 Task: For heading Use Merriweather with green colour.  font size for heading22,  'Change the font style of data to'Merriweather and font size to 14,  Change the alignment of both headline & data to Align center.  In the sheet  Budget Spreadsheet Templatebook
Action: Mouse moved to (215, 415)
Screenshot: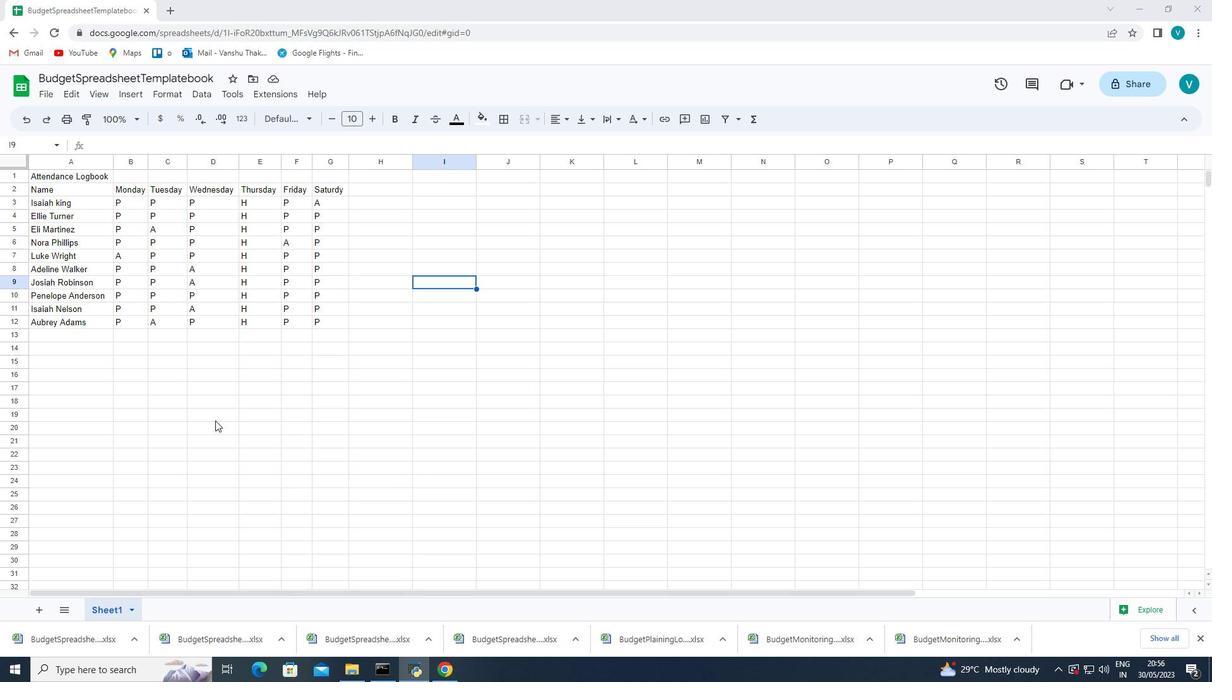 
Action: Mouse pressed left at (215, 415)
Screenshot: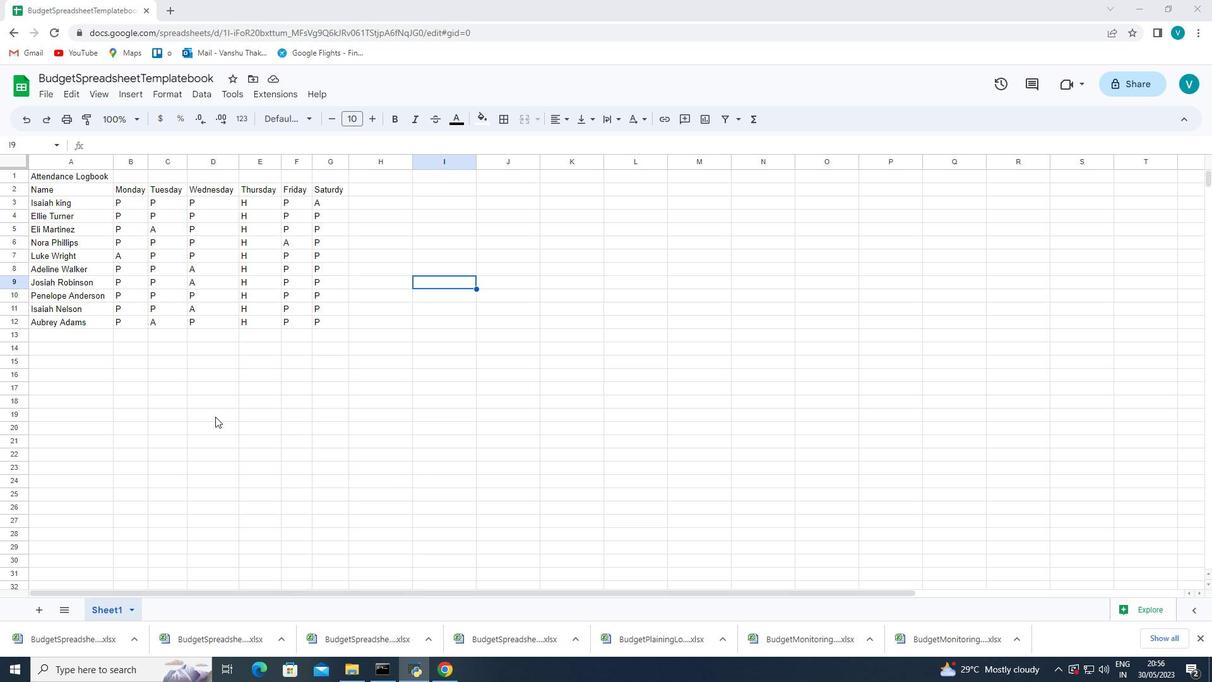 
Action: Mouse moved to (96, 175)
Screenshot: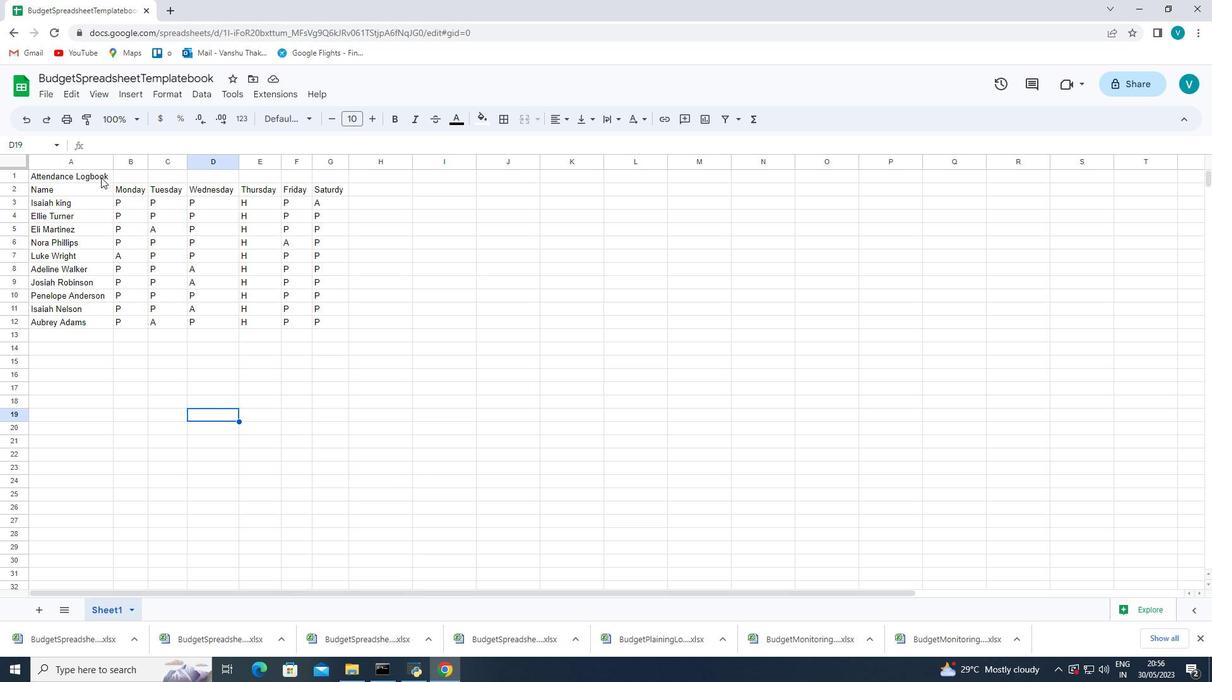 
Action: Mouse pressed left at (96, 175)
Screenshot: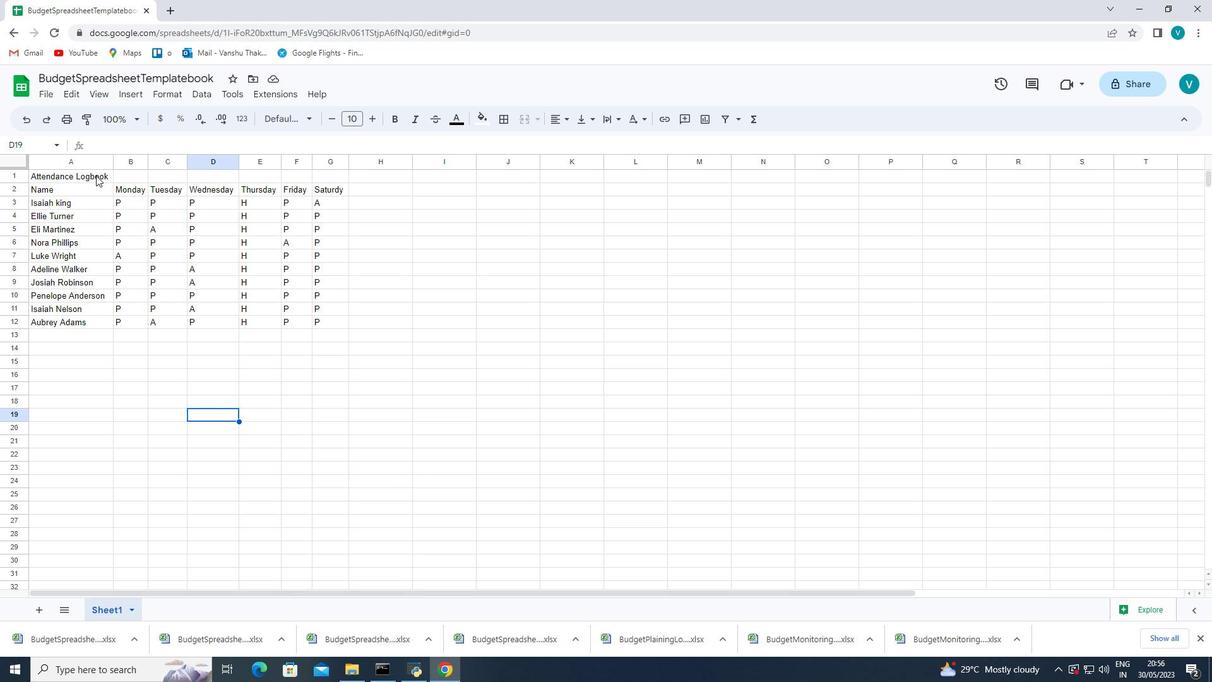 
Action: Mouse moved to (307, 120)
Screenshot: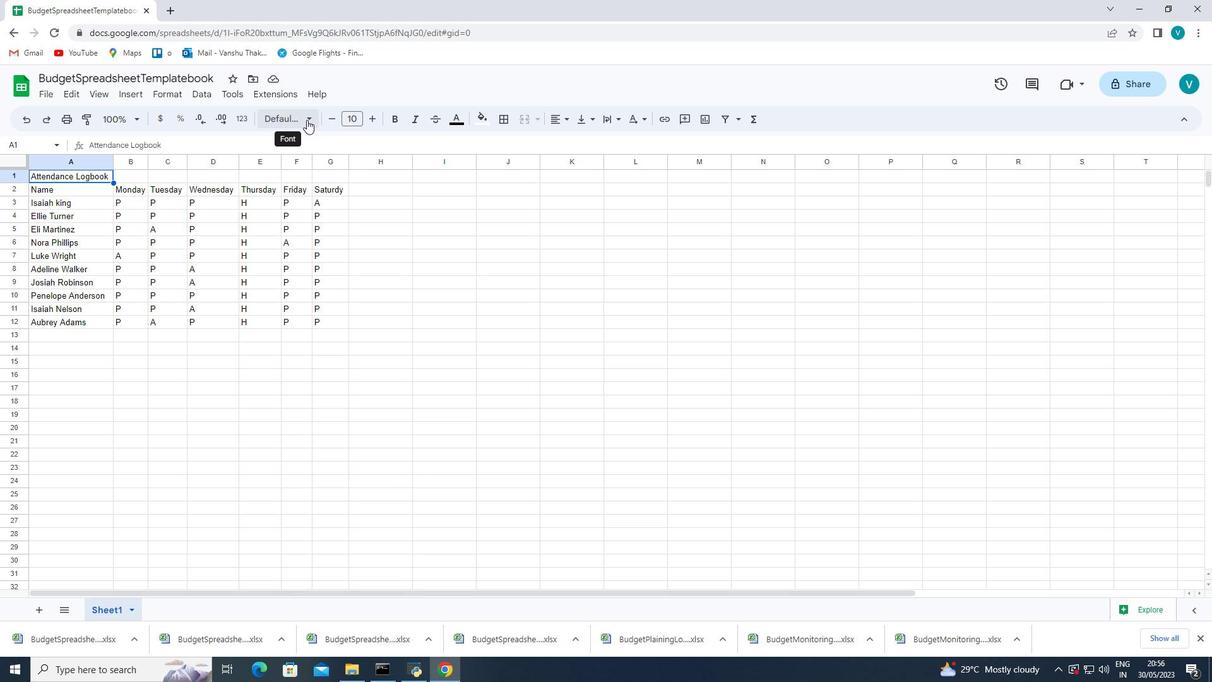 
Action: Mouse pressed left at (307, 120)
Screenshot: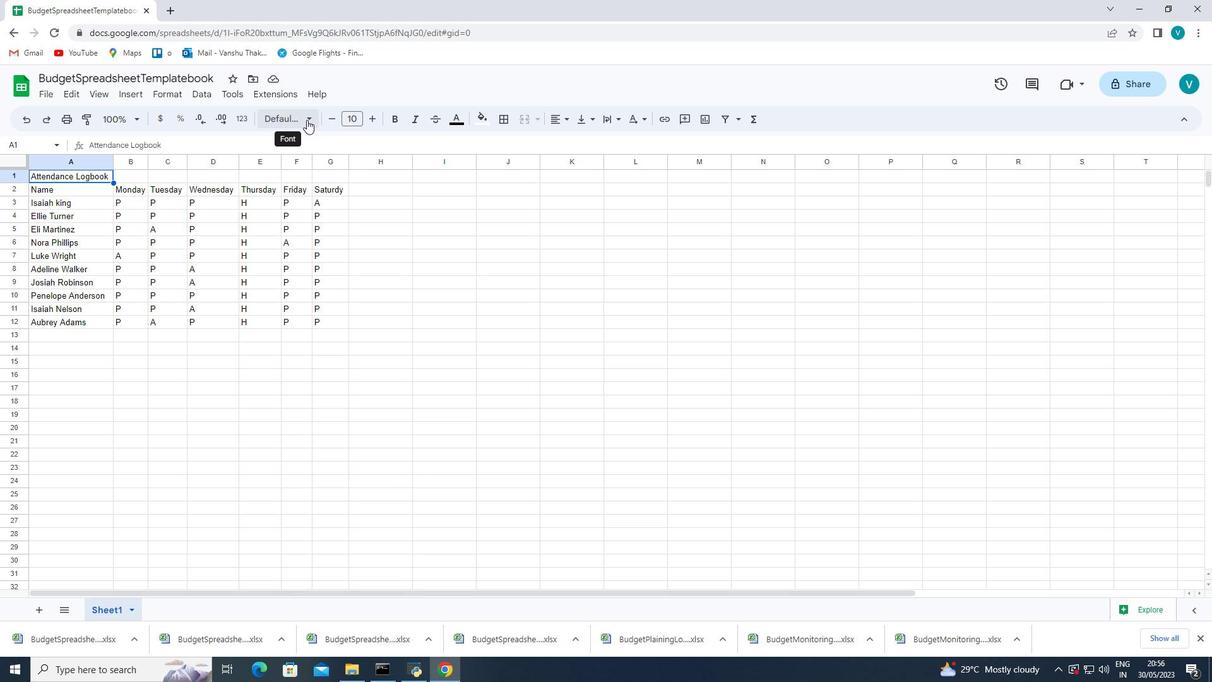 
Action: Mouse moved to (298, 141)
Screenshot: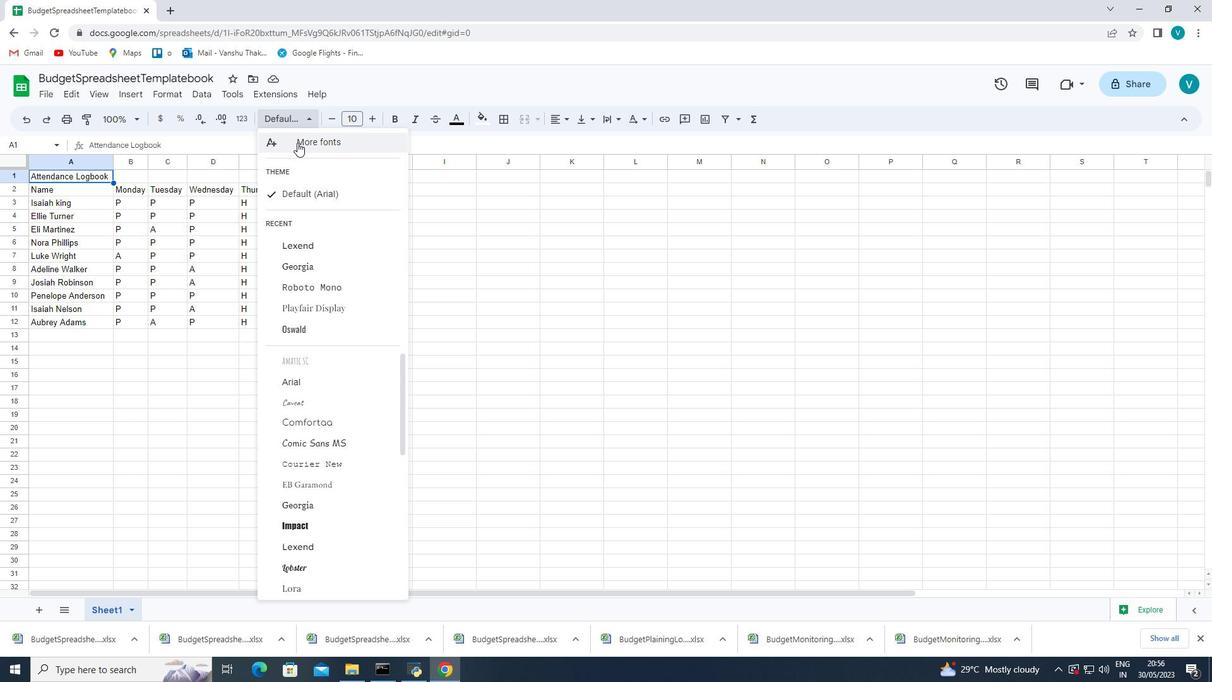 
Action: Mouse pressed left at (298, 141)
Screenshot: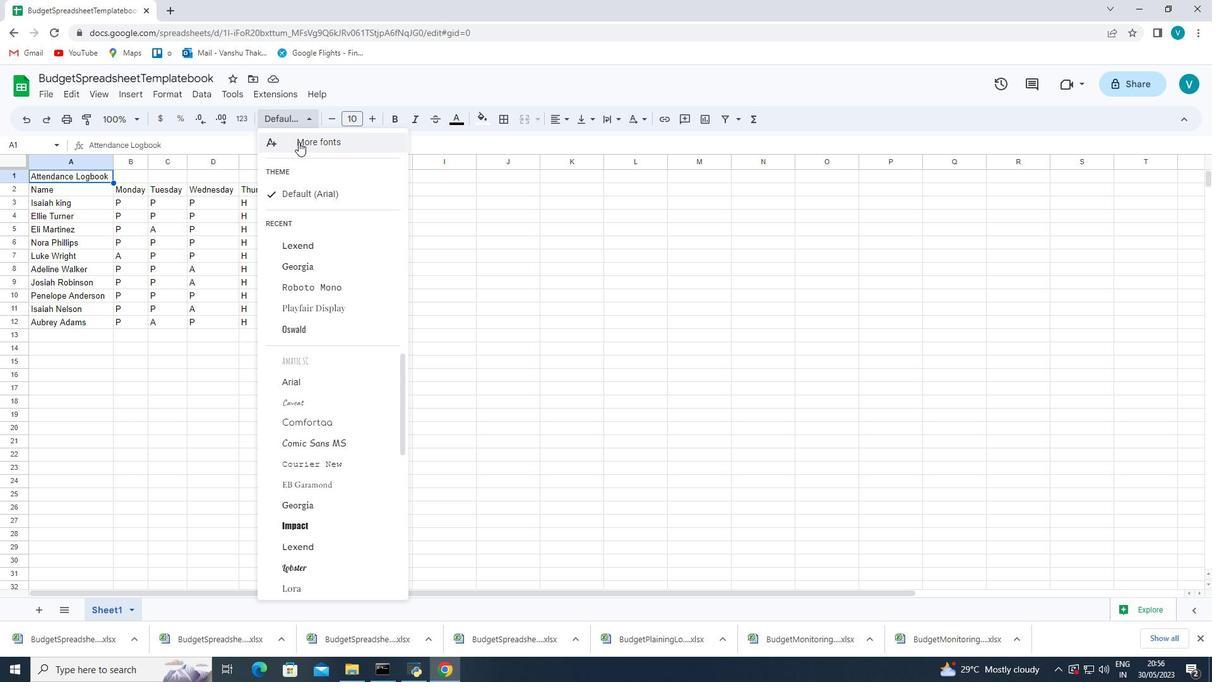 
Action: Mouse moved to (402, 200)
Screenshot: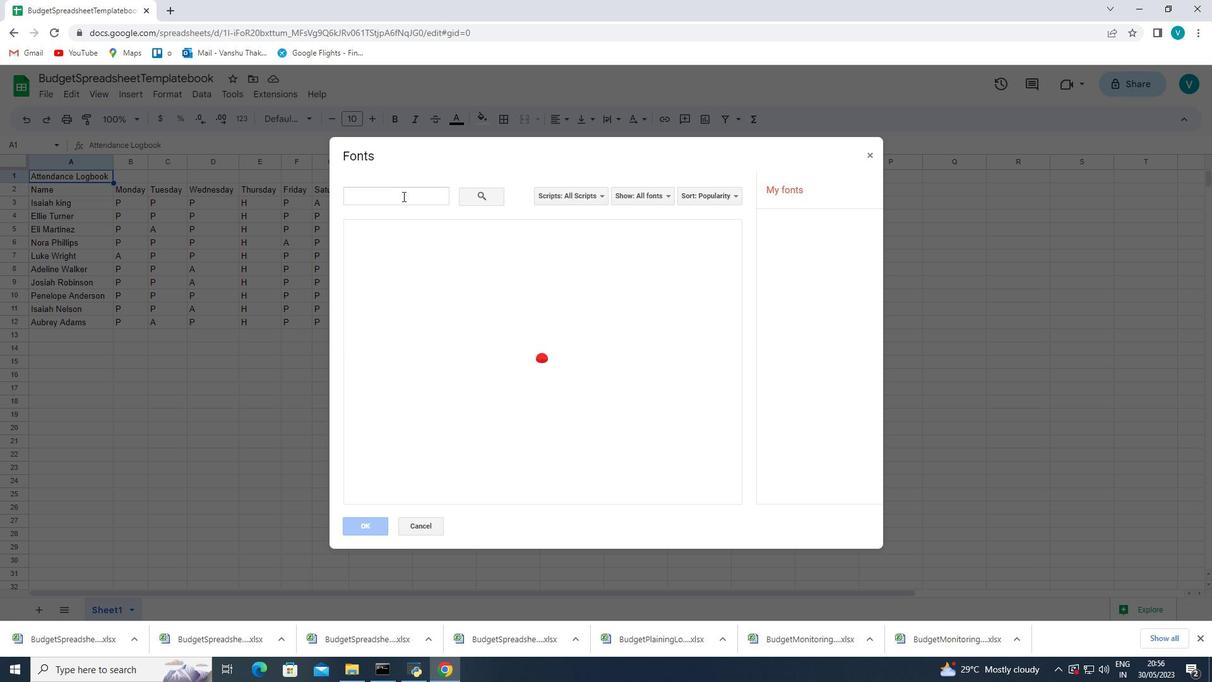 
Action: Mouse pressed left at (402, 200)
Screenshot: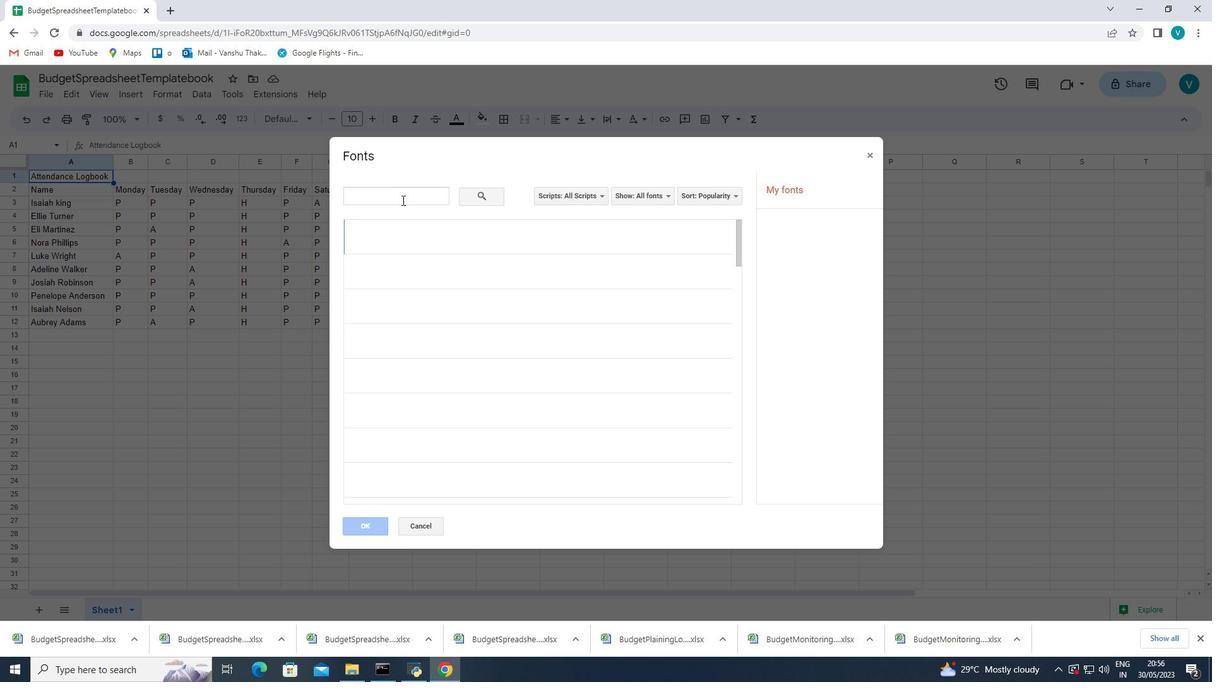 
Action: Mouse moved to (386, 193)
Screenshot: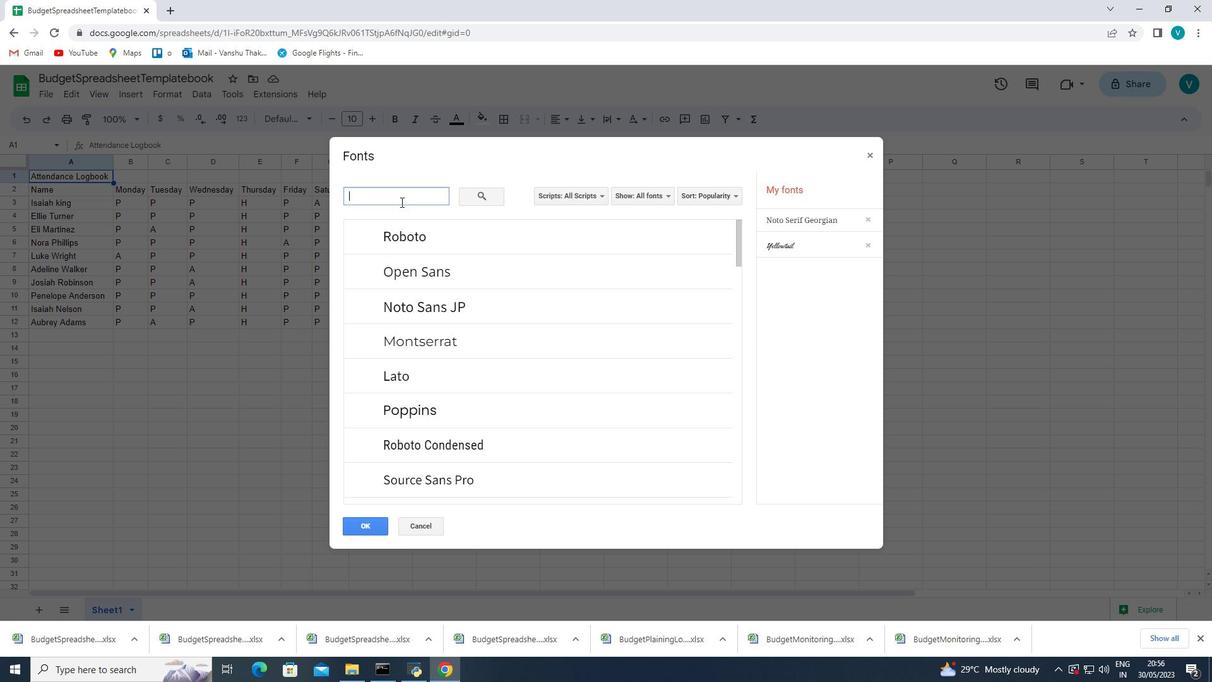 
Action: Key pressed merr
Screenshot: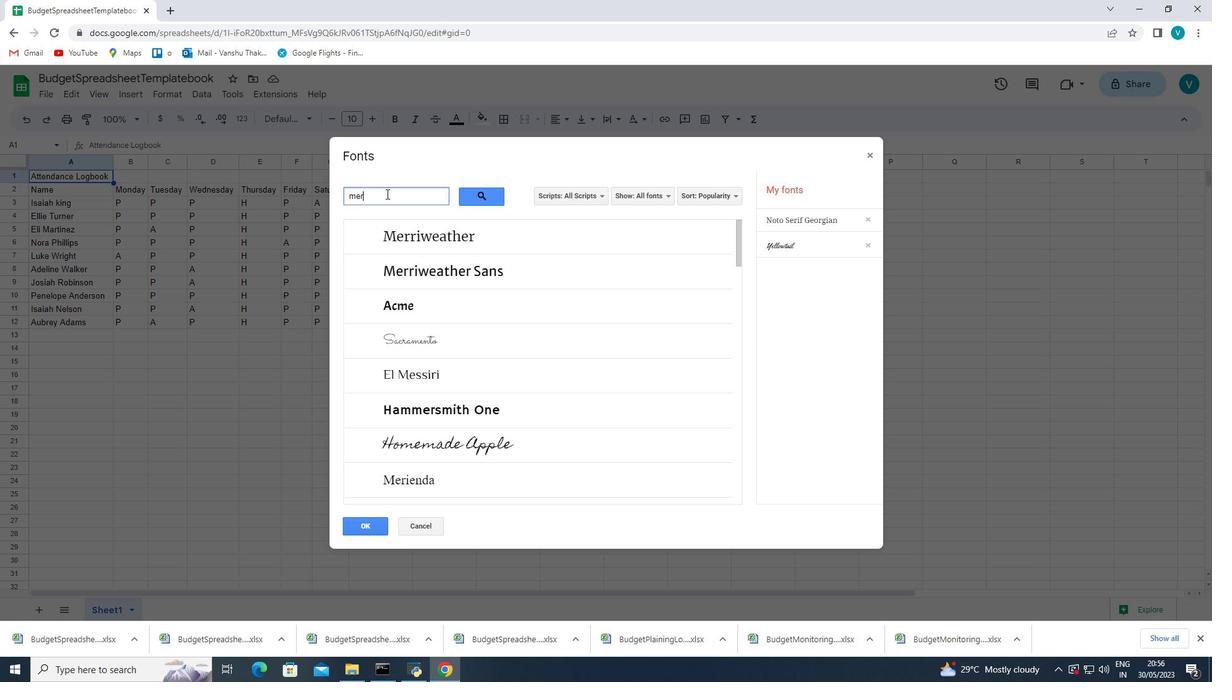 
Action: Mouse moved to (393, 246)
Screenshot: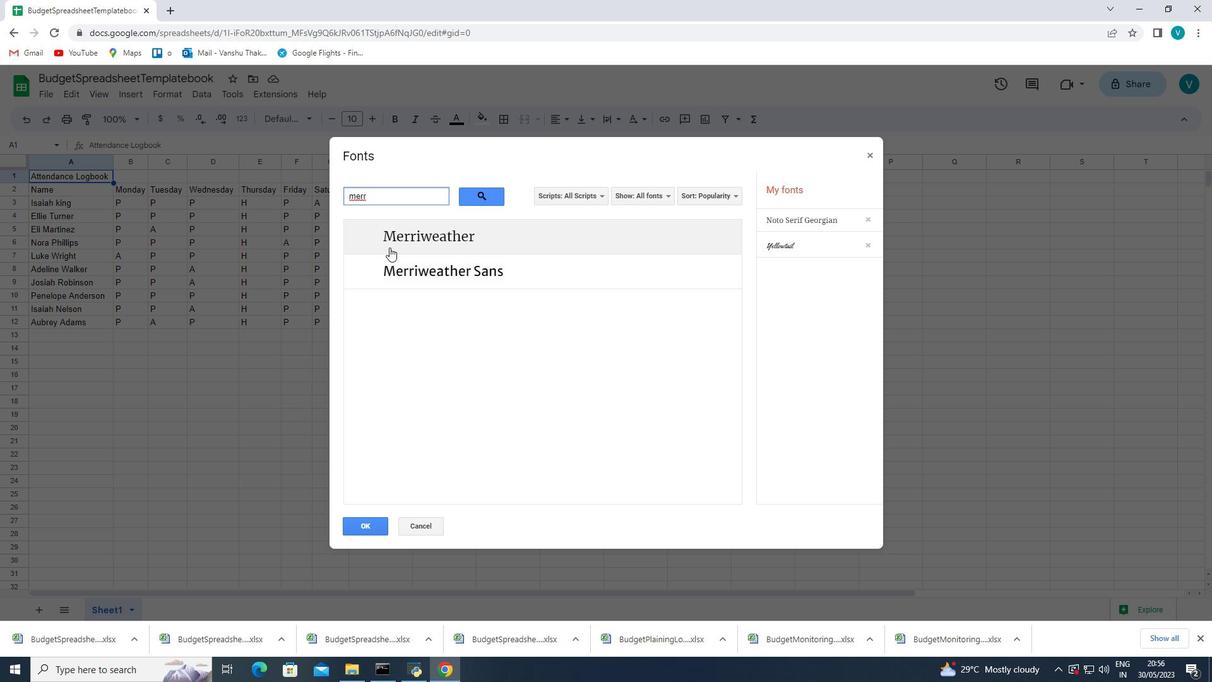 
Action: Mouse pressed left at (393, 246)
Screenshot: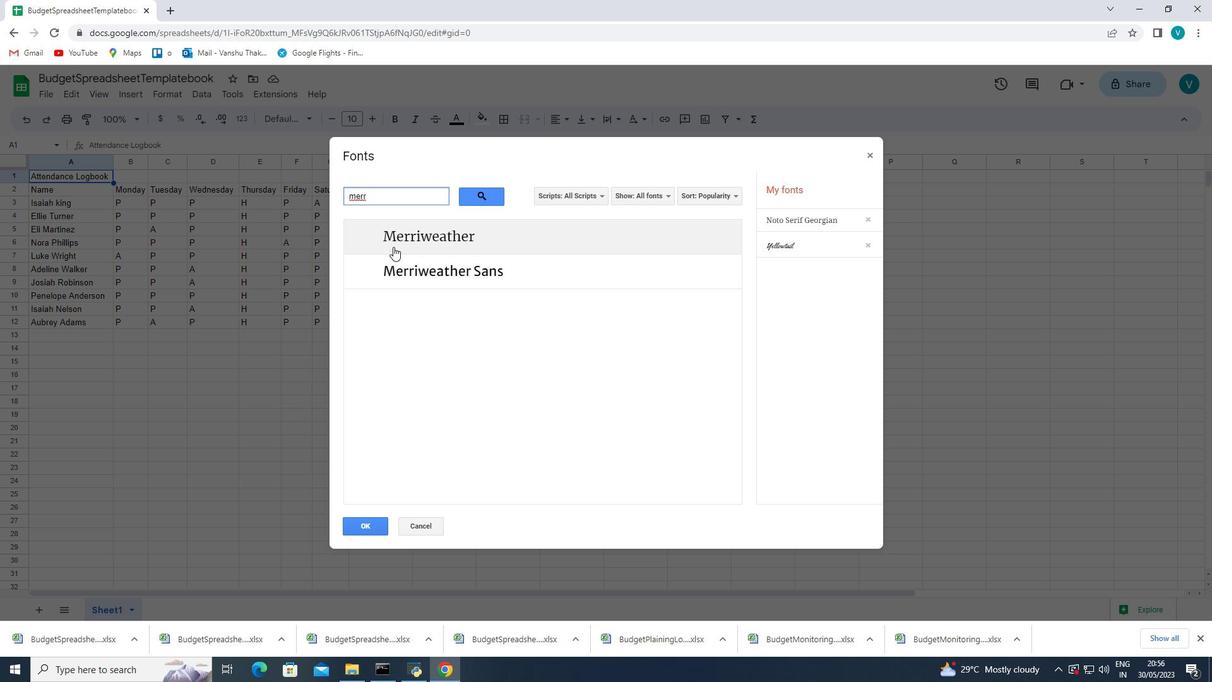 
Action: Mouse moved to (366, 527)
Screenshot: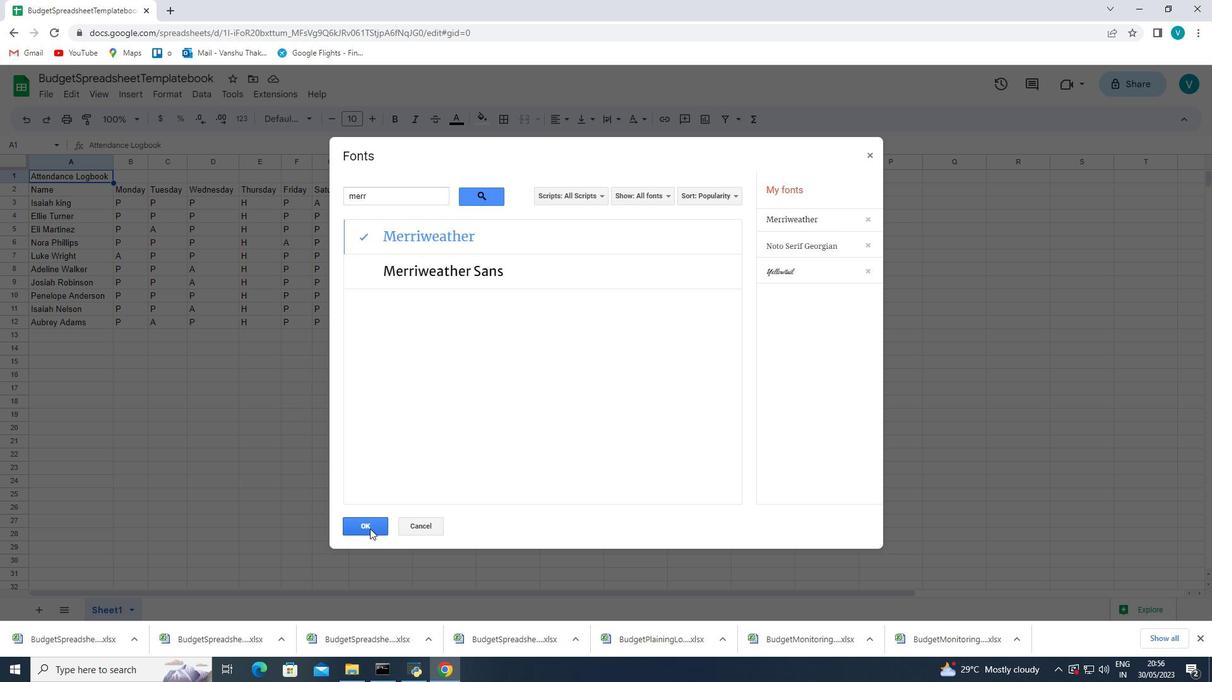 
Action: Mouse pressed left at (366, 527)
Screenshot: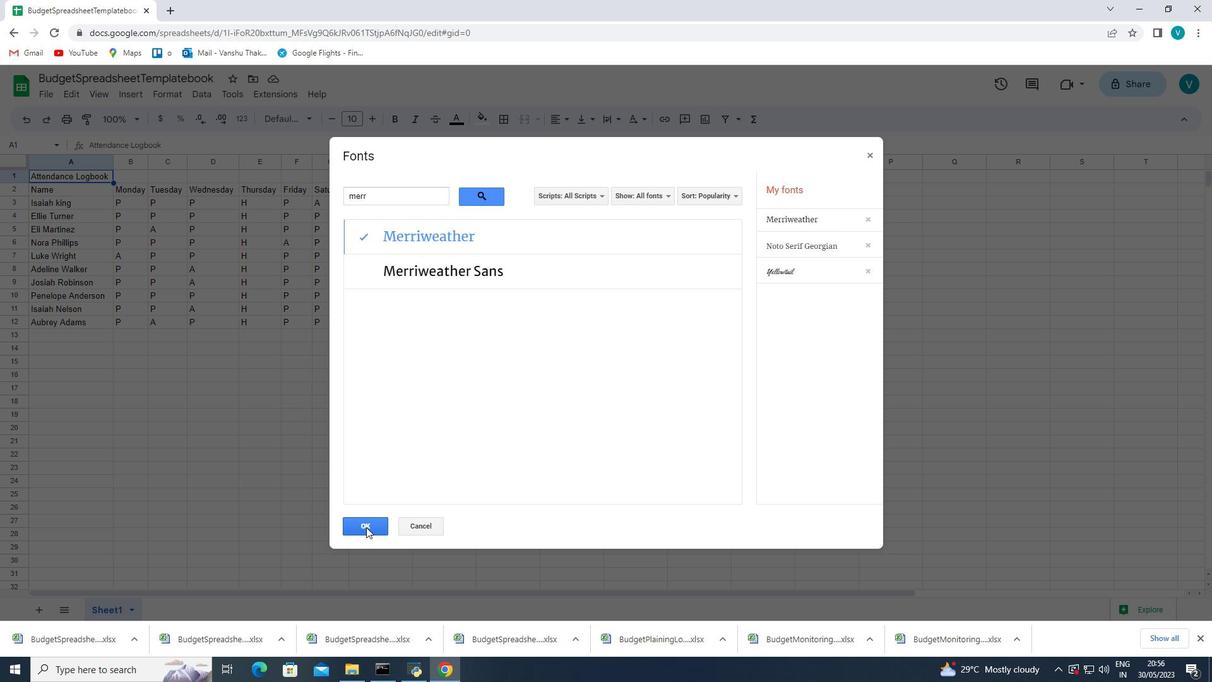 
Action: Mouse moved to (366, 122)
Screenshot: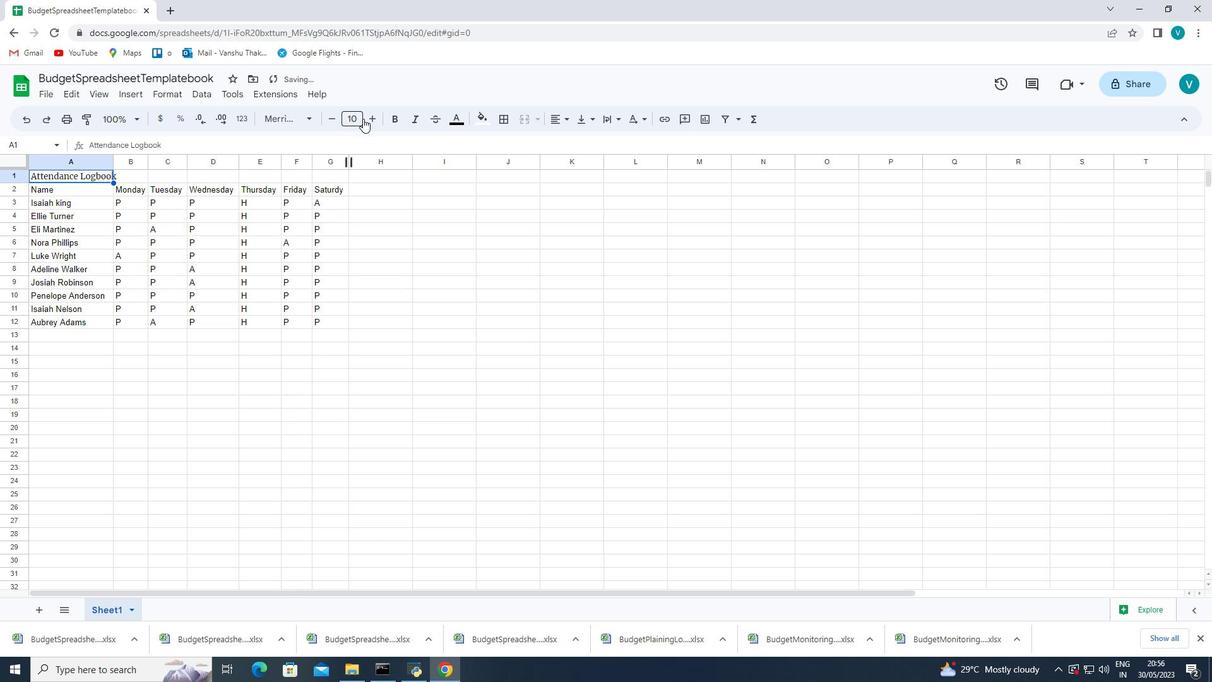 
Action: Mouse pressed left at (366, 122)
Screenshot: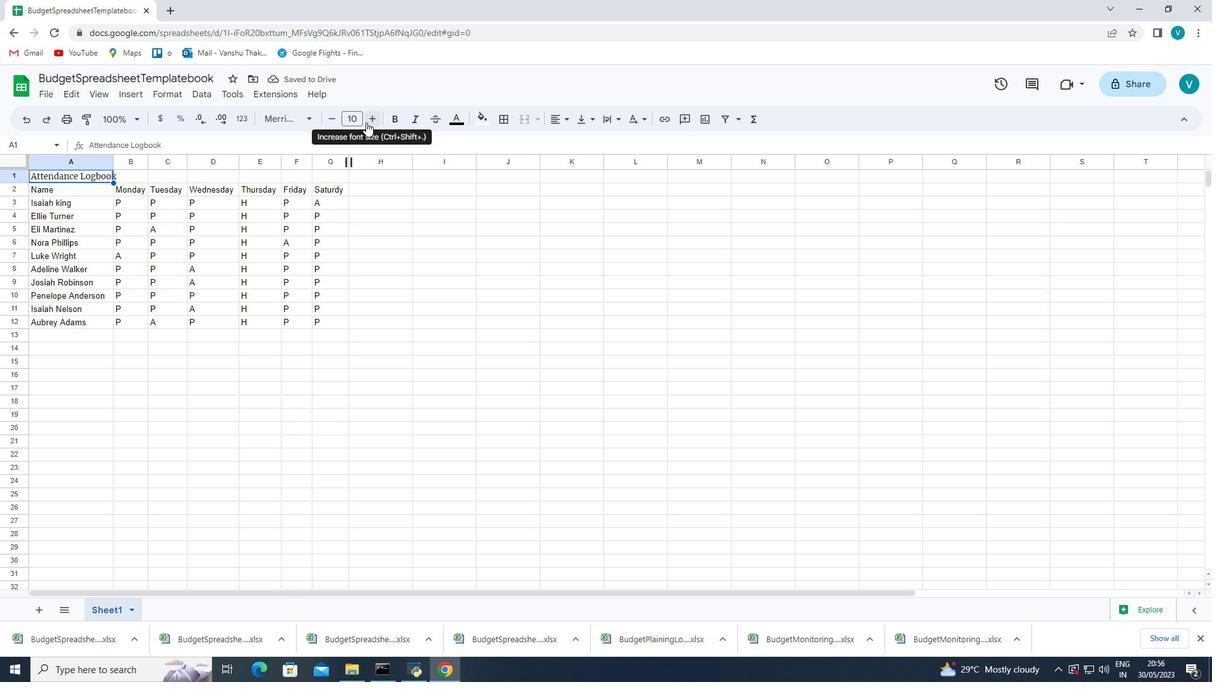 
Action: Mouse pressed left at (366, 122)
Screenshot: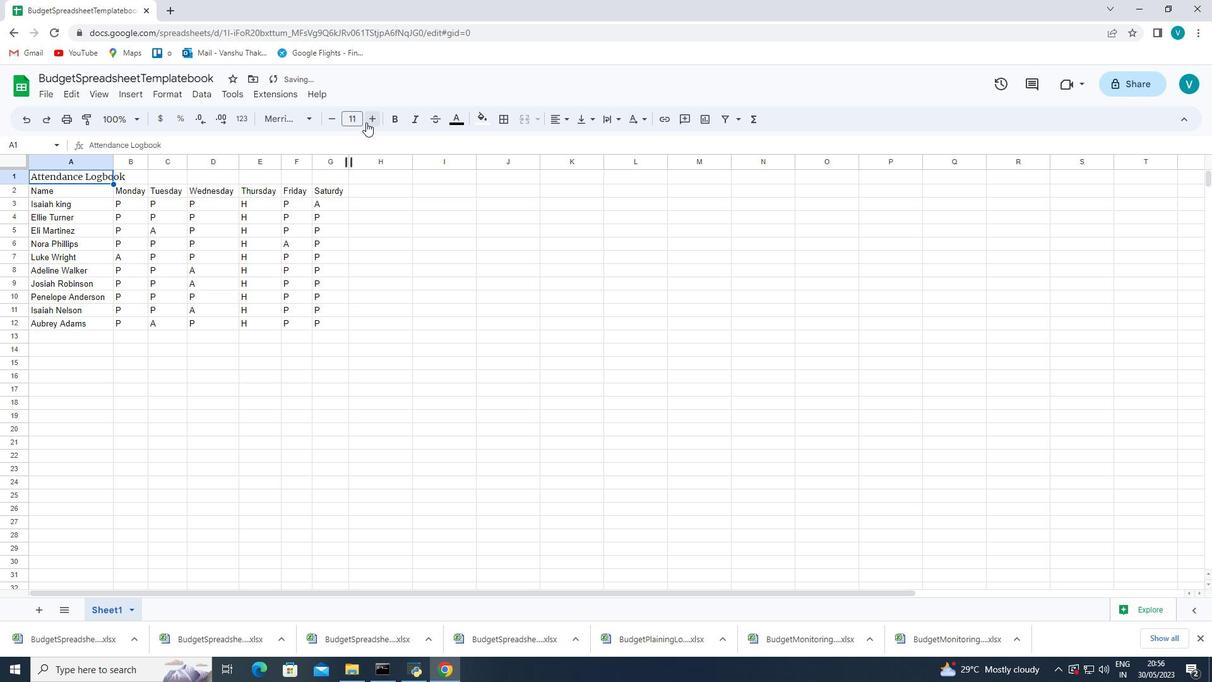 
Action: Mouse pressed left at (366, 122)
Screenshot: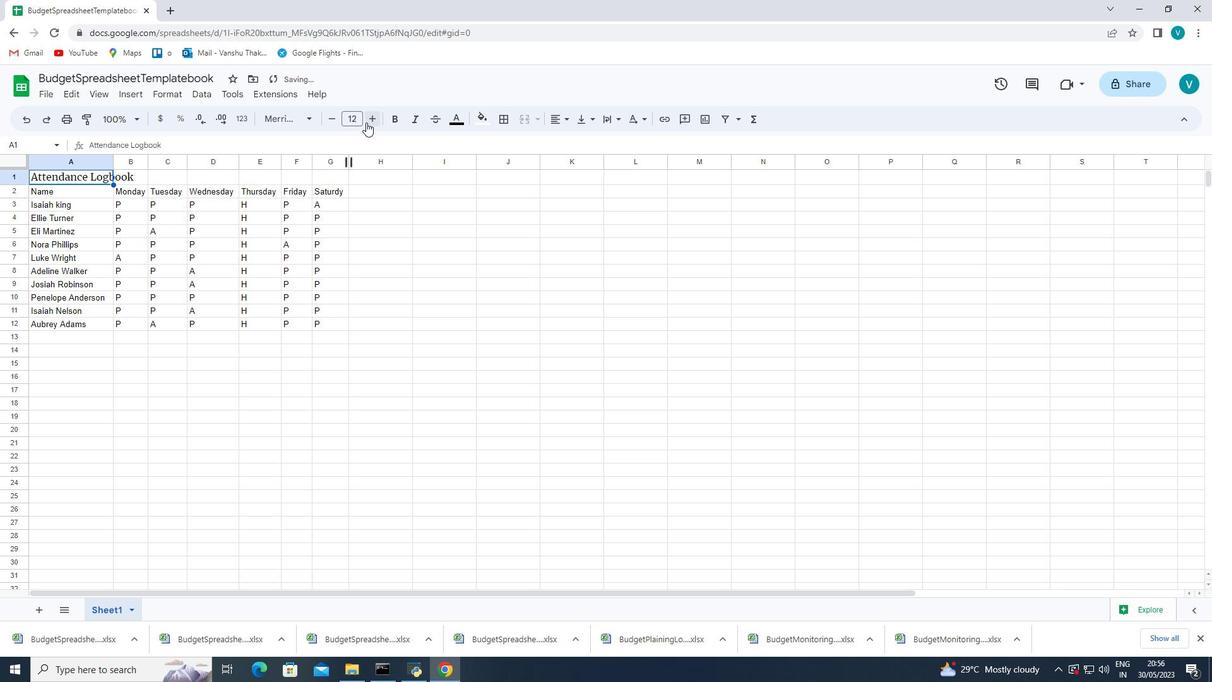 
Action: Mouse pressed left at (366, 122)
Screenshot: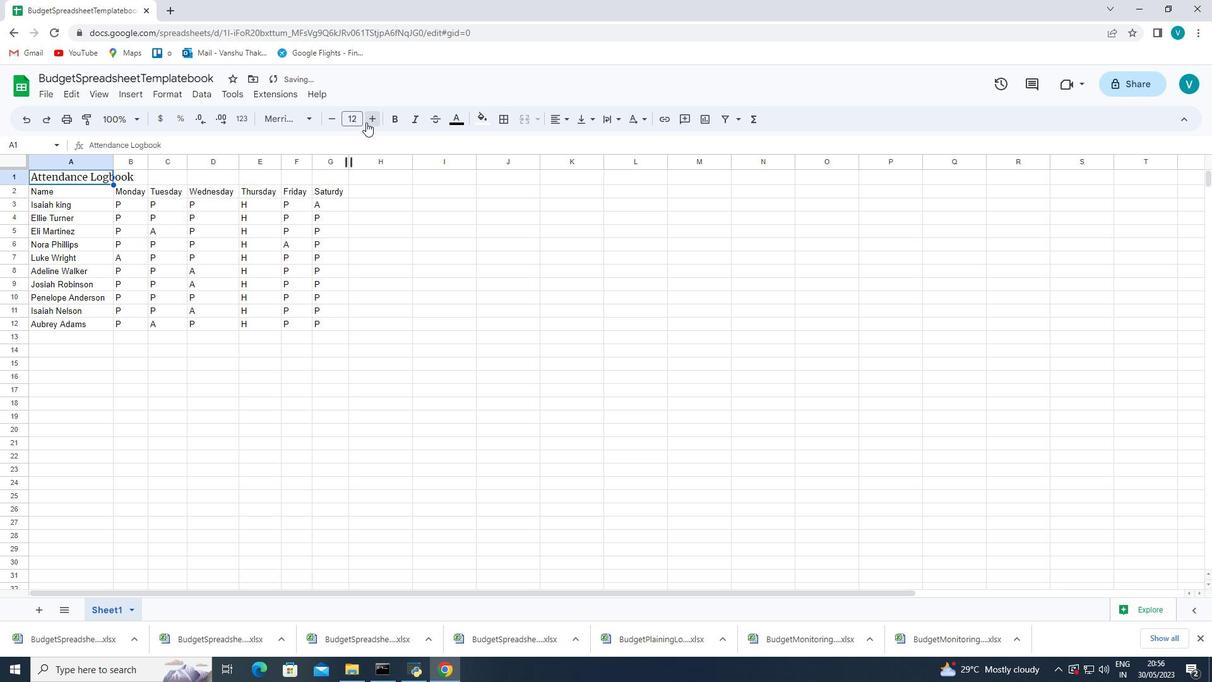
Action: Mouse pressed left at (366, 122)
Screenshot: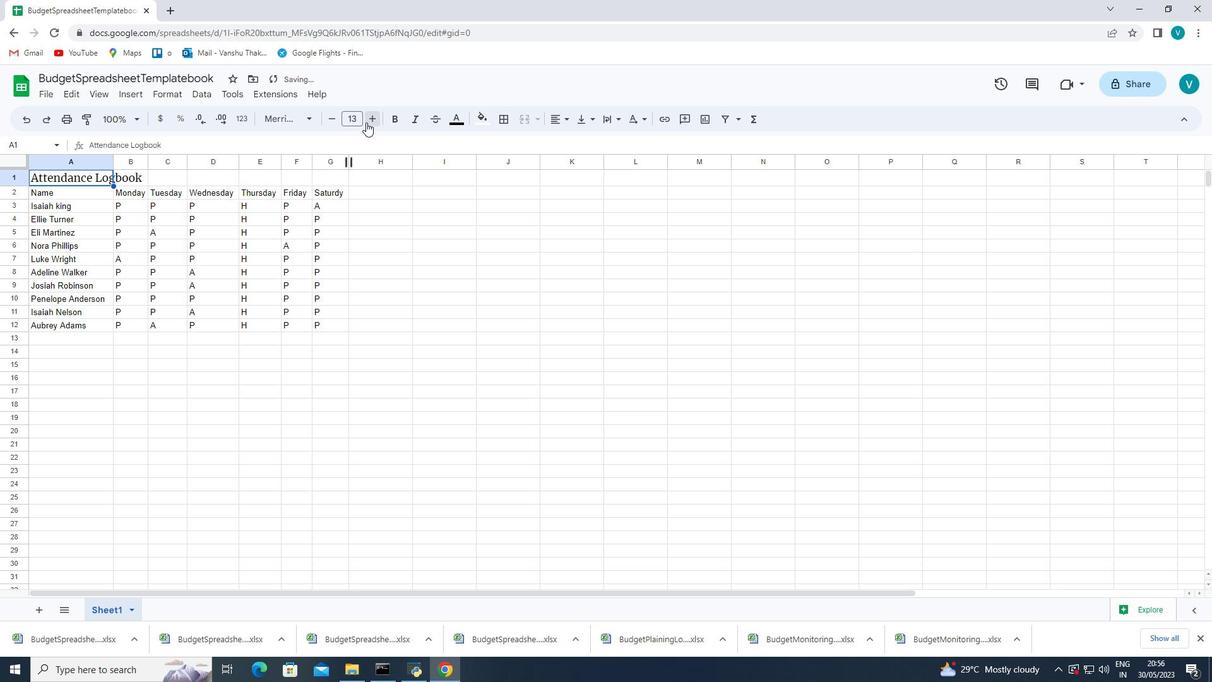 
Action: Mouse pressed left at (366, 122)
Screenshot: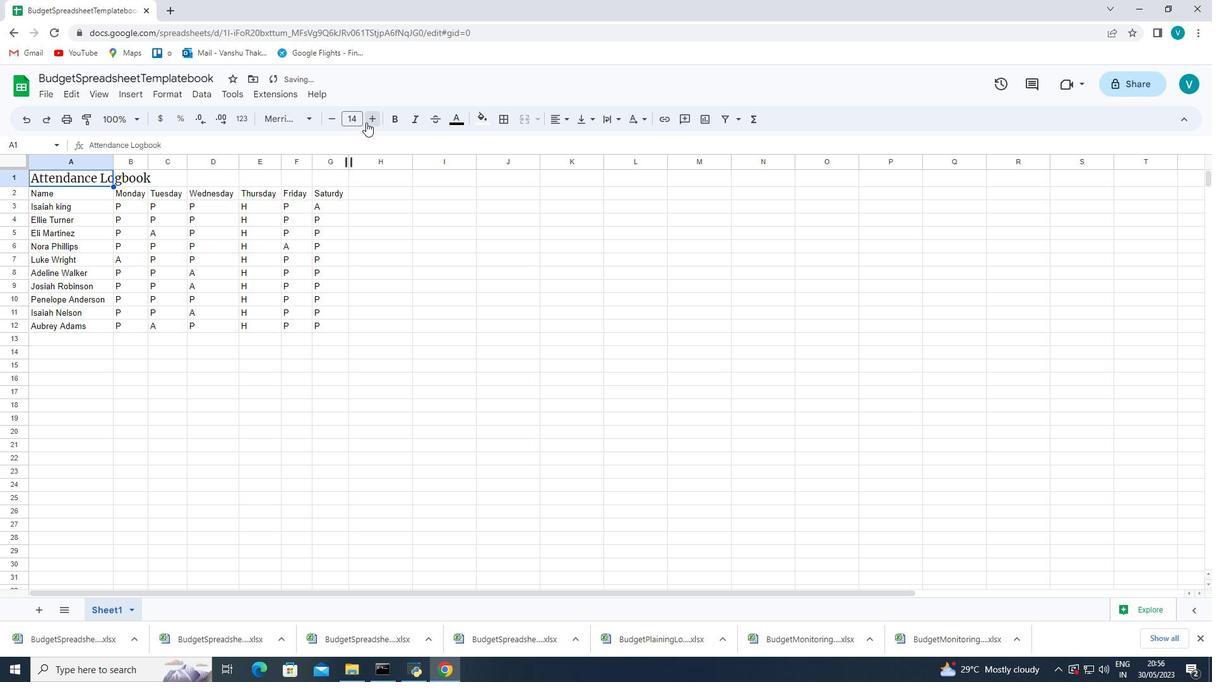 
Action: Mouse pressed left at (366, 122)
Screenshot: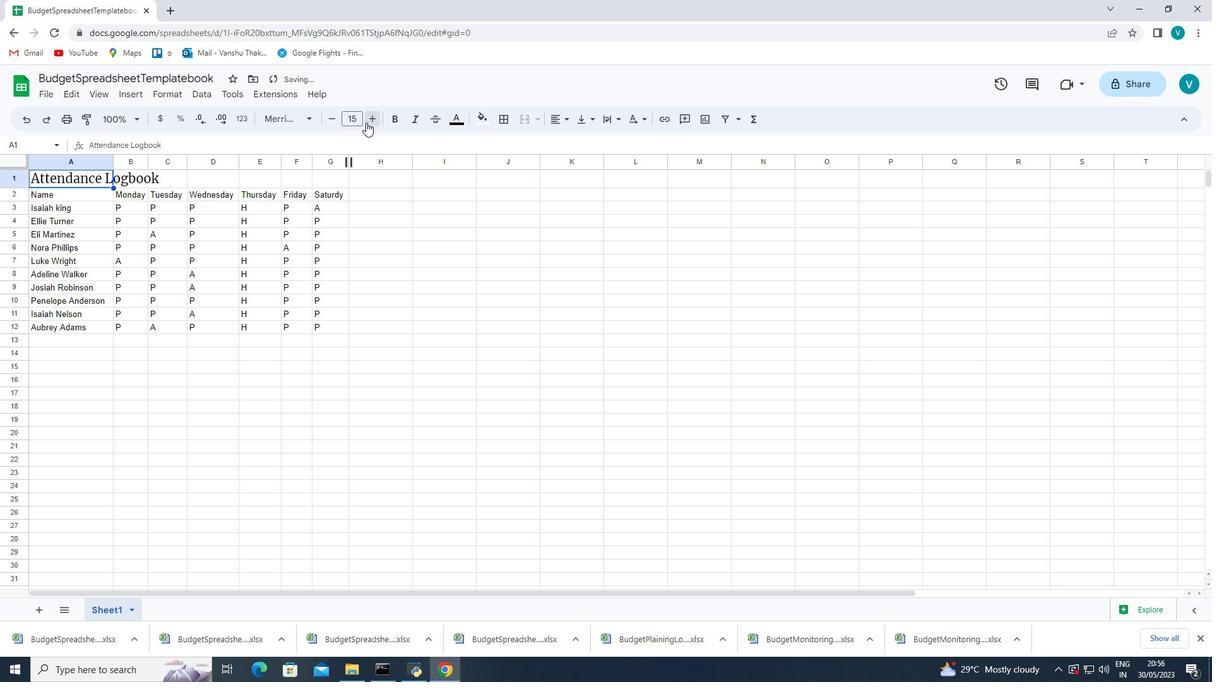 
Action: Mouse pressed left at (366, 122)
Screenshot: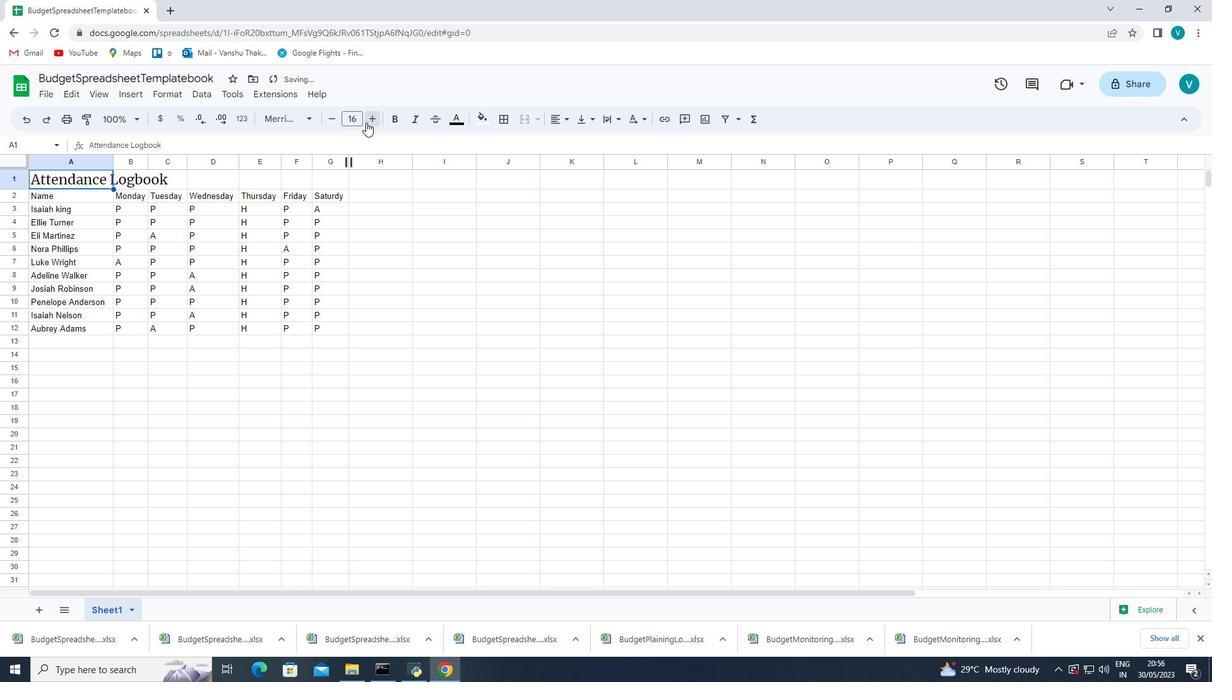 
Action: Mouse pressed left at (366, 122)
Screenshot: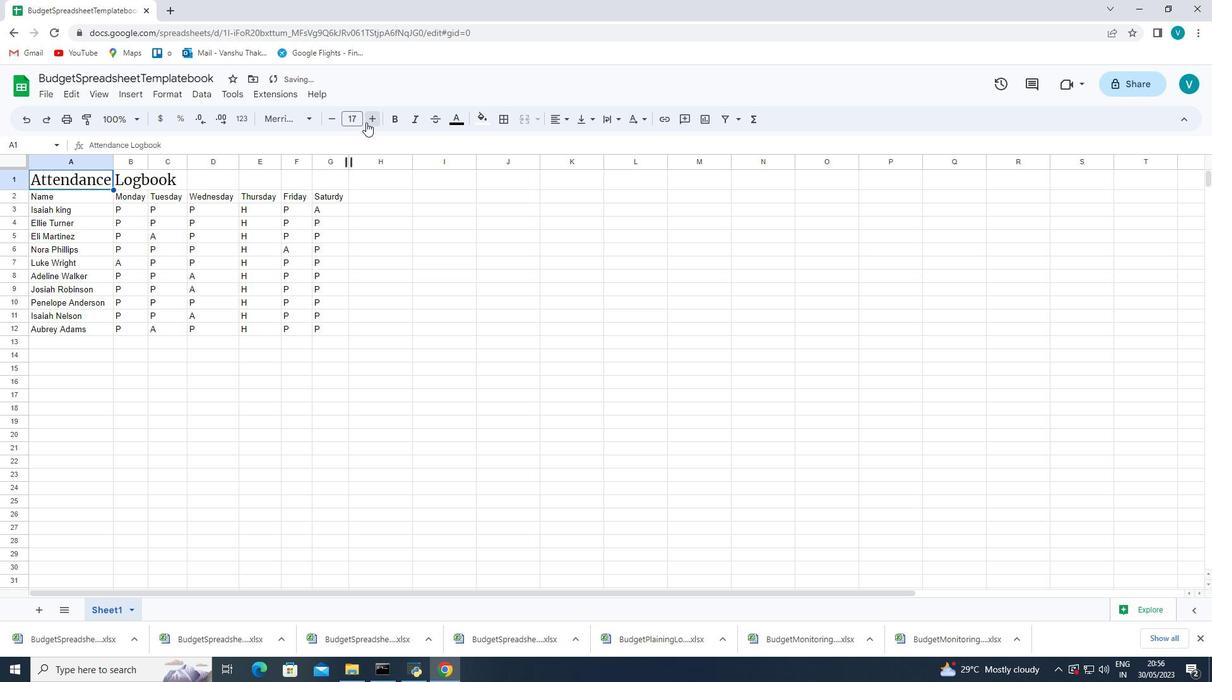 
Action: Mouse pressed left at (366, 122)
Screenshot: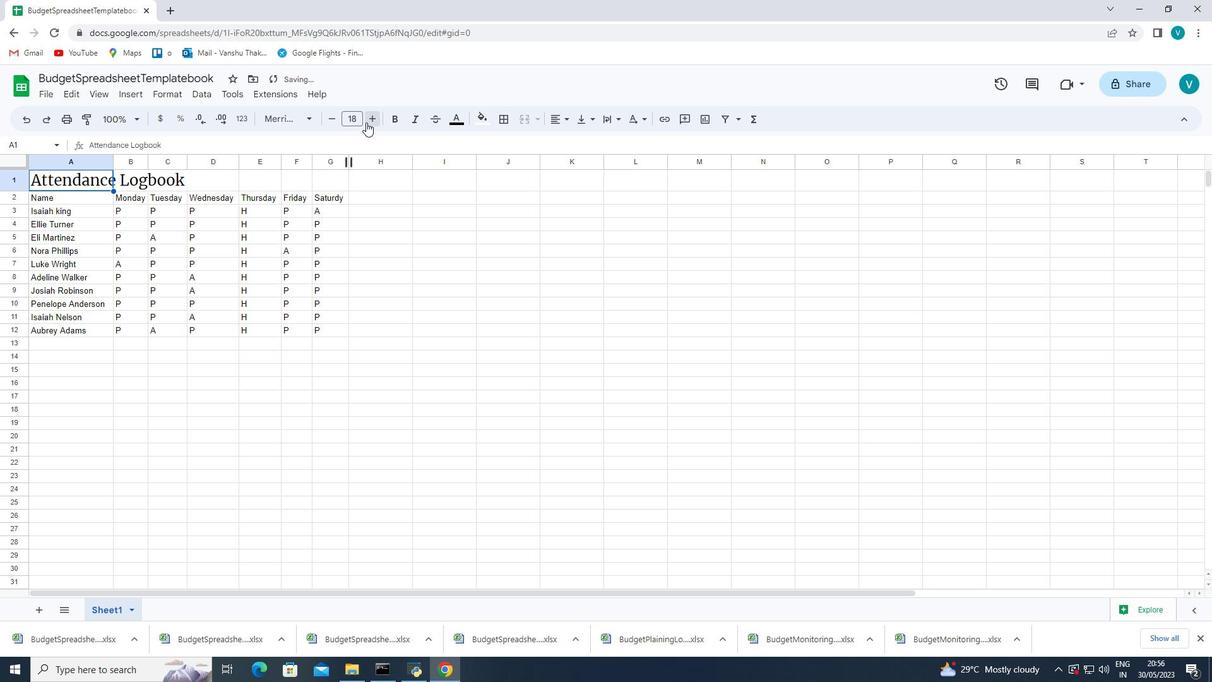 
Action: Mouse pressed left at (366, 122)
Screenshot: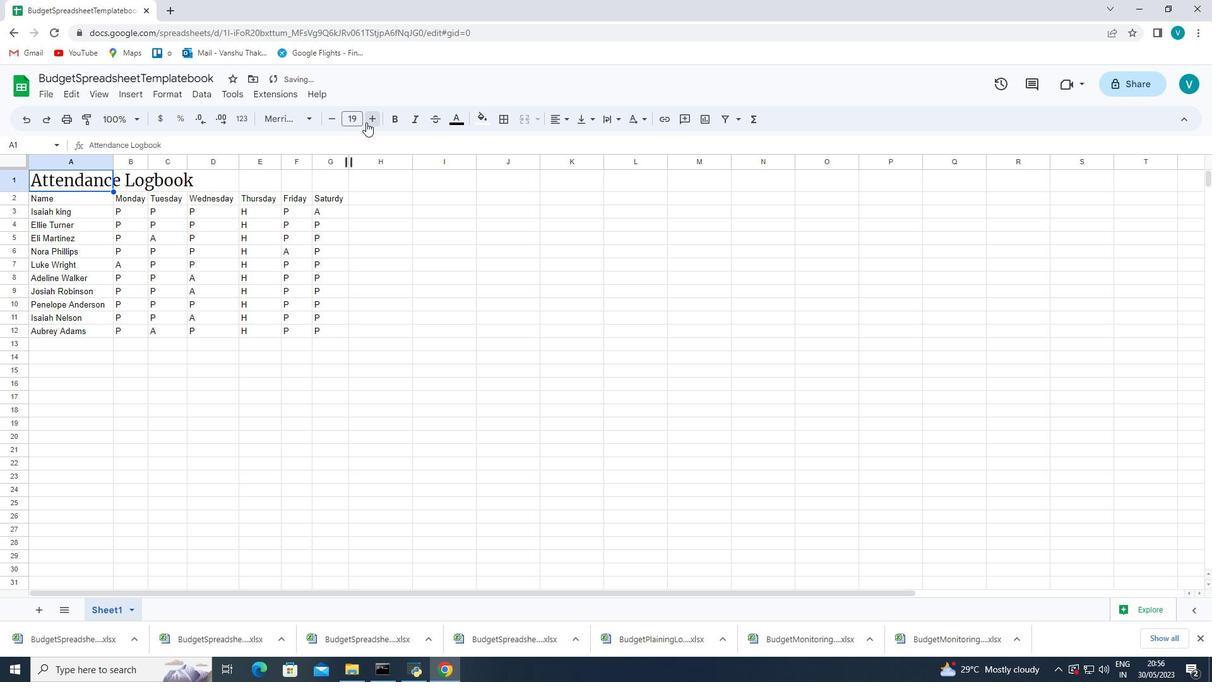 
Action: Mouse pressed left at (366, 122)
Screenshot: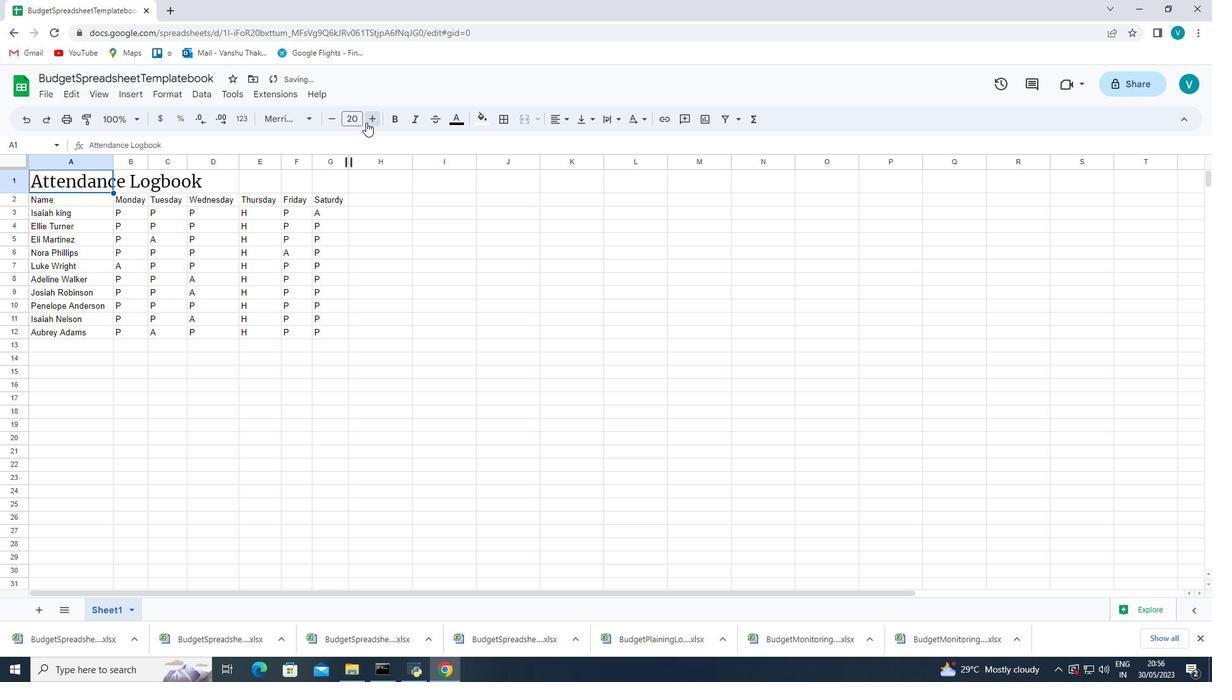 
Action: Mouse moved to (456, 120)
Screenshot: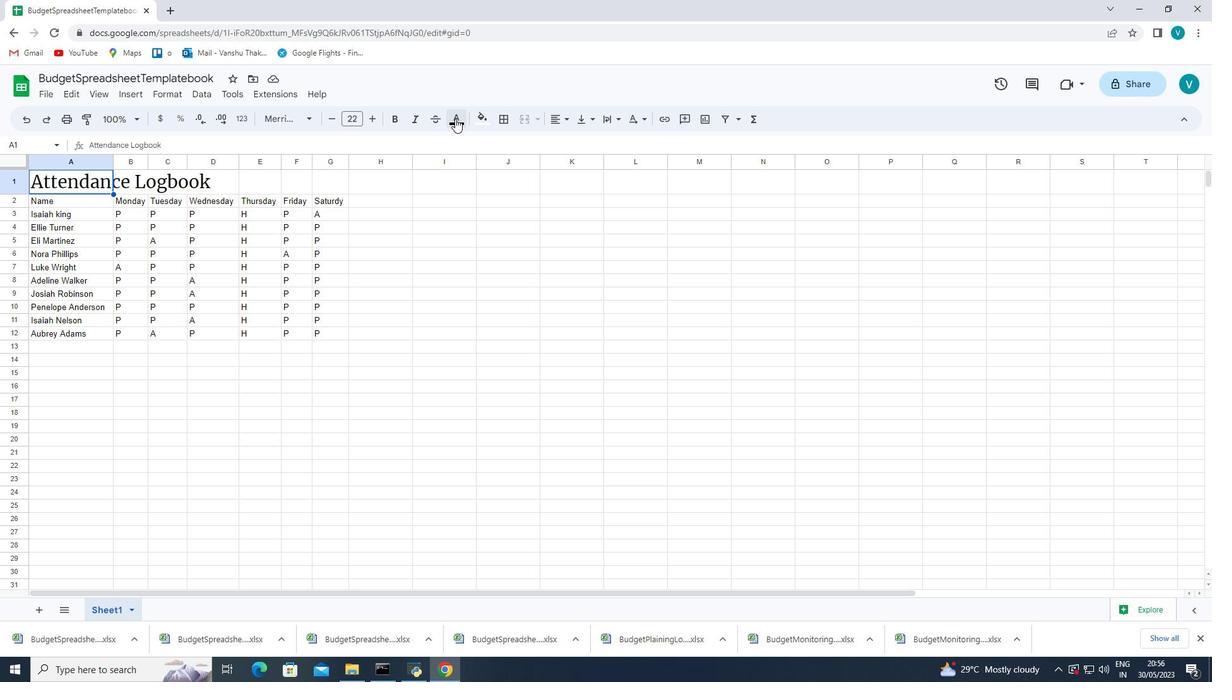 
Action: Mouse pressed left at (456, 120)
Screenshot: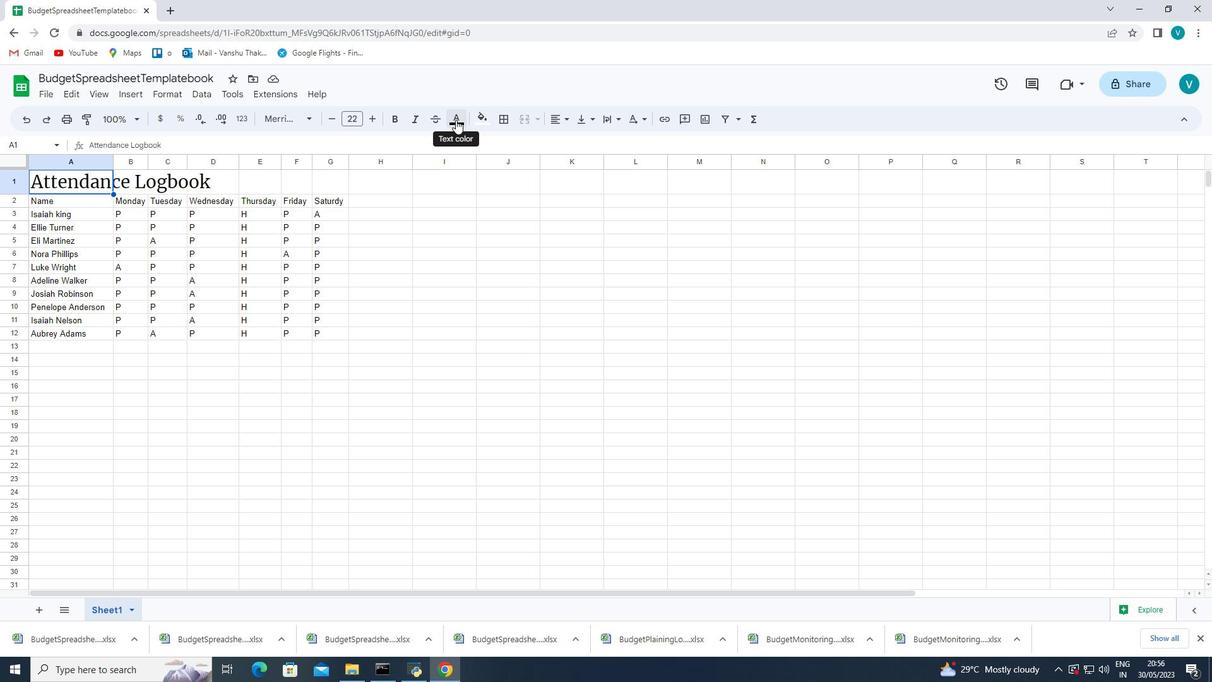 
Action: Mouse moved to (516, 220)
Screenshot: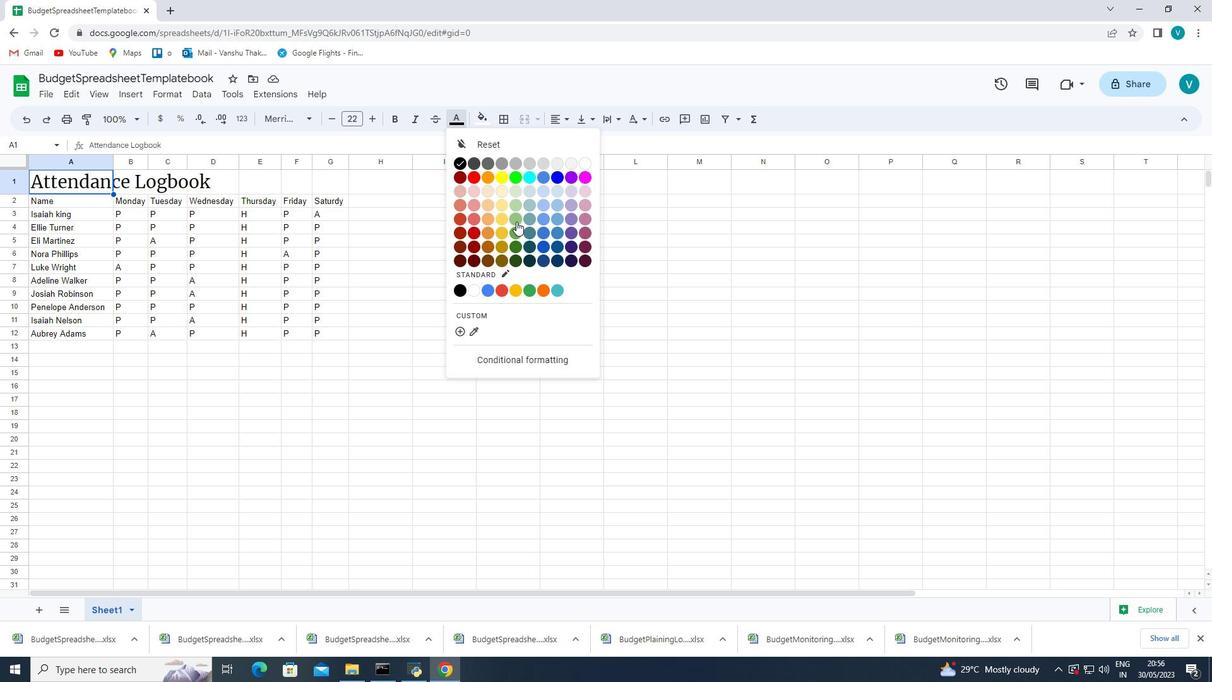 
Action: Mouse pressed left at (516, 220)
Screenshot: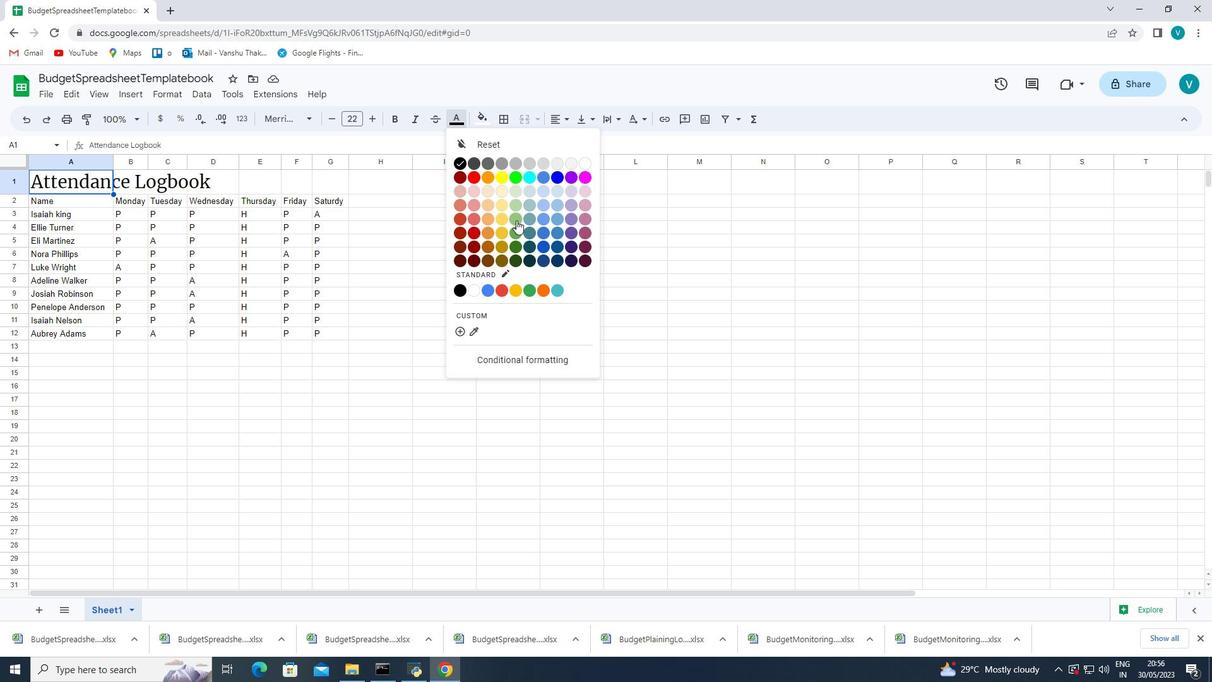 
Action: Mouse moved to (262, 357)
Screenshot: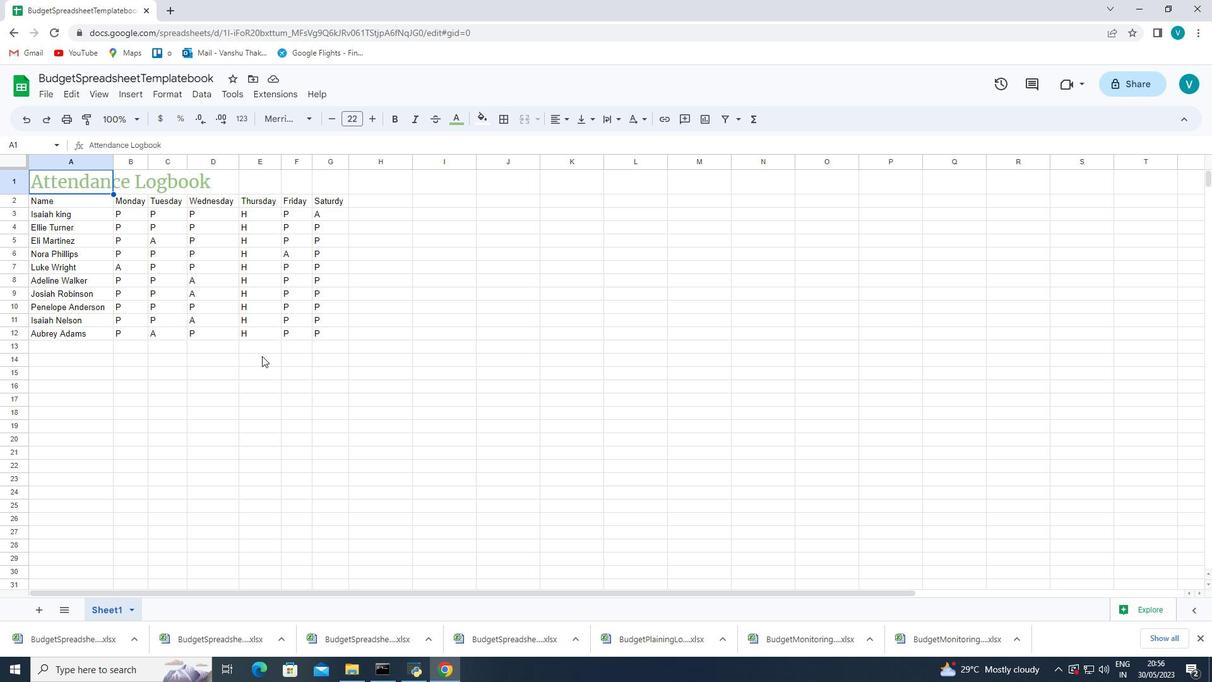 
Action: Mouse pressed left at (262, 357)
Screenshot: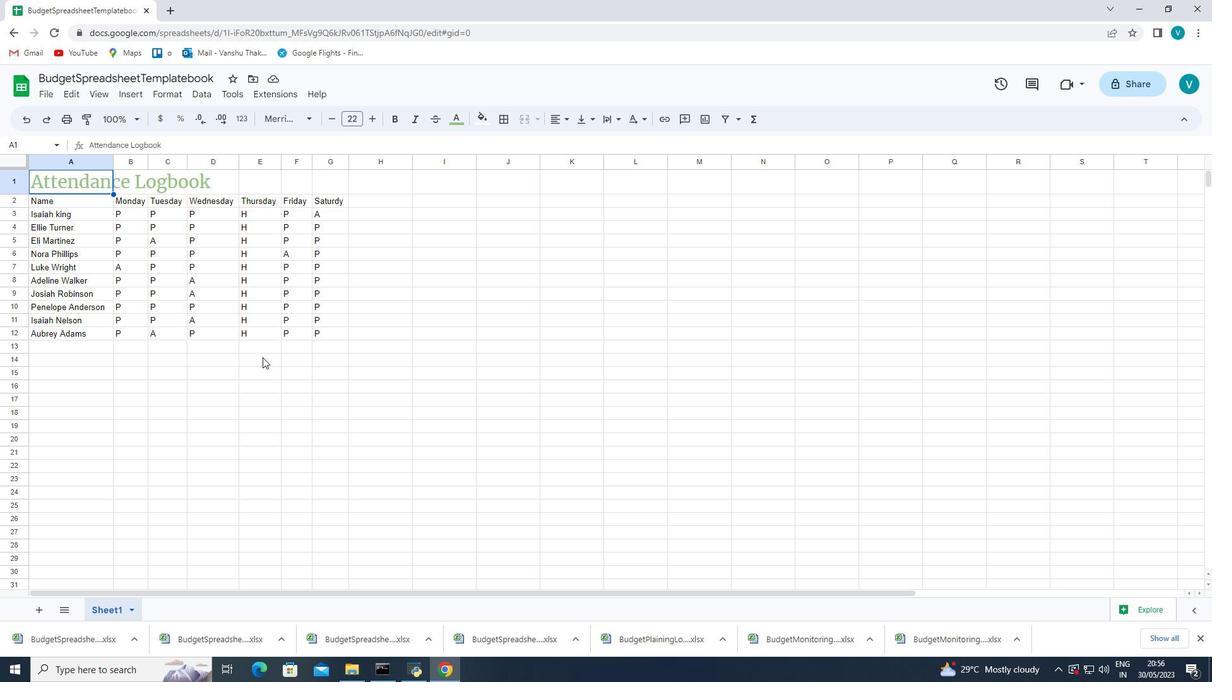 
Action: Mouse moved to (39, 204)
Screenshot: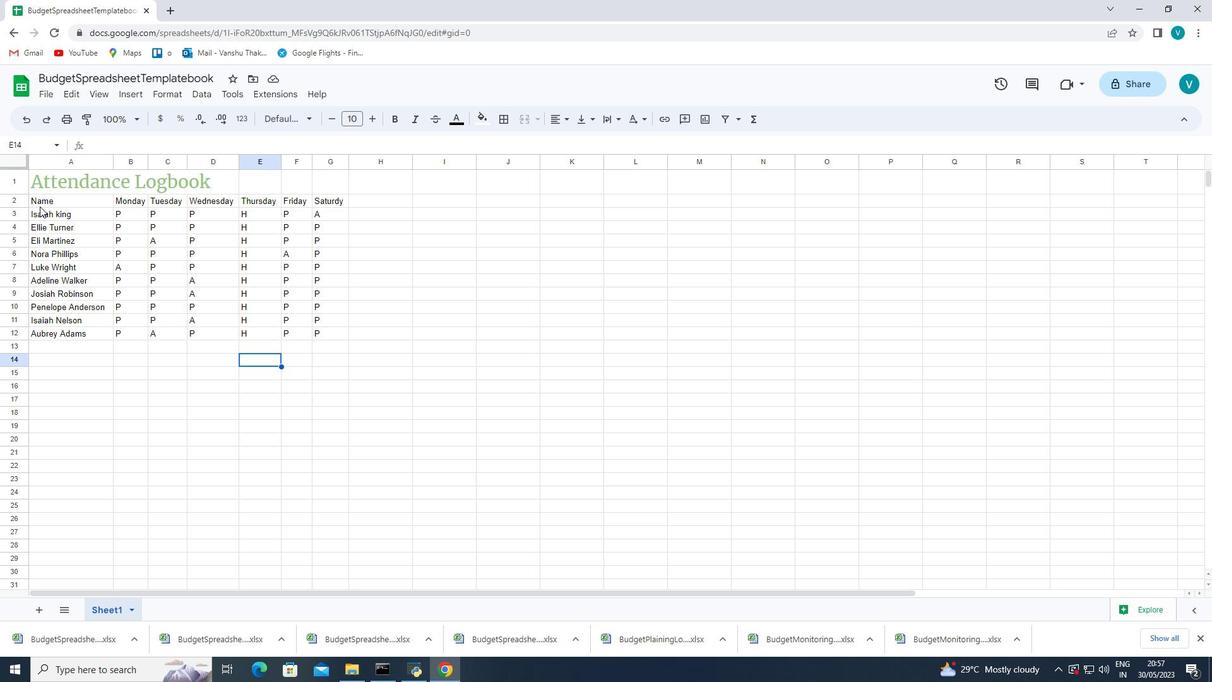 
Action: Mouse pressed left at (39, 204)
Screenshot: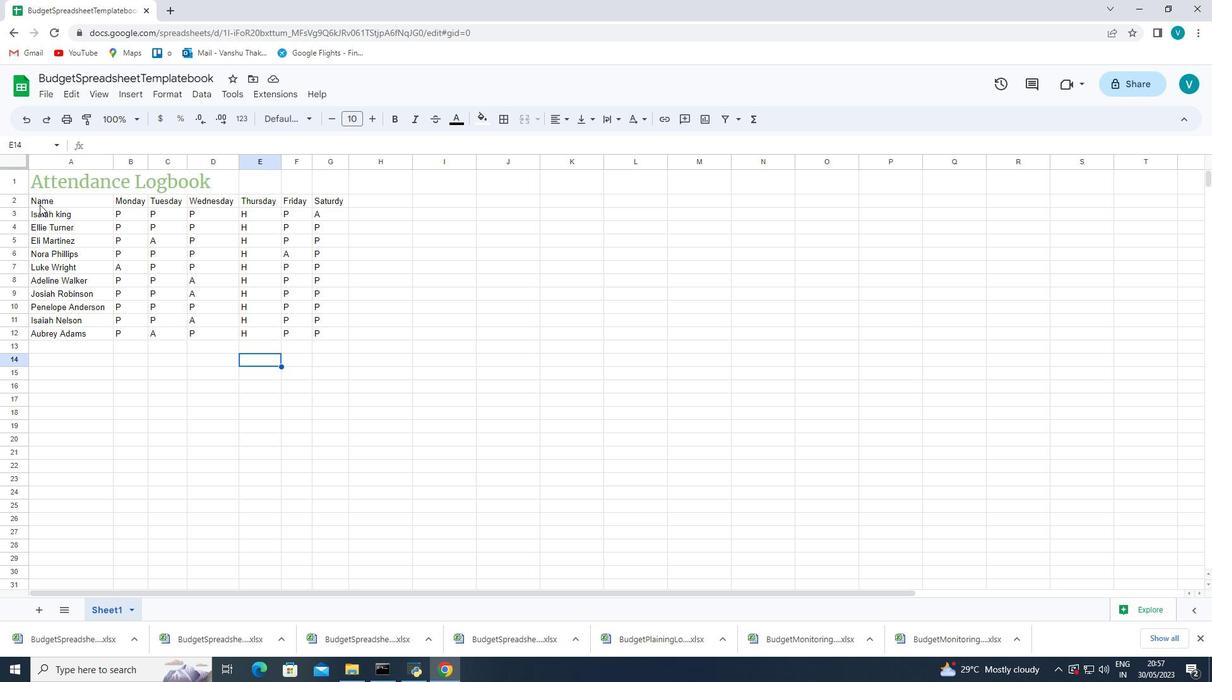 
Action: Mouse moved to (283, 116)
Screenshot: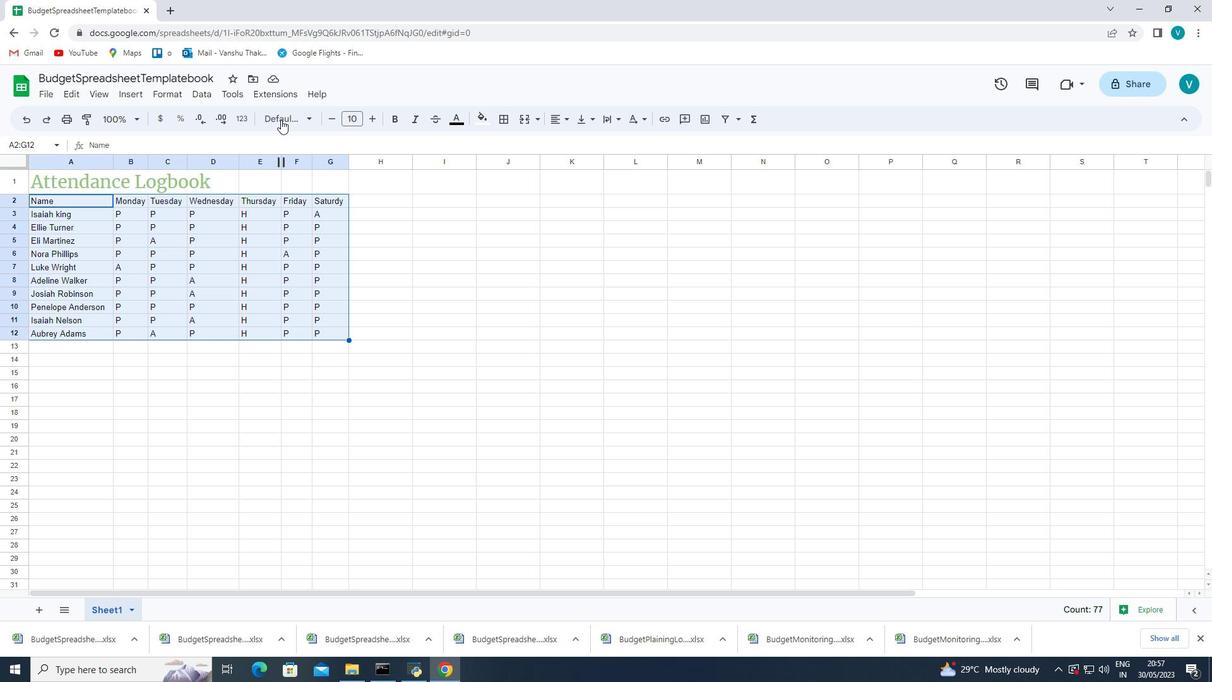 
Action: Mouse pressed left at (283, 116)
Screenshot: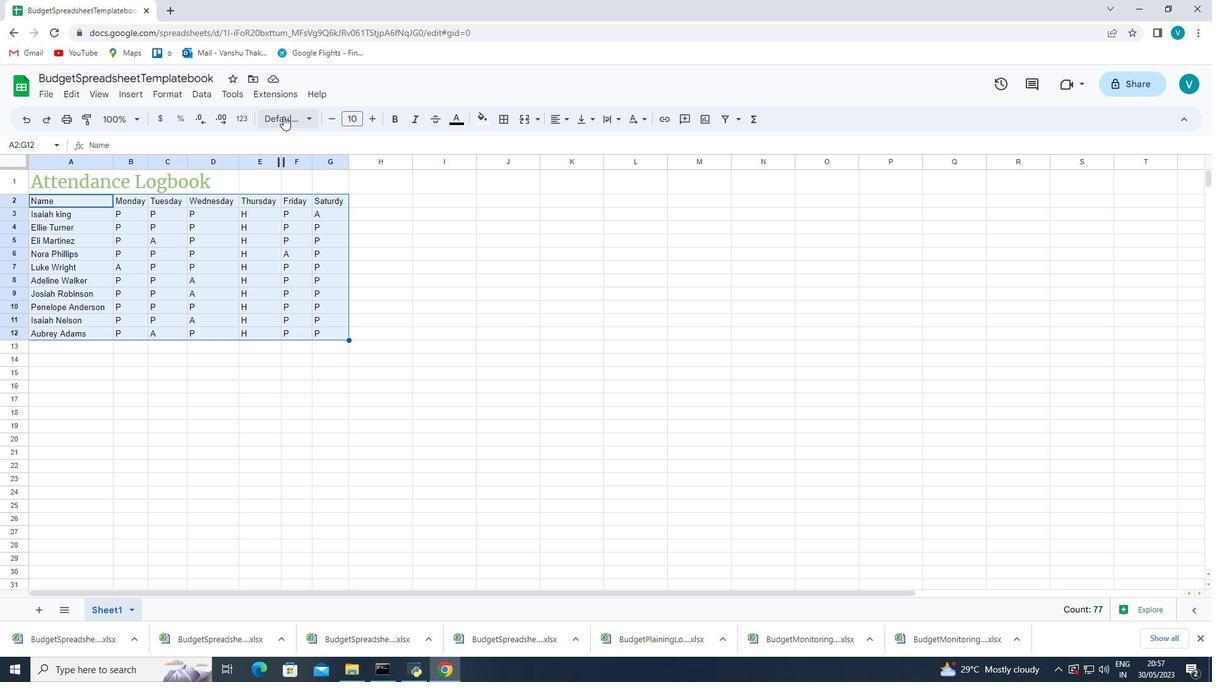 
Action: Mouse moved to (309, 149)
Screenshot: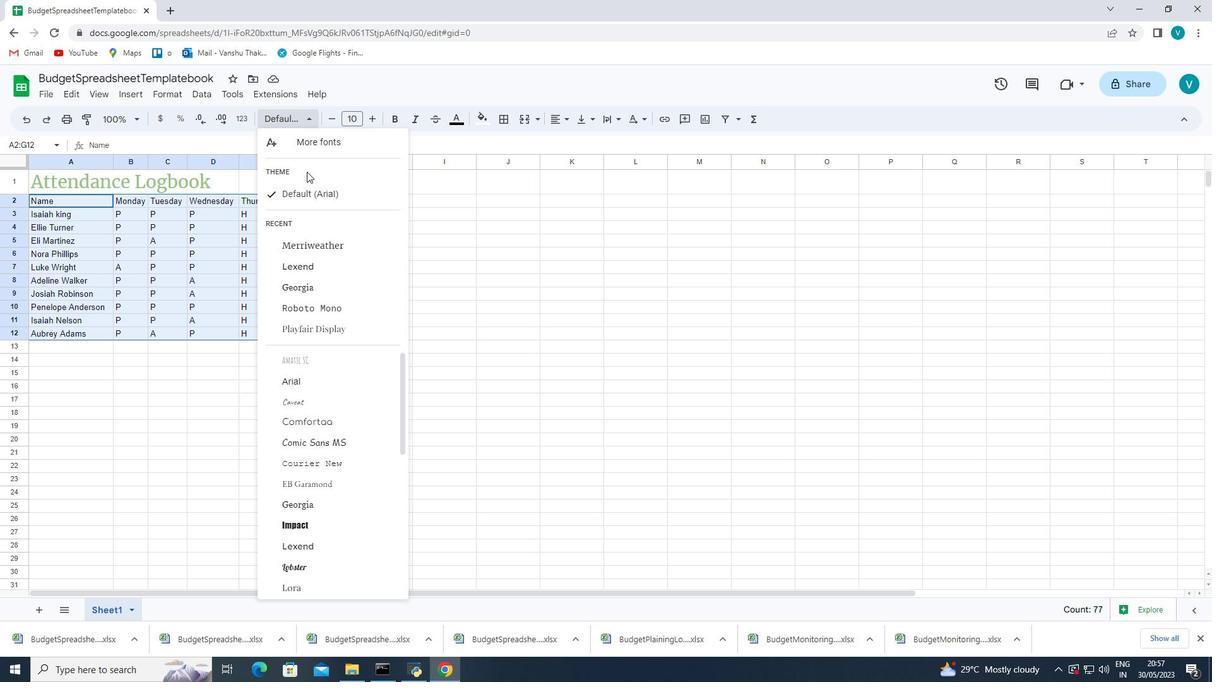 
Action: Mouse pressed left at (309, 149)
Screenshot: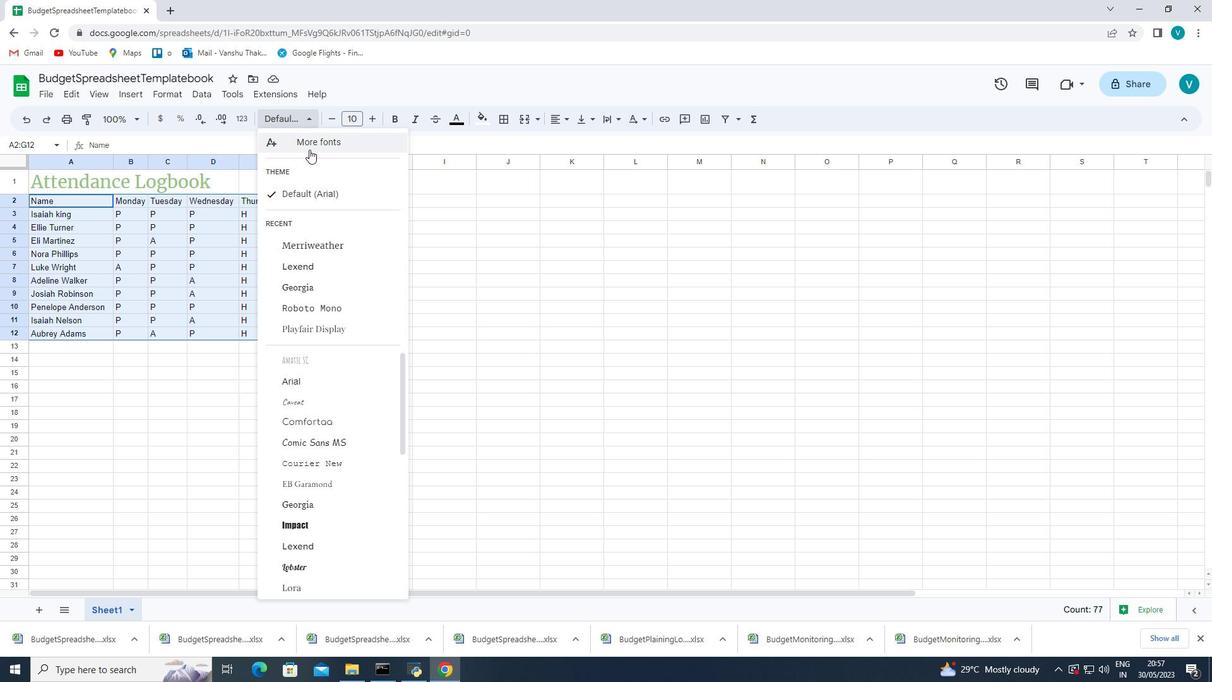 
Action: Mouse moved to (370, 194)
Screenshot: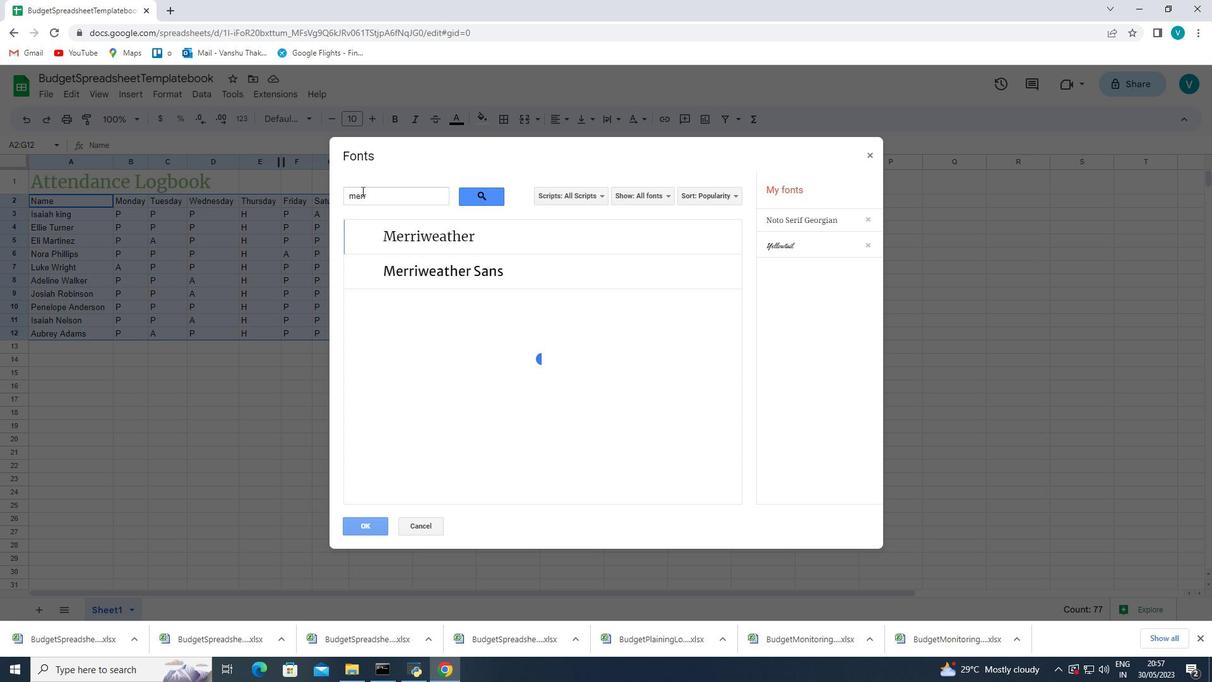 
Action: Mouse pressed left at (370, 194)
Screenshot: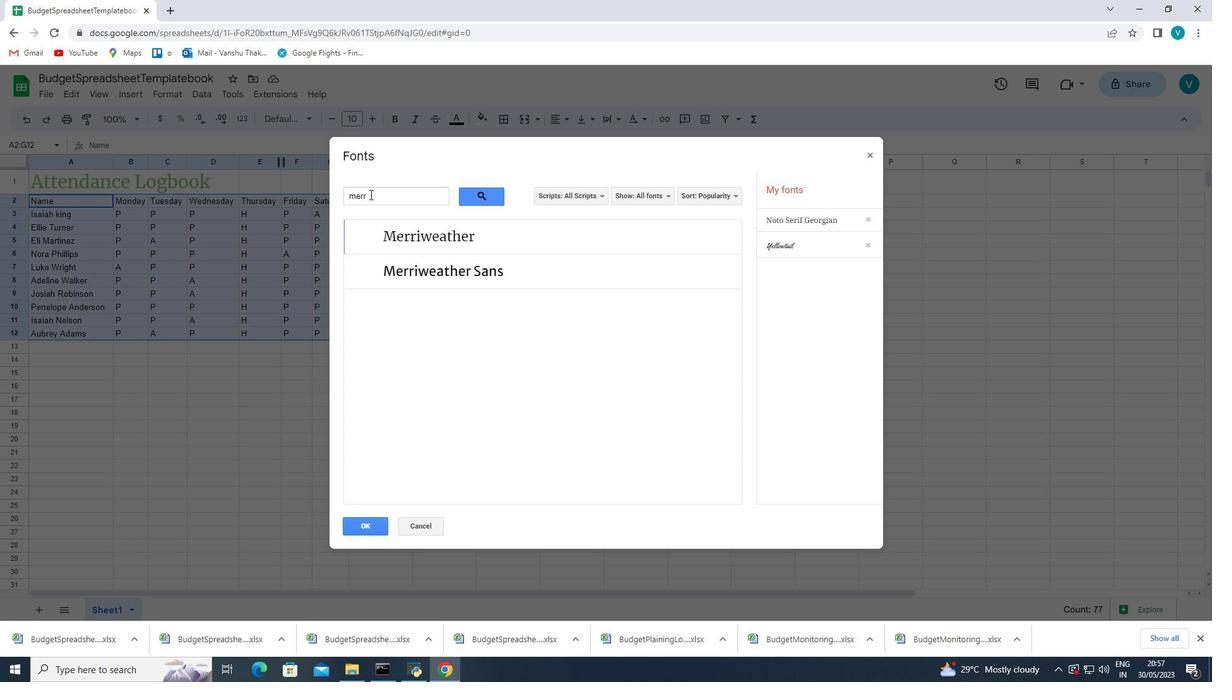 
Action: Mouse moved to (392, 238)
Screenshot: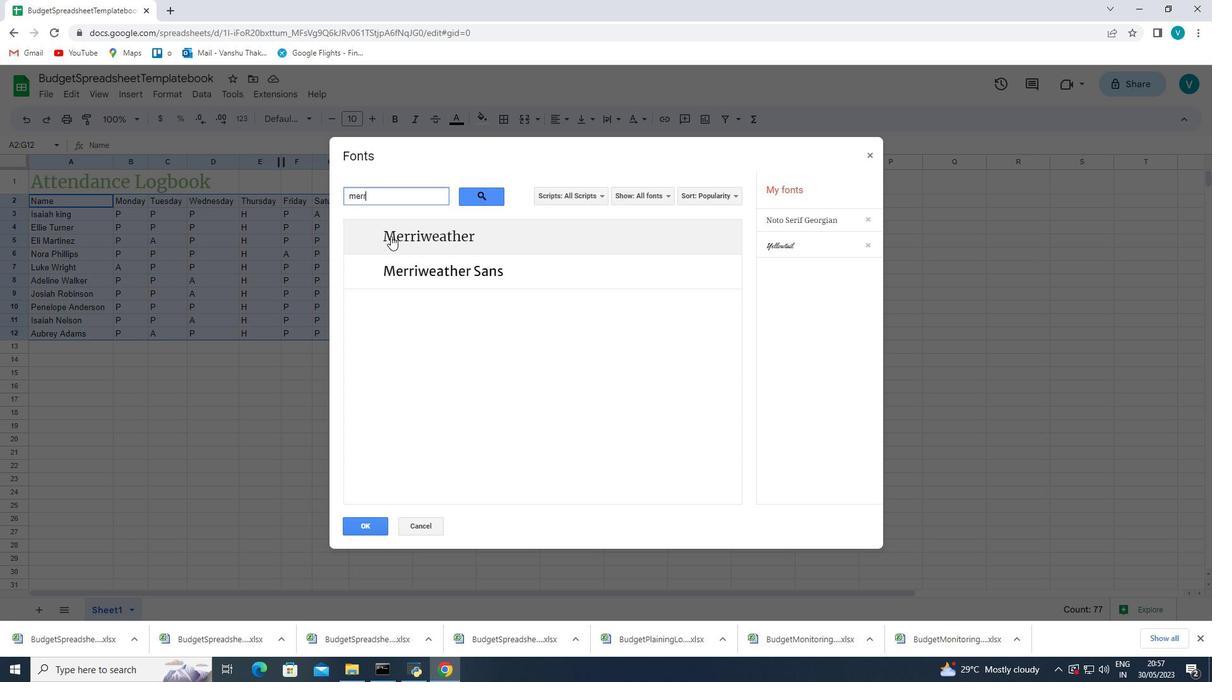 
Action: Mouse pressed left at (392, 238)
Screenshot: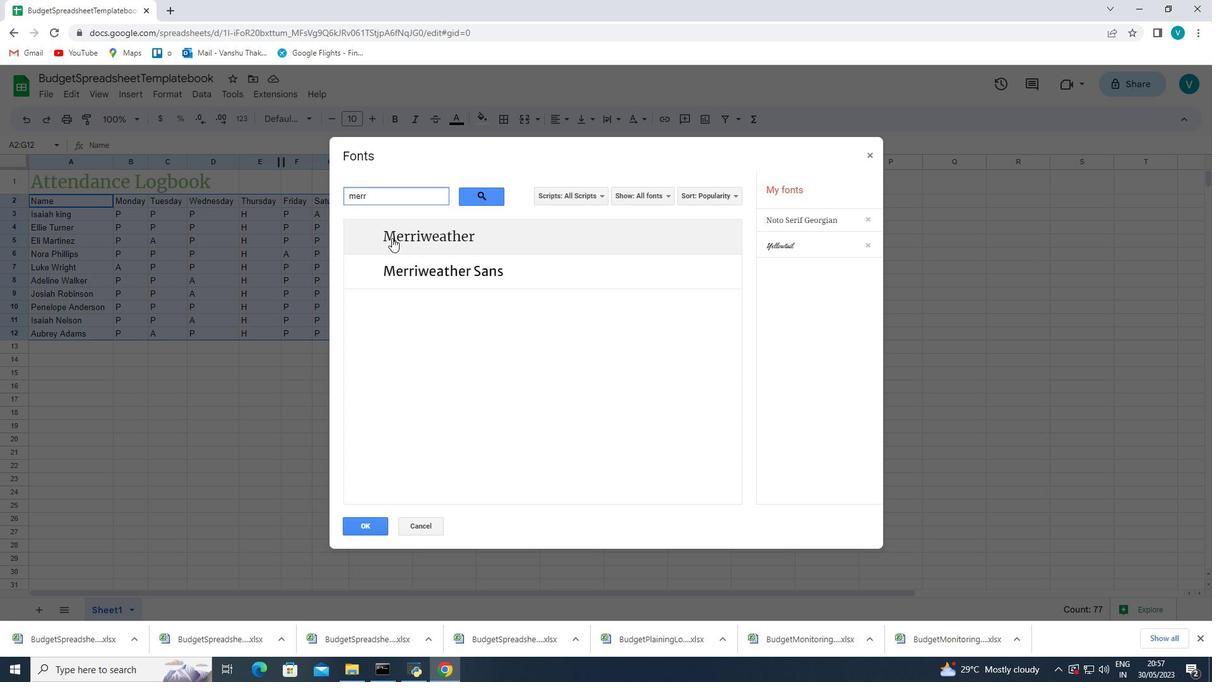 
Action: Mouse moved to (364, 524)
Screenshot: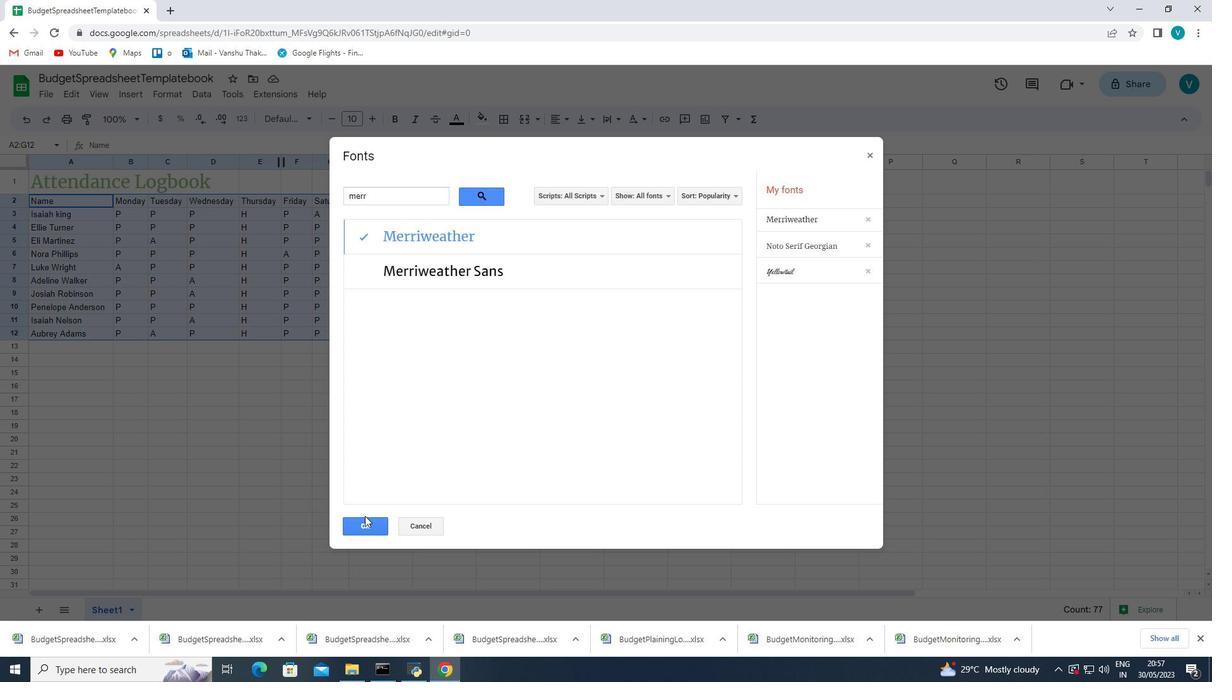 
Action: Mouse pressed left at (364, 524)
Screenshot: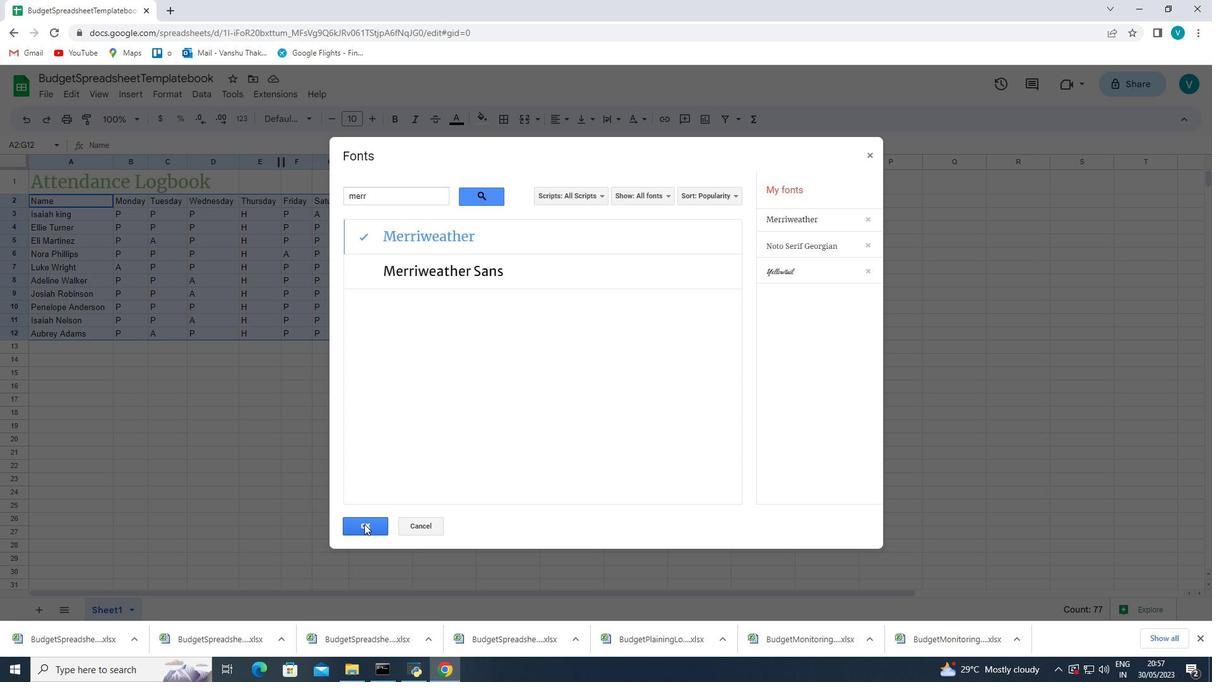 
Action: Mouse moved to (370, 120)
Screenshot: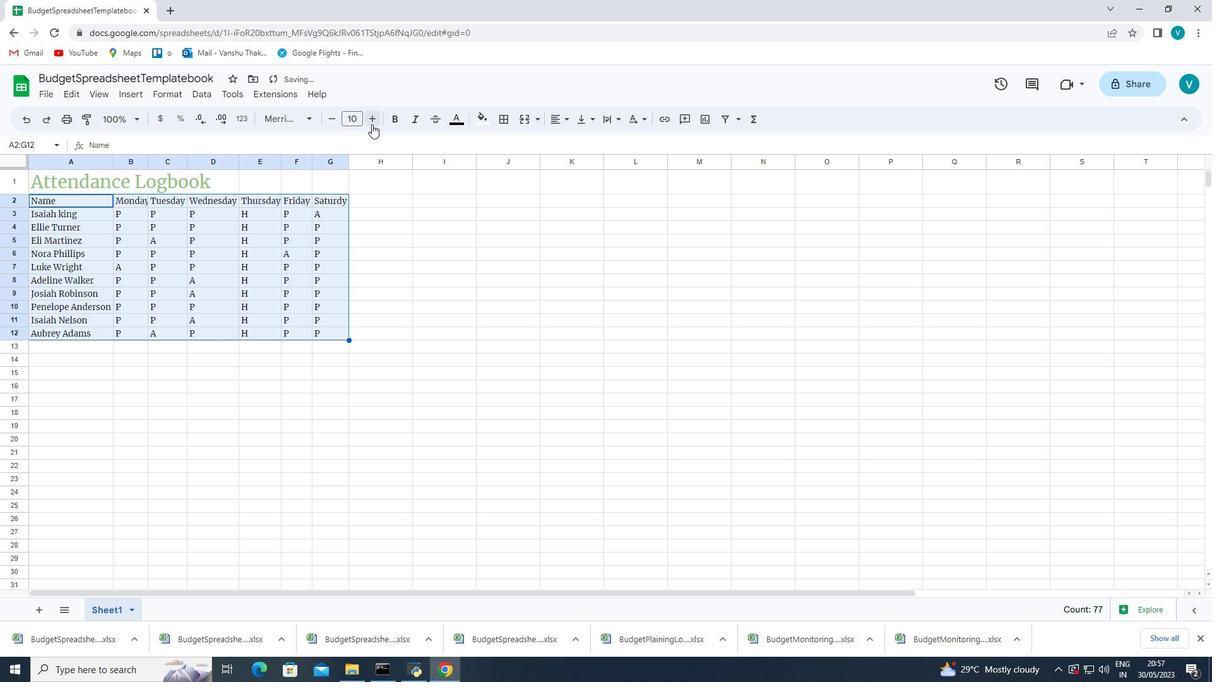
Action: Mouse pressed left at (370, 120)
Screenshot: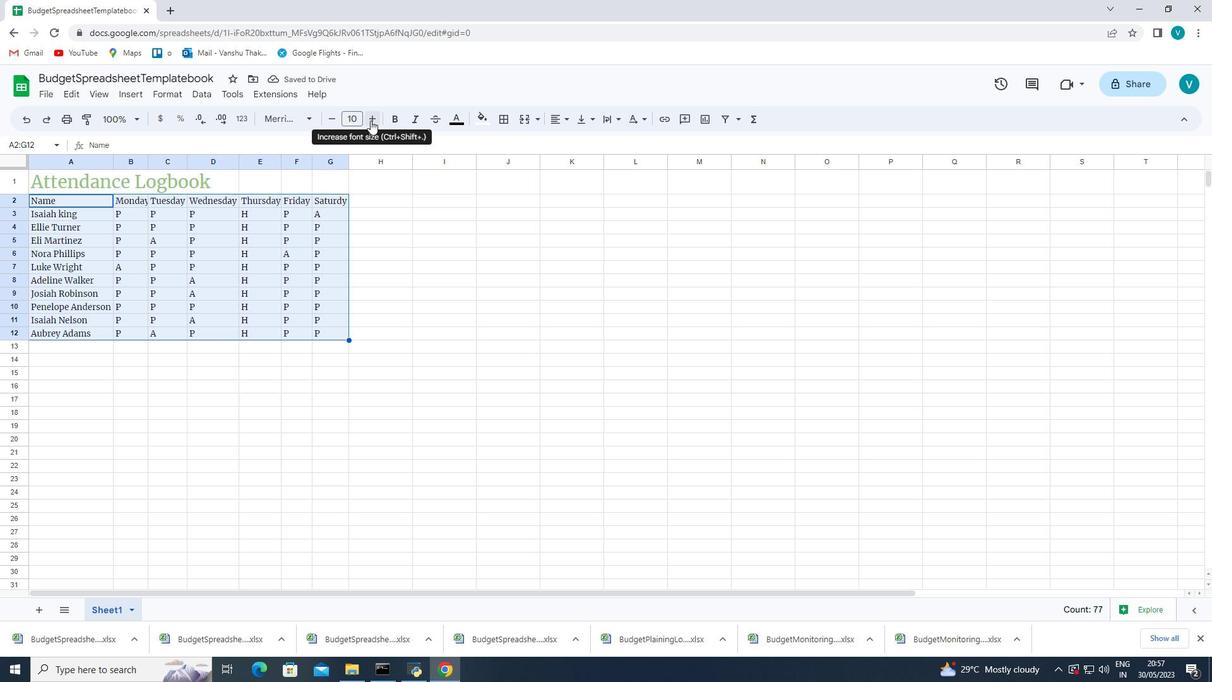 
Action: Mouse pressed left at (370, 120)
Screenshot: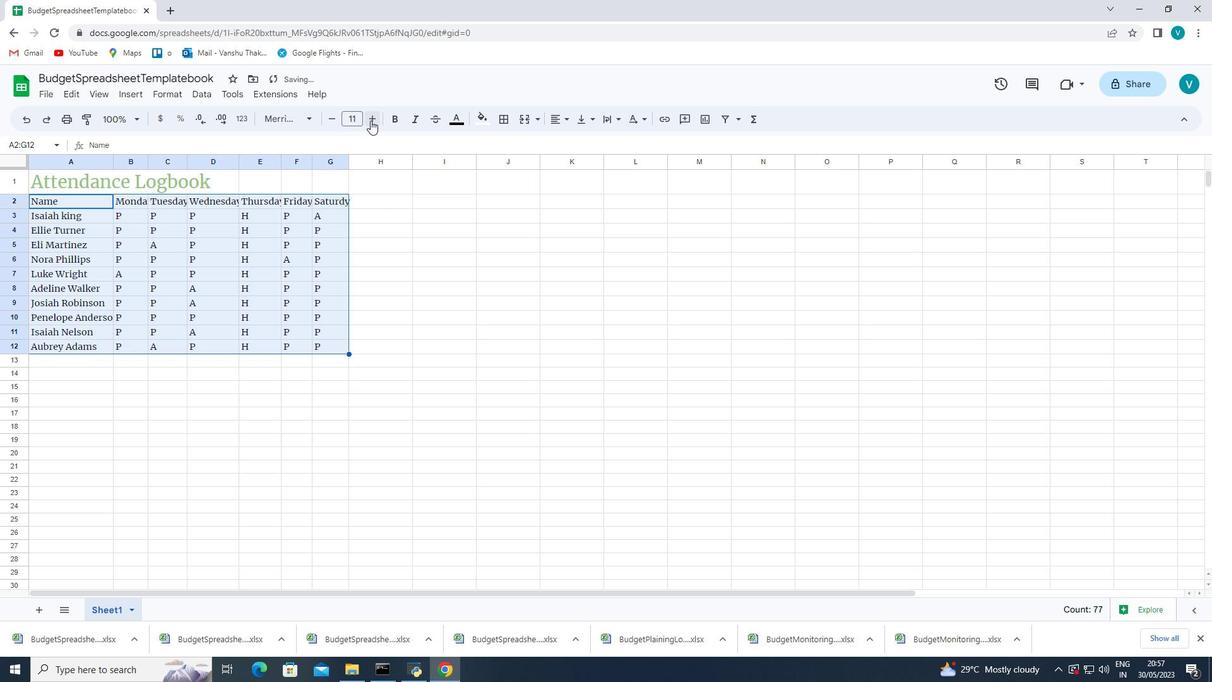
Action: Mouse pressed left at (370, 120)
Screenshot: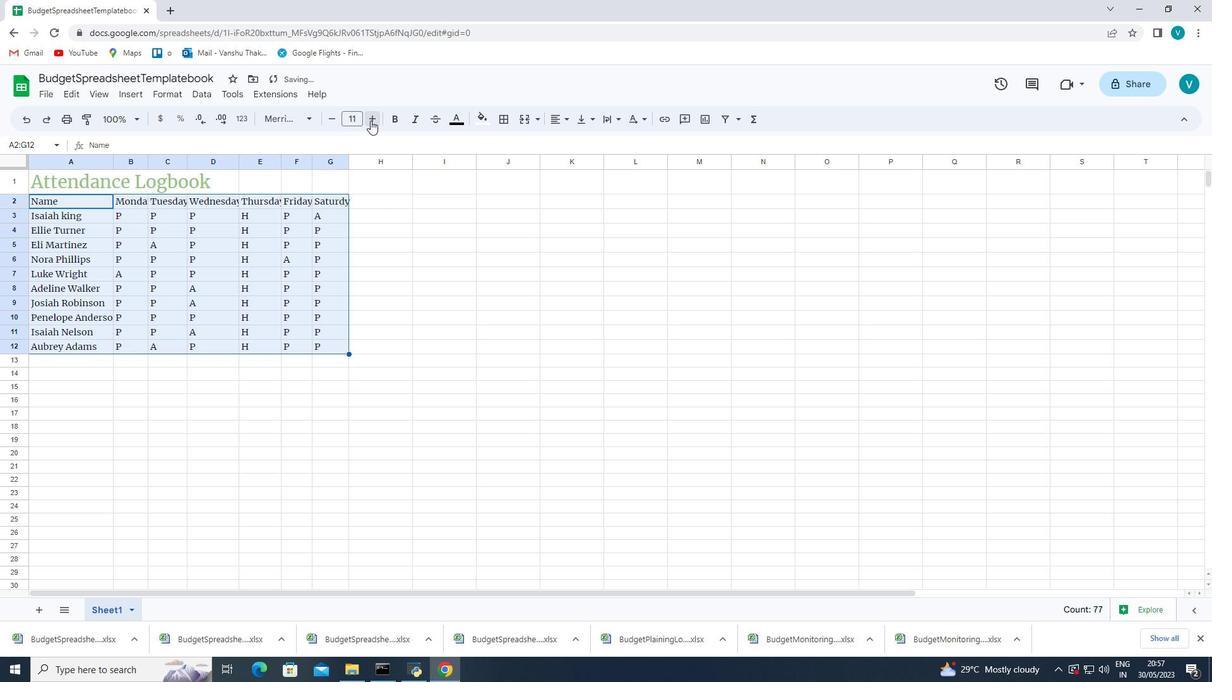
Action: Mouse pressed left at (370, 120)
Screenshot: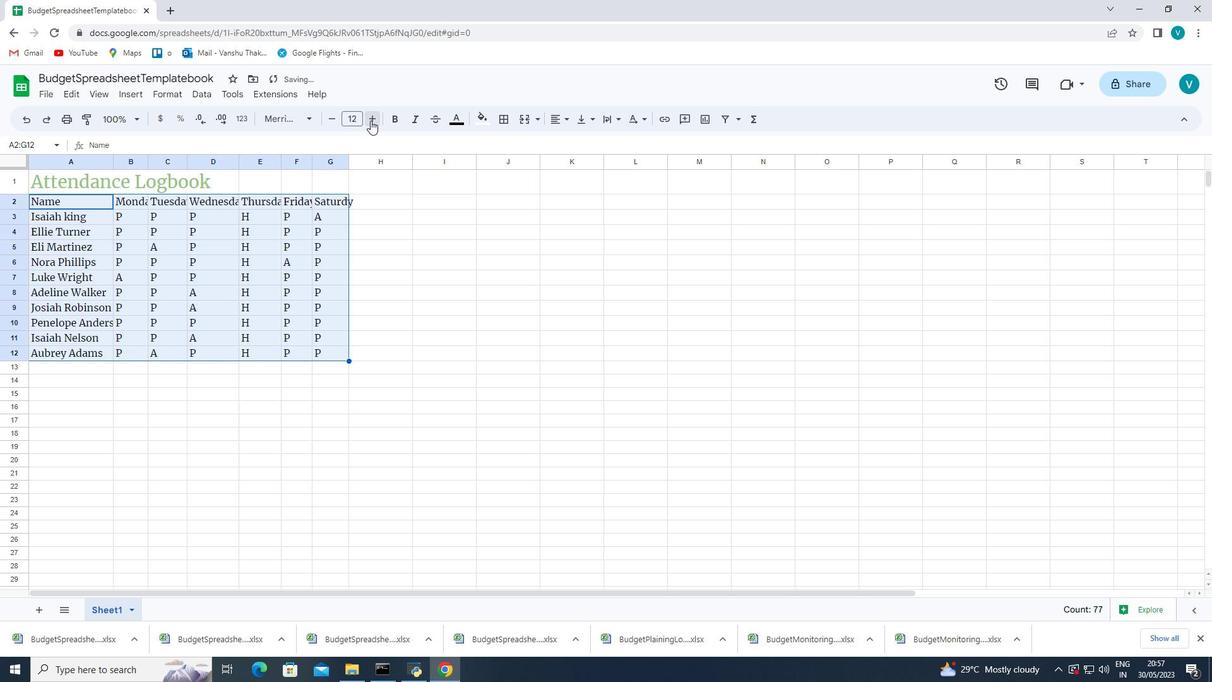 
Action: Mouse moved to (442, 239)
Screenshot: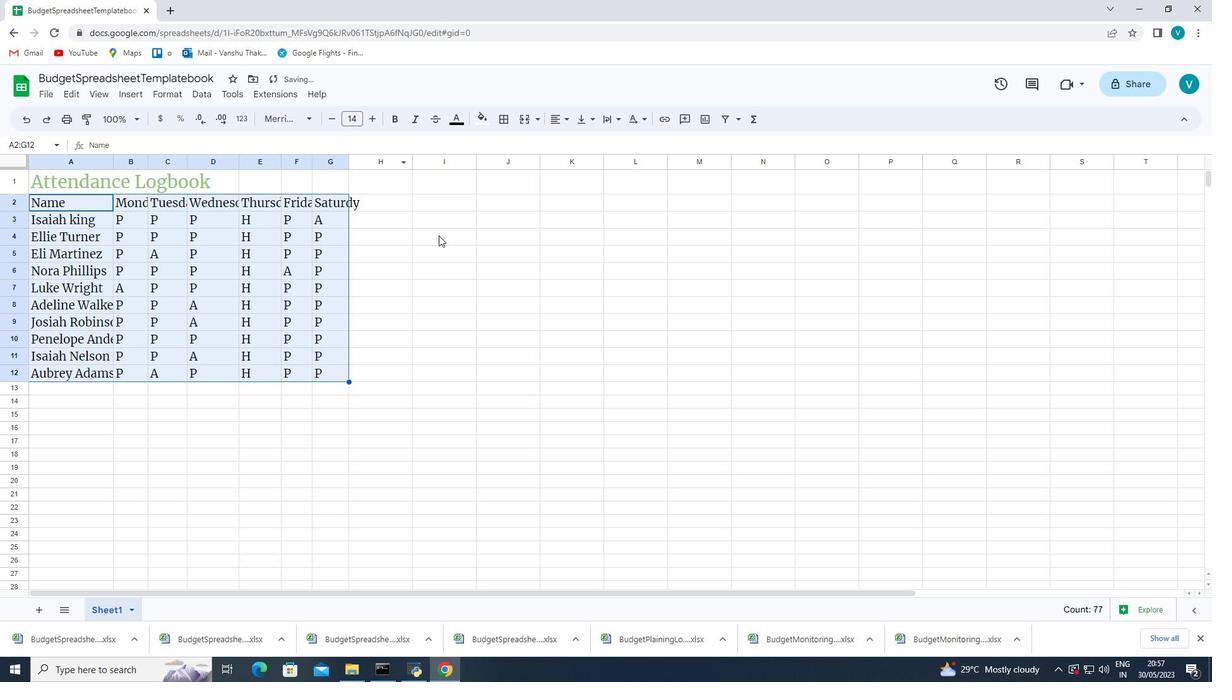 
Action: Mouse pressed left at (442, 239)
Screenshot: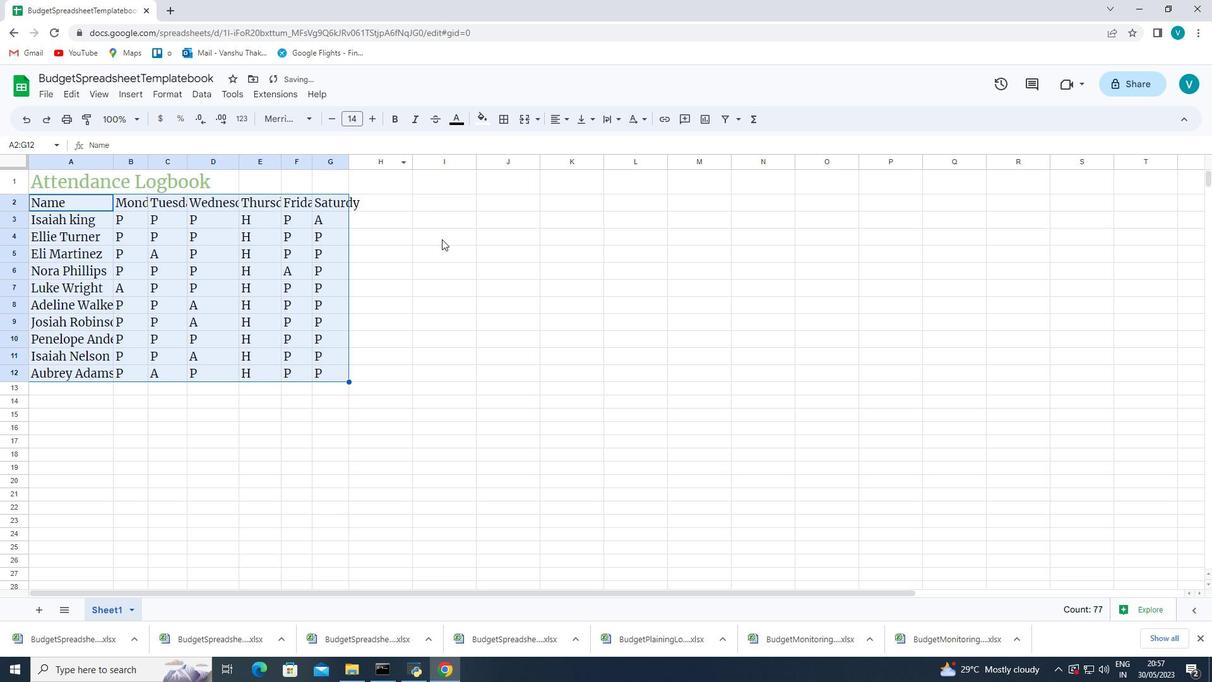 
Action: Mouse moved to (346, 153)
Screenshot: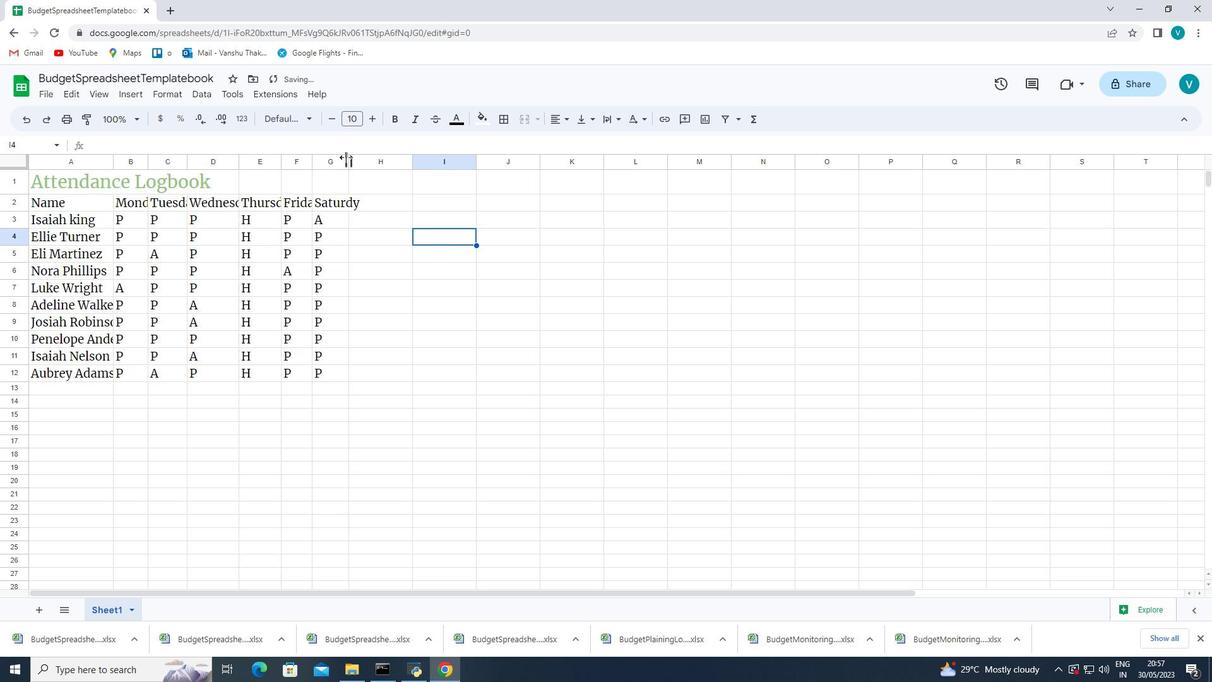 
Action: Mouse pressed left at (346, 153)
Screenshot: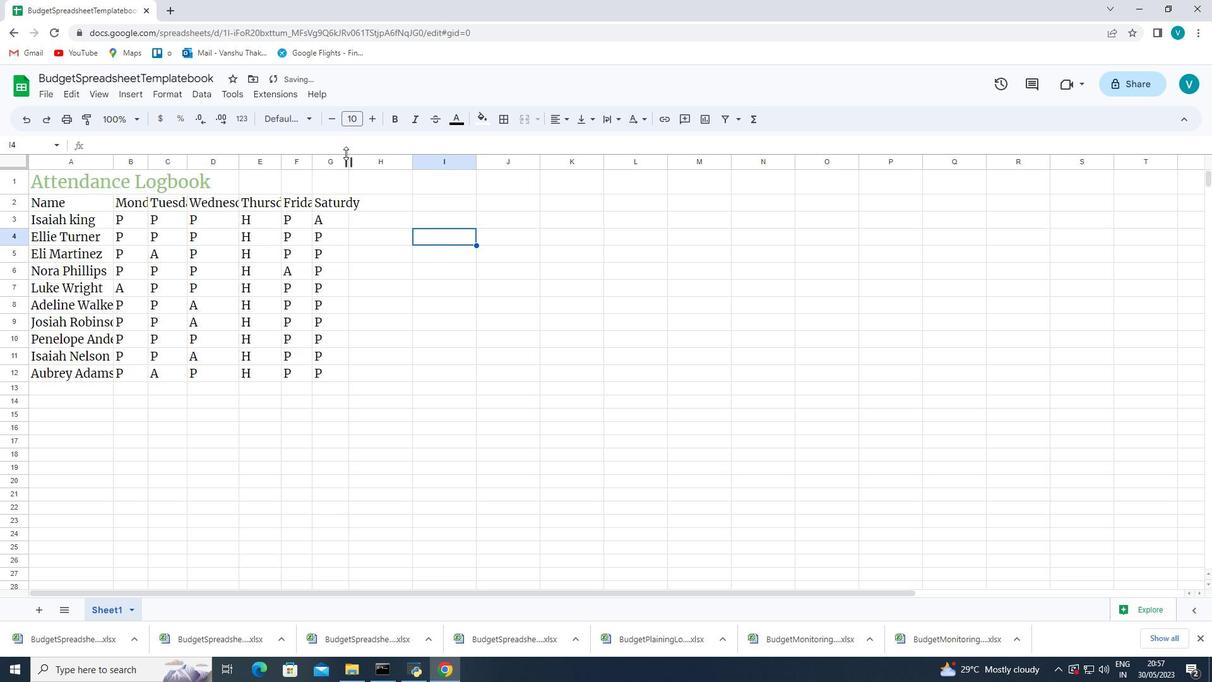 
Action: Mouse moved to (348, 163)
Screenshot: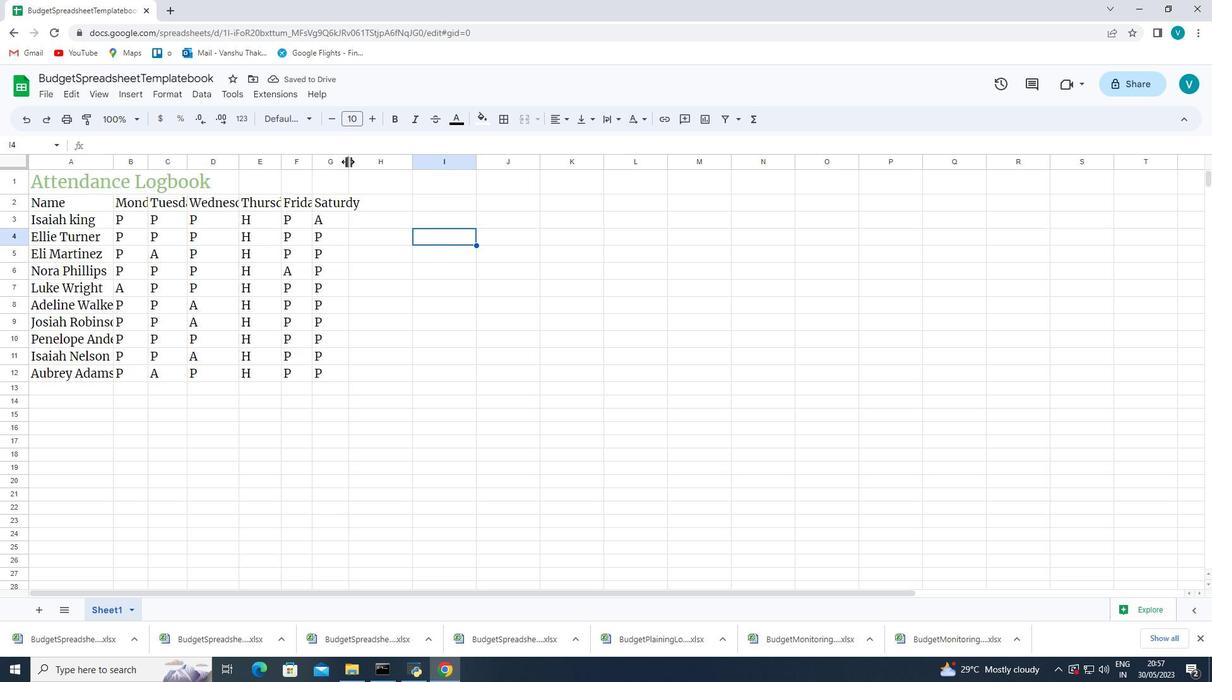 
Action: Mouse pressed left at (348, 163)
Screenshot: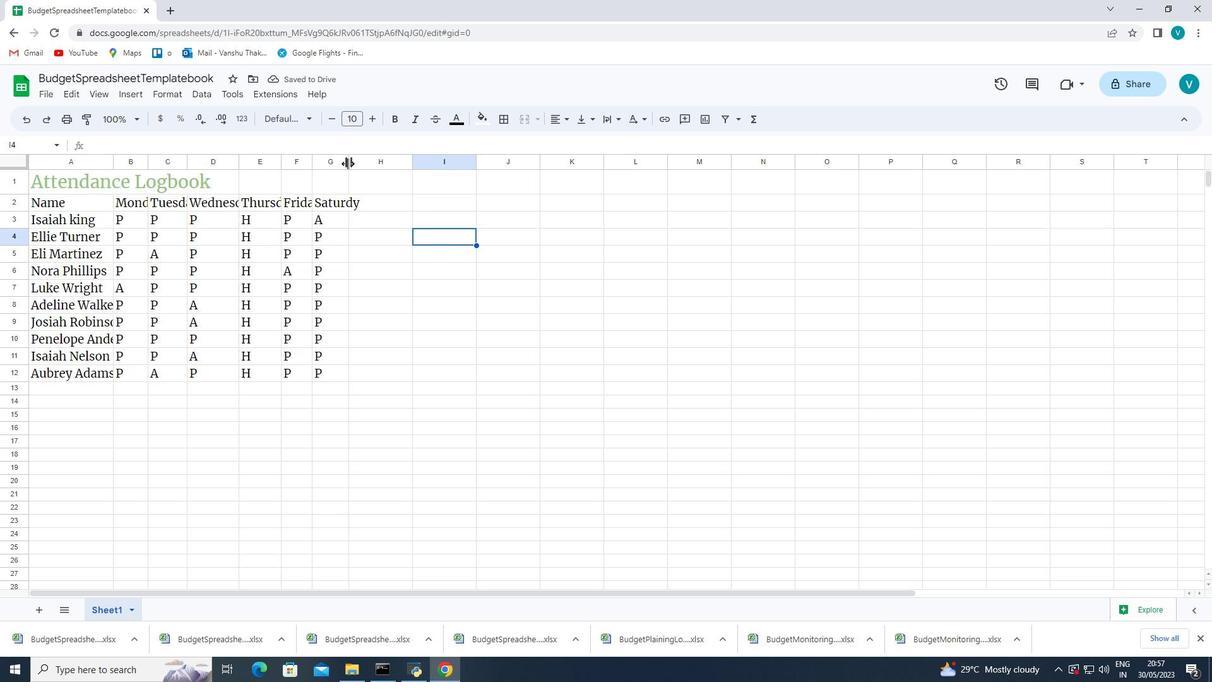 
Action: Mouse pressed left at (348, 163)
Screenshot: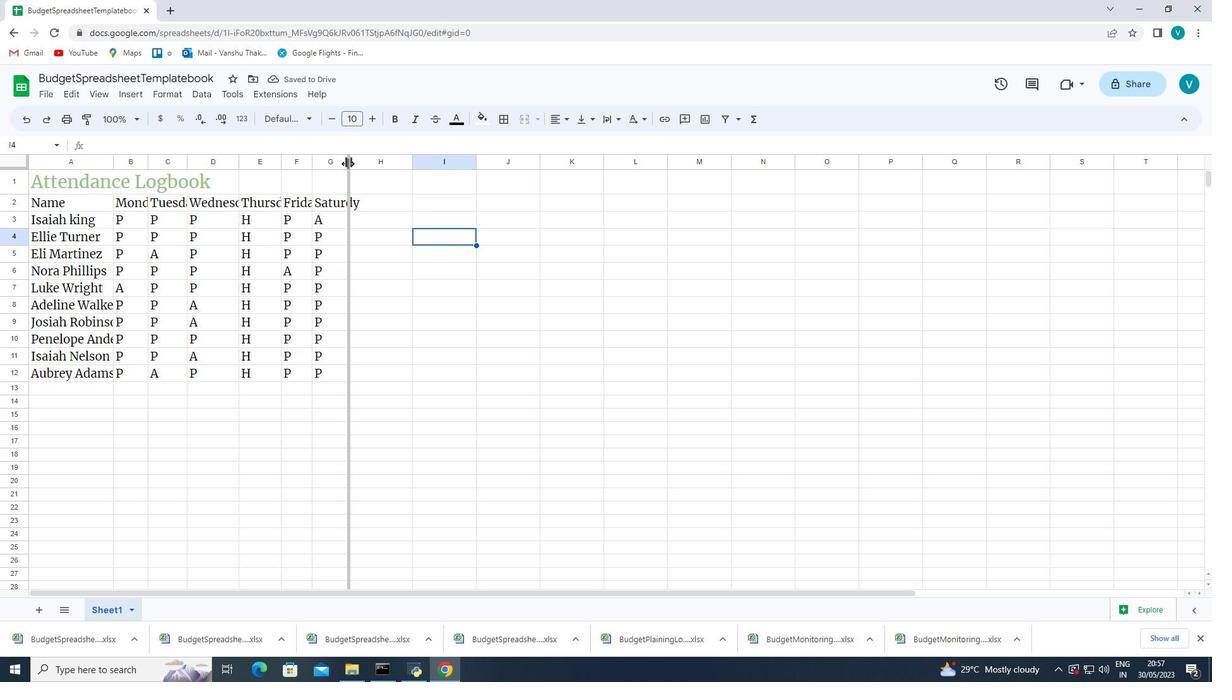 
Action: Mouse moved to (314, 159)
Screenshot: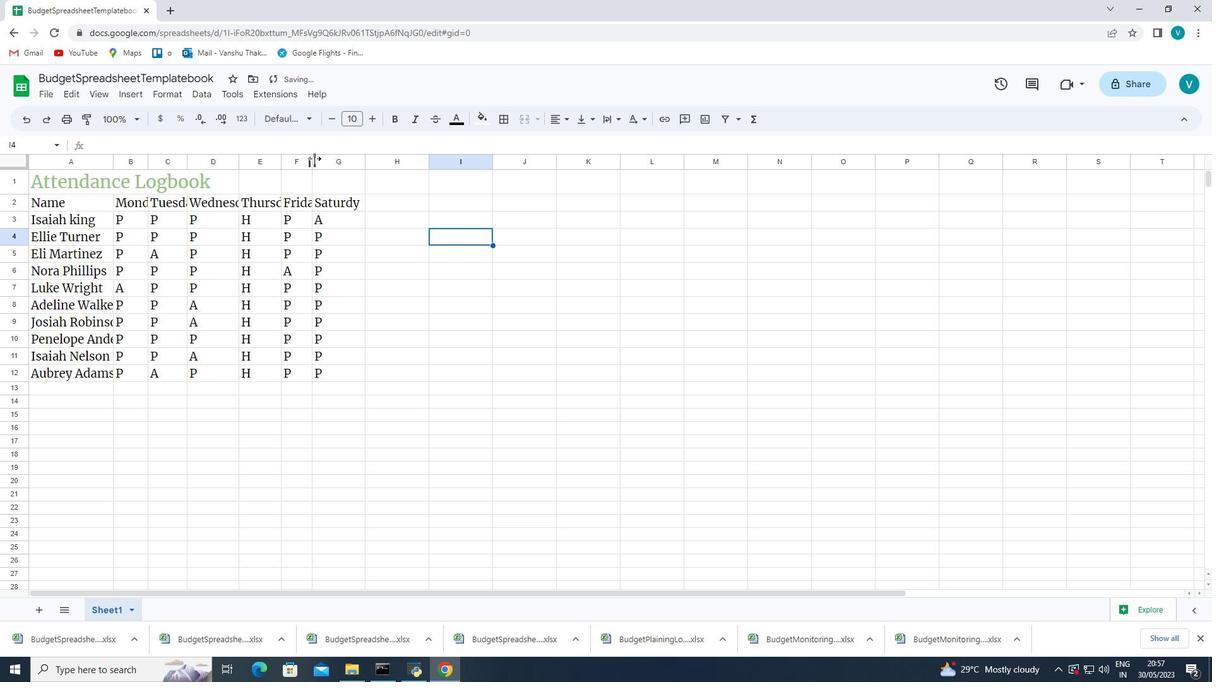 
Action: Mouse pressed left at (314, 159)
Screenshot: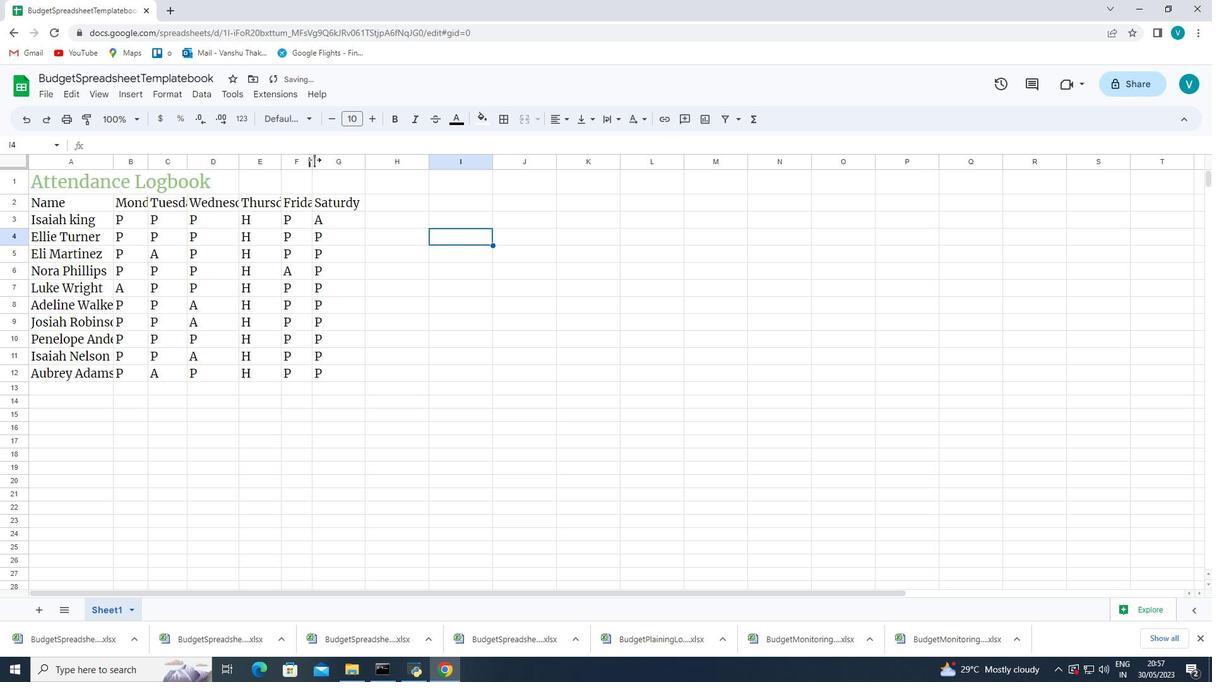 
Action: Mouse pressed left at (314, 159)
Screenshot: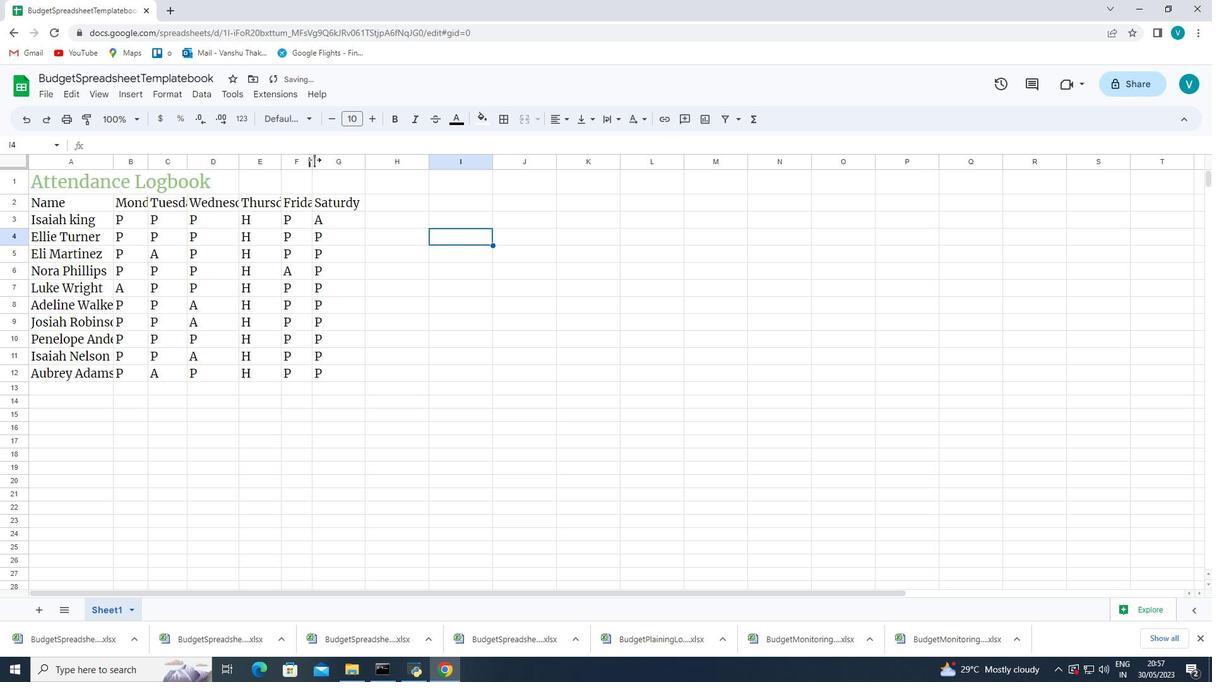 
Action: Mouse moved to (281, 159)
Screenshot: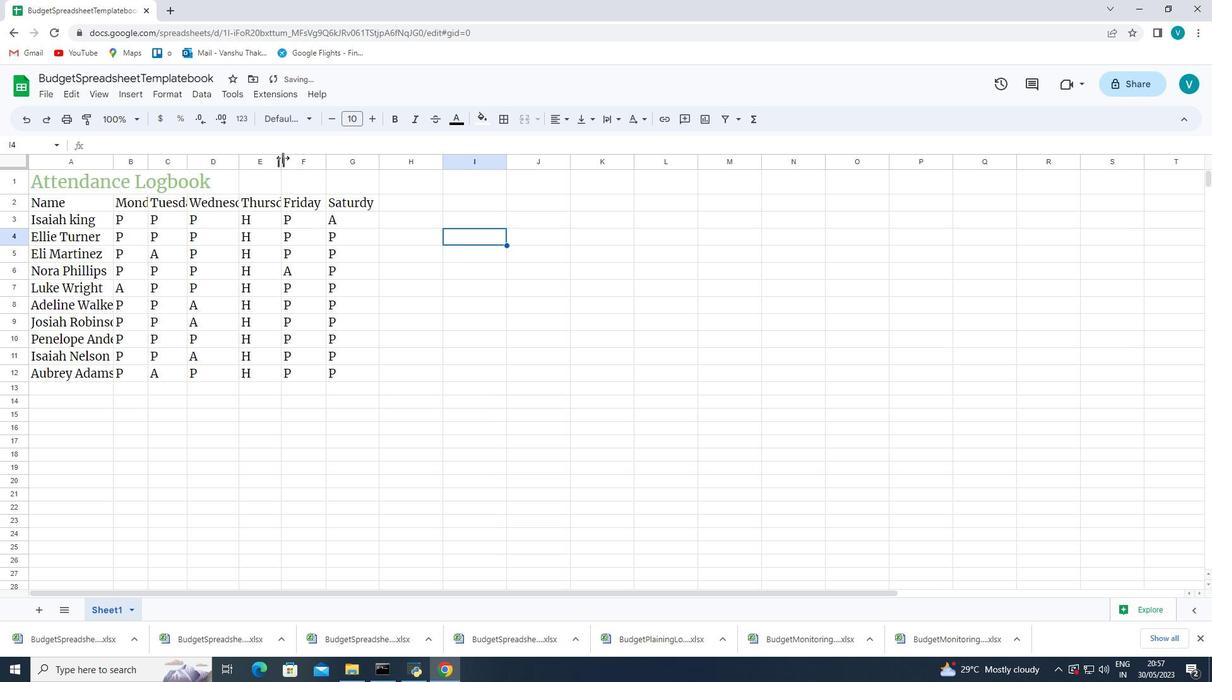 
Action: Mouse pressed left at (281, 159)
Screenshot: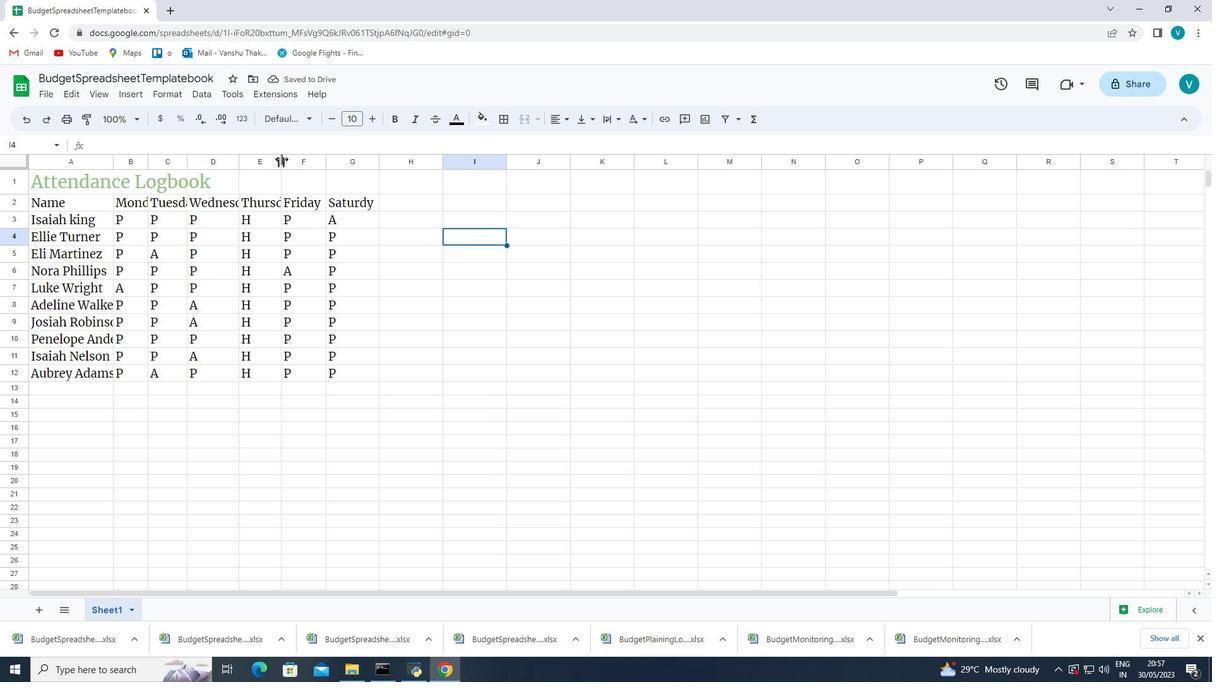 
Action: Mouse pressed left at (281, 159)
Screenshot: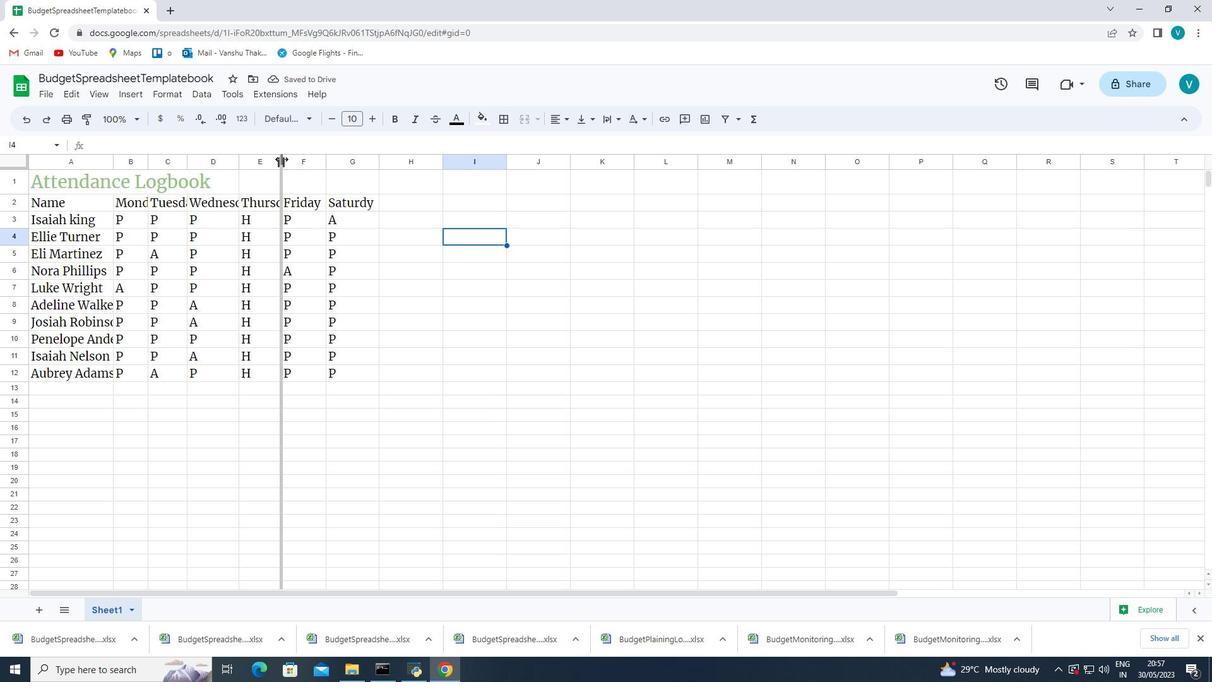 
Action: Mouse moved to (237, 157)
Screenshot: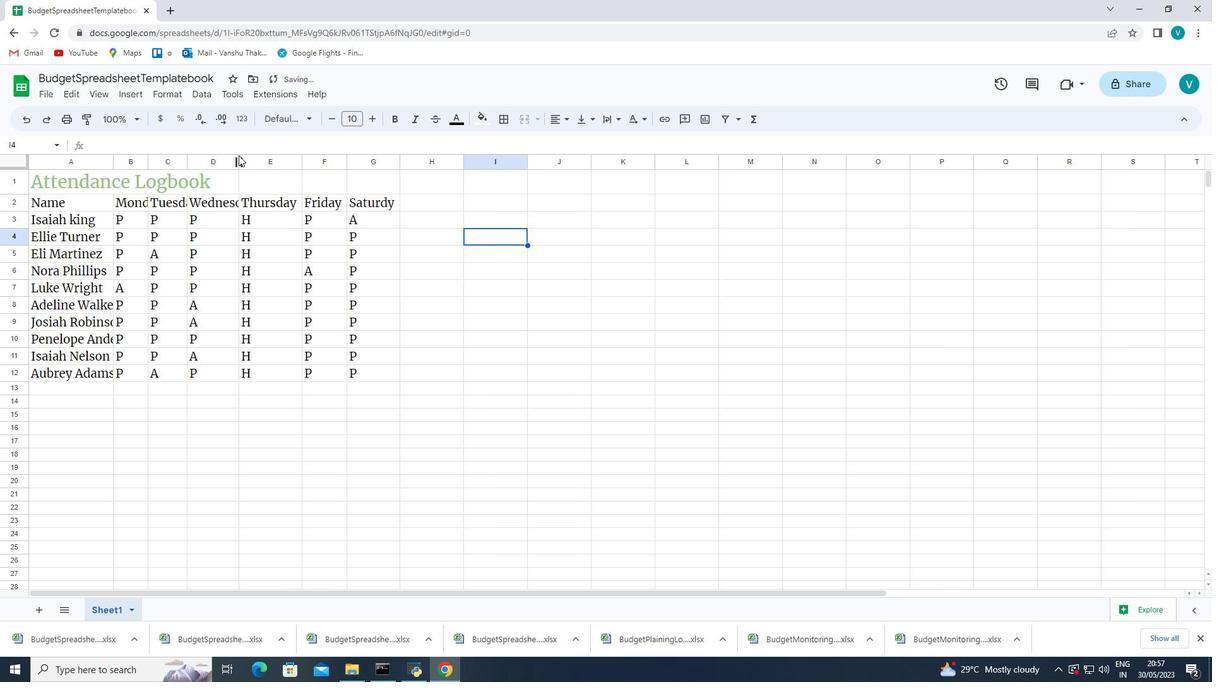 
Action: Mouse pressed left at (237, 157)
Screenshot: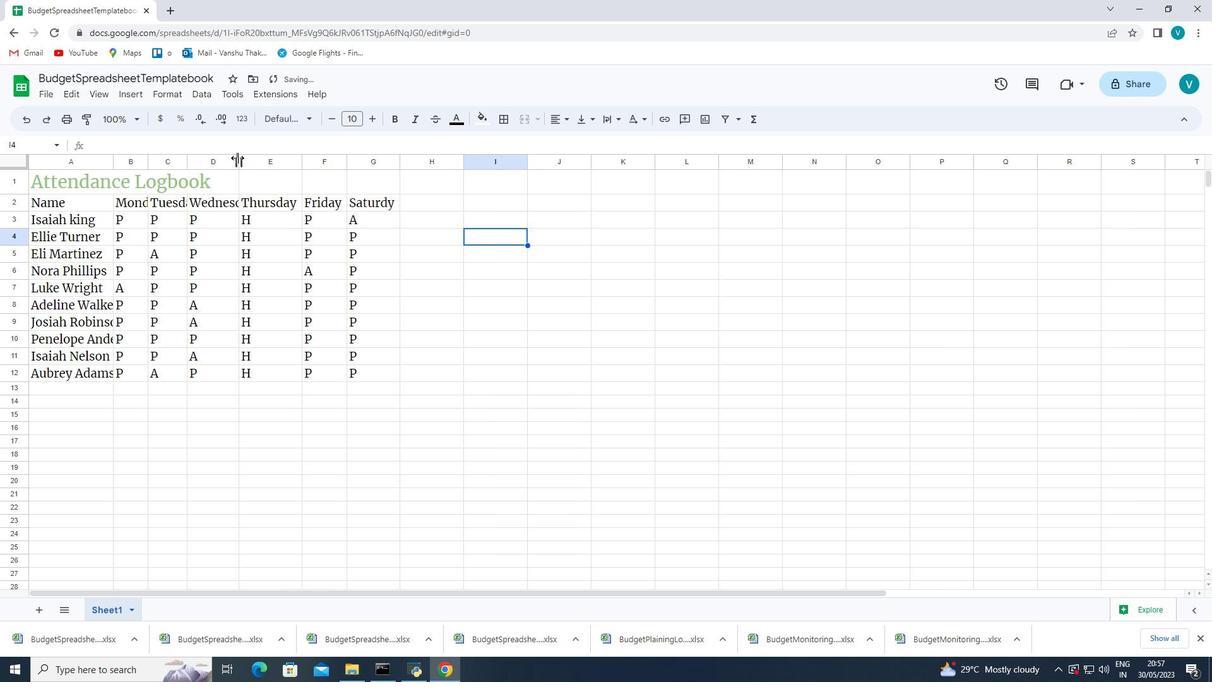 
Action: Mouse pressed left at (237, 157)
Screenshot: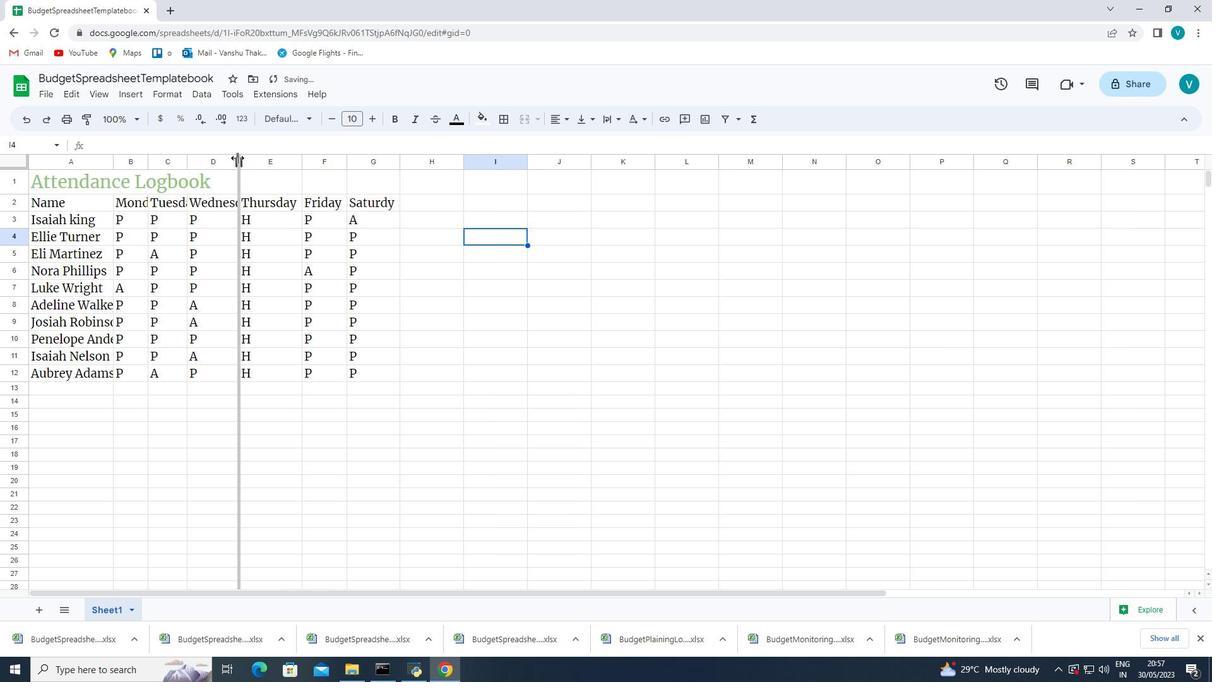 
Action: Mouse moved to (185, 158)
Screenshot: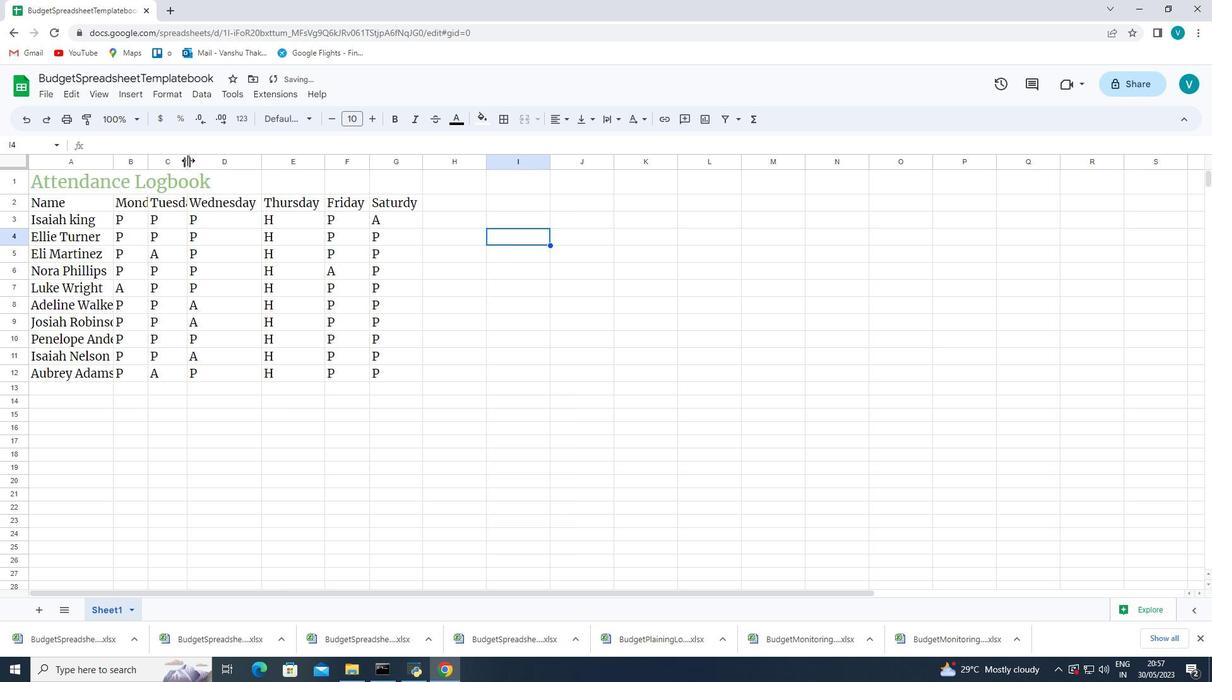 
Action: Mouse pressed left at (185, 158)
Screenshot: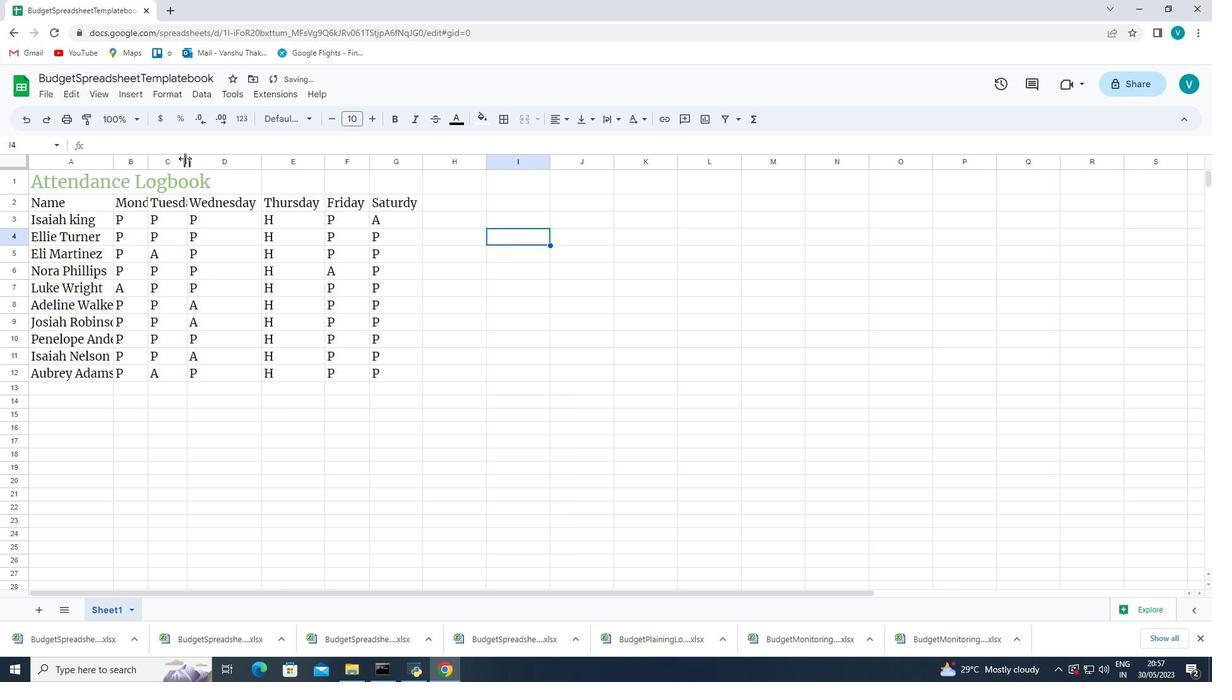 
Action: Mouse pressed left at (185, 158)
Screenshot: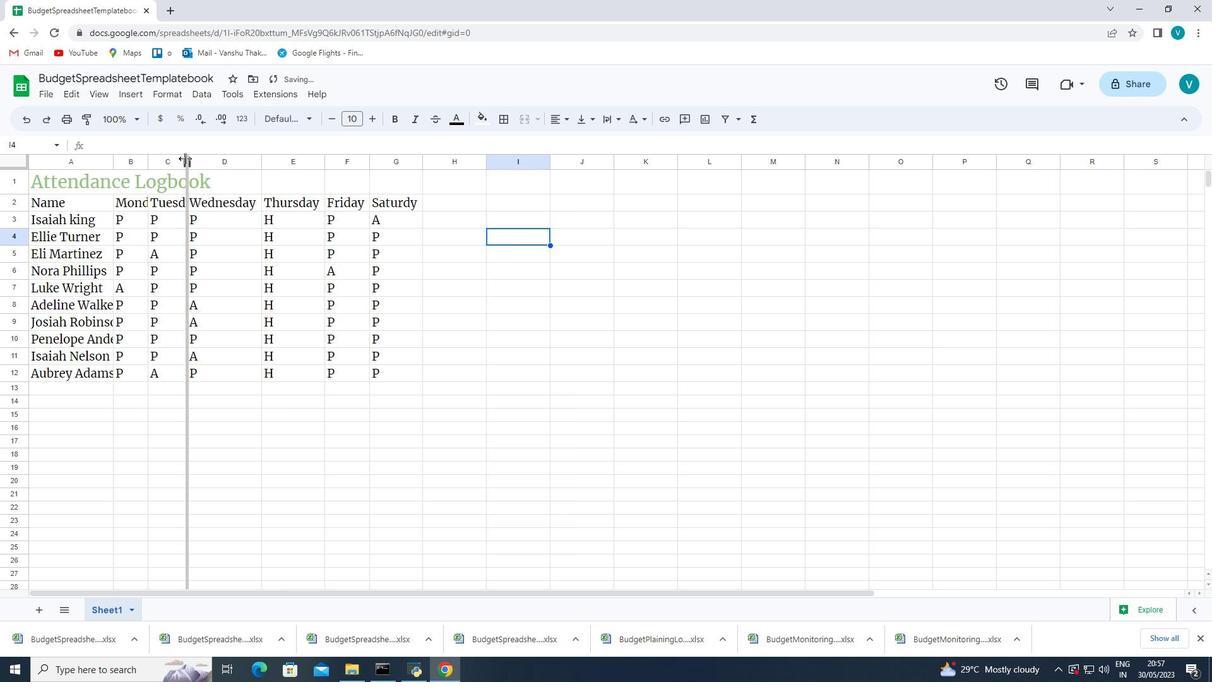 
Action: Mouse moved to (149, 157)
Screenshot: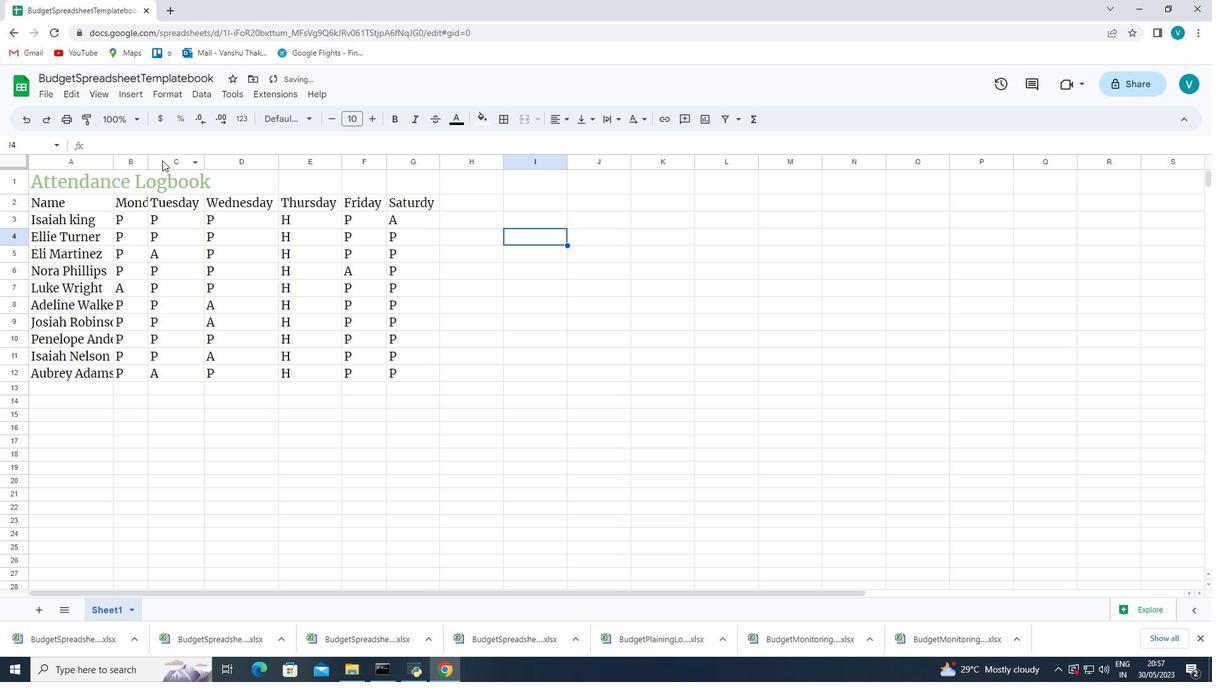 
Action: Mouse pressed left at (149, 157)
Screenshot: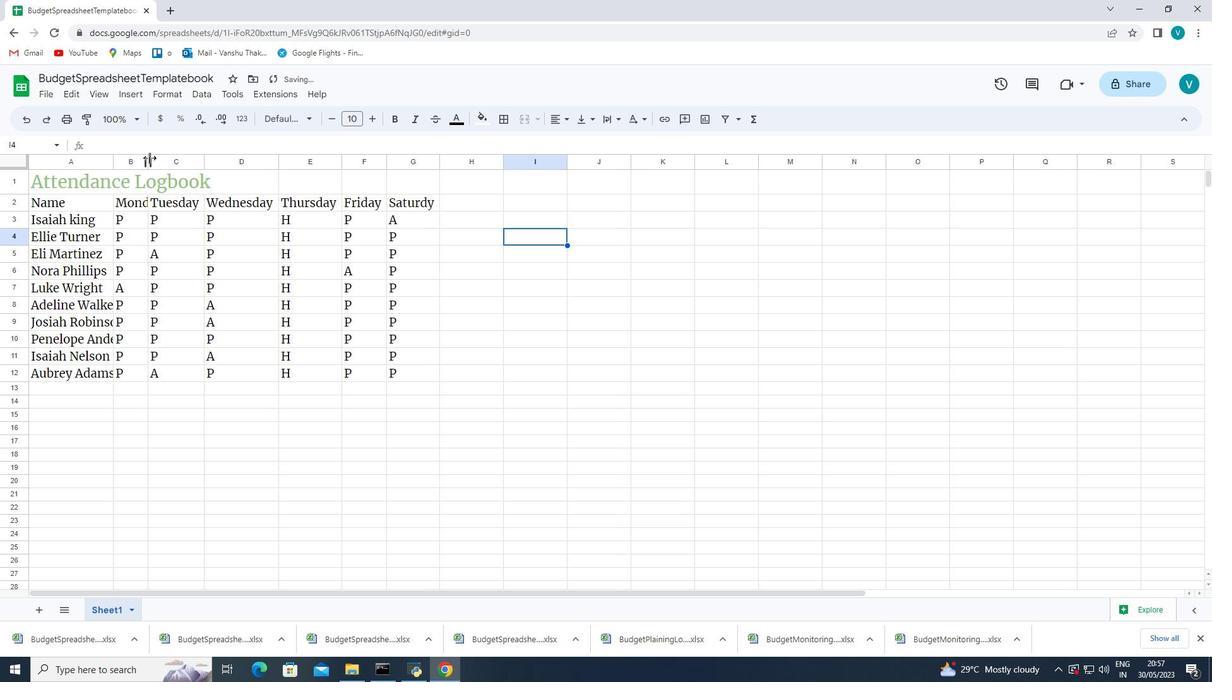 
Action: Mouse moved to (148, 157)
Screenshot: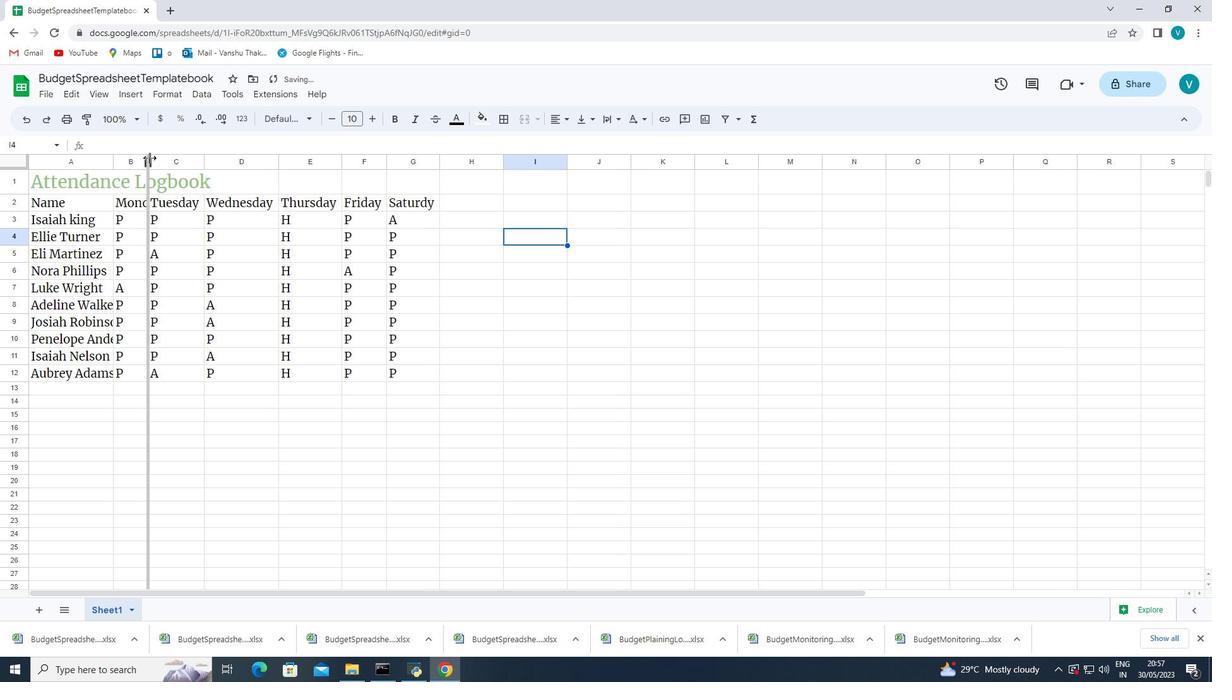 
Action: Mouse pressed left at (148, 157)
Screenshot: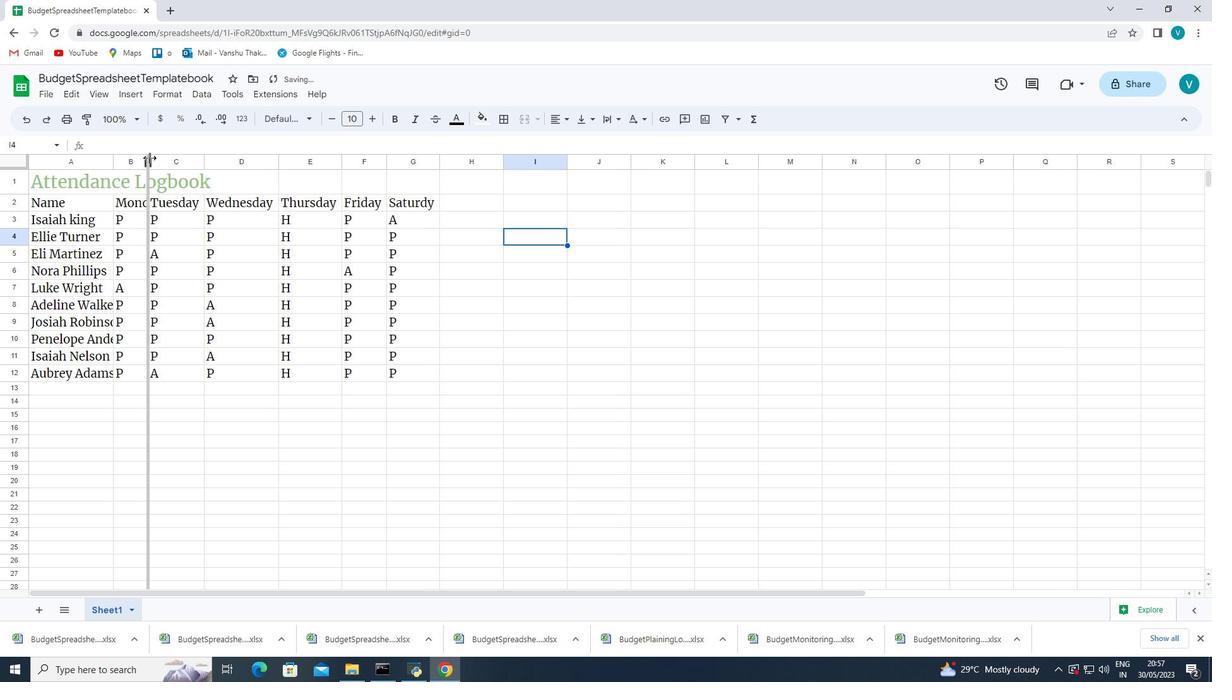 
Action: Mouse moved to (113, 163)
Screenshot: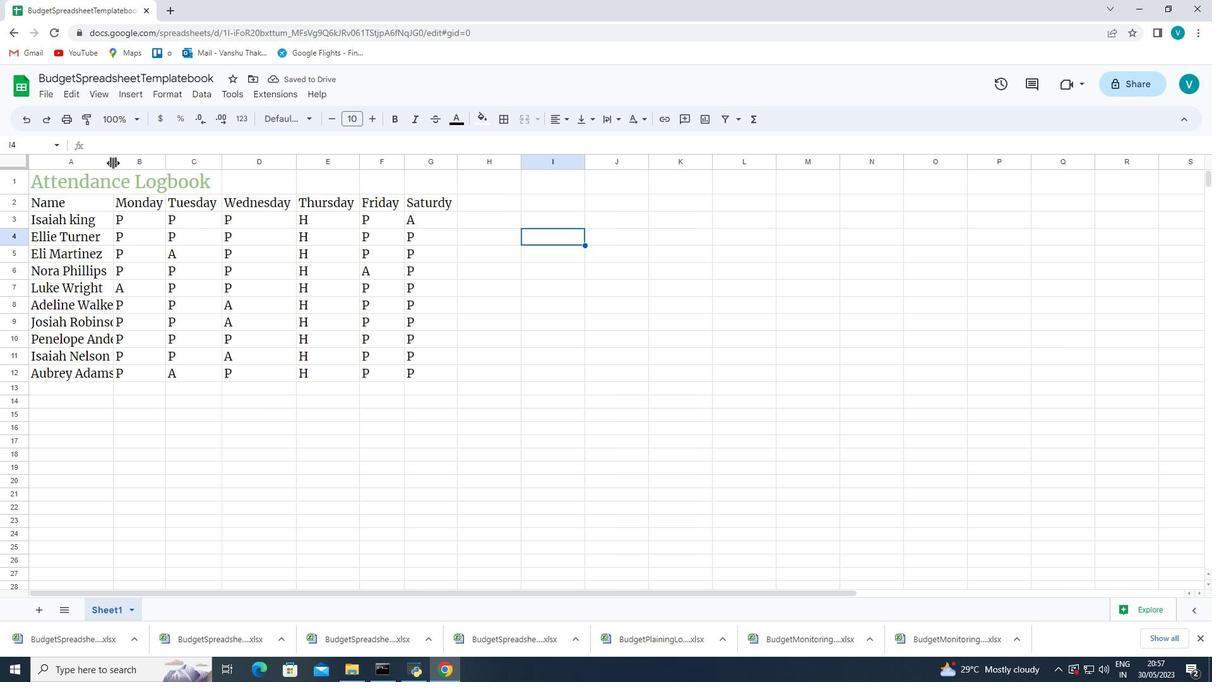 
Action: Mouse pressed left at (113, 163)
Screenshot: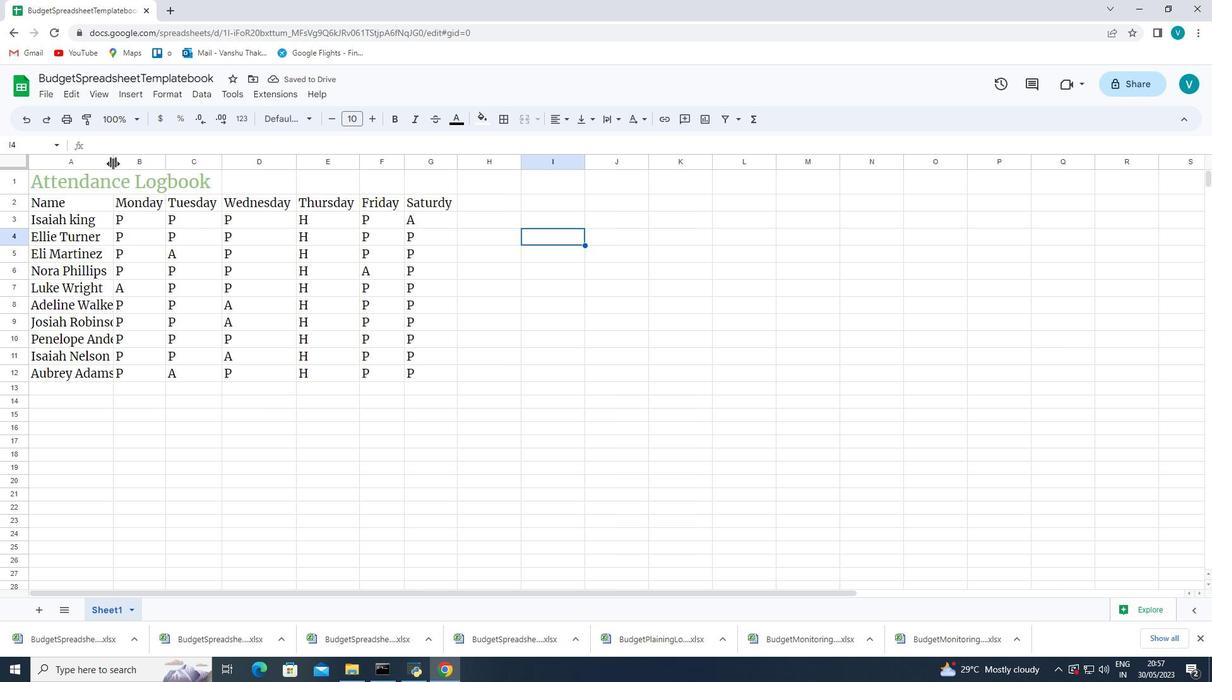 
Action: Mouse pressed left at (113, 163)
Screenshot: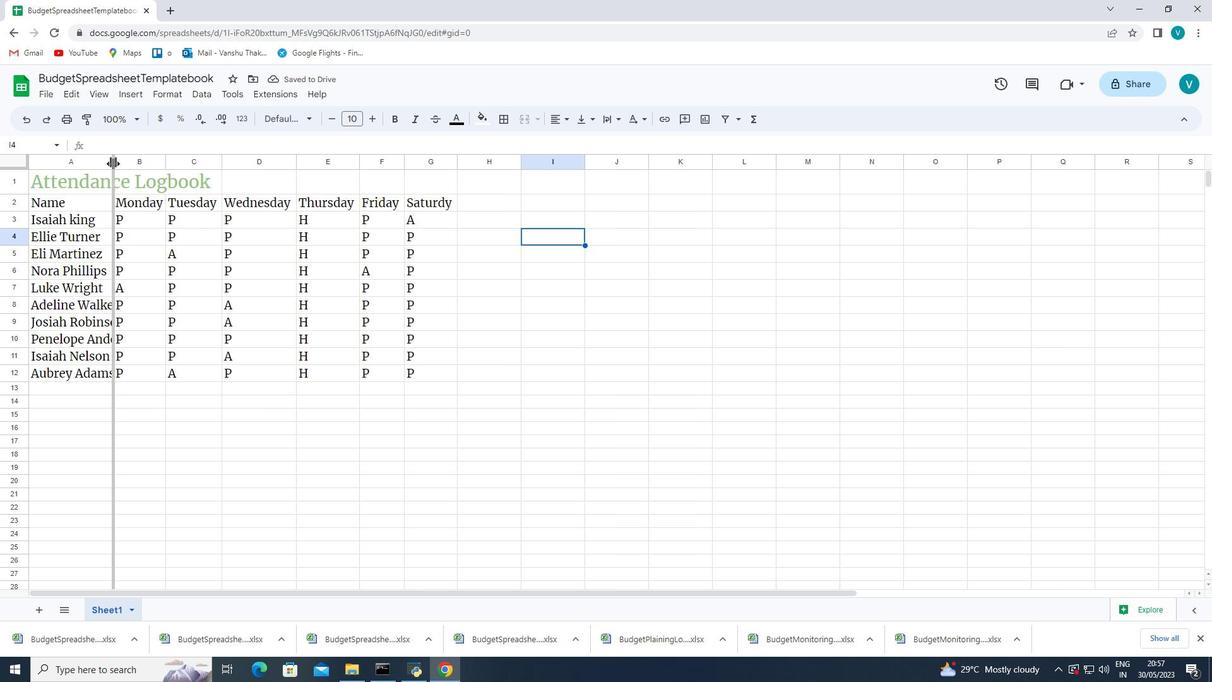 
Action: Mouse moved to (42, 181)
Screenshot: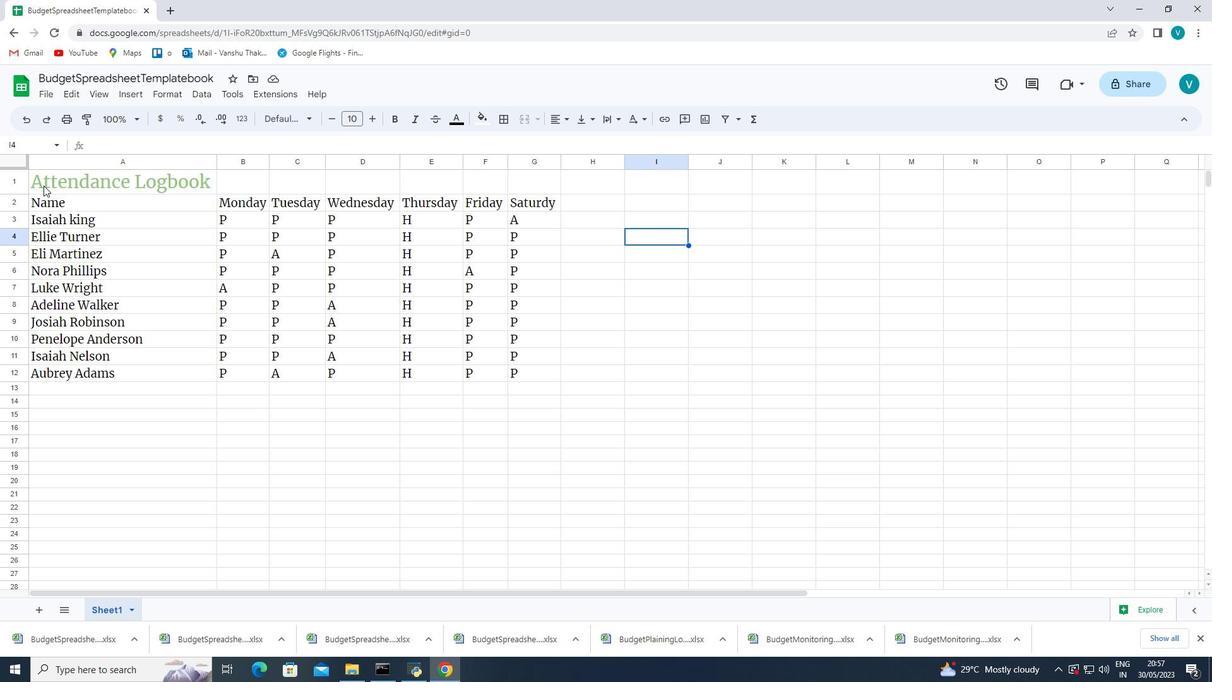 
Action: Mouse pressed left at (42, 181)
Screenshot: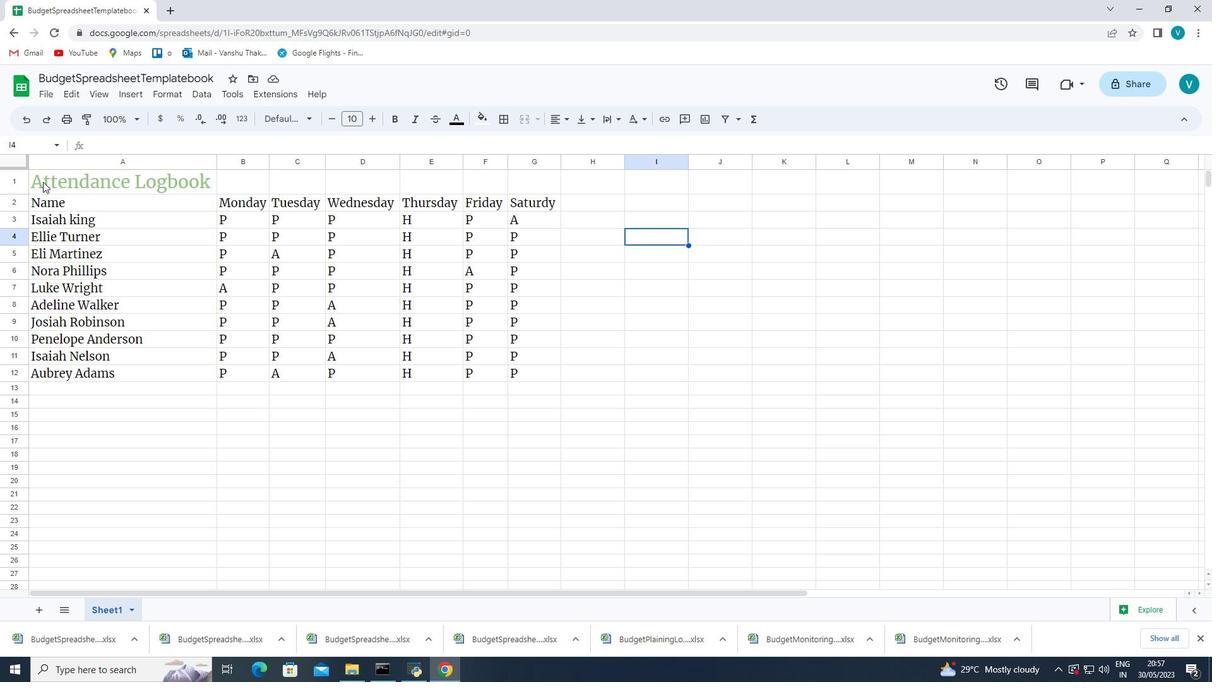
Action: Mouse moved to (562, 120)
Screenshot: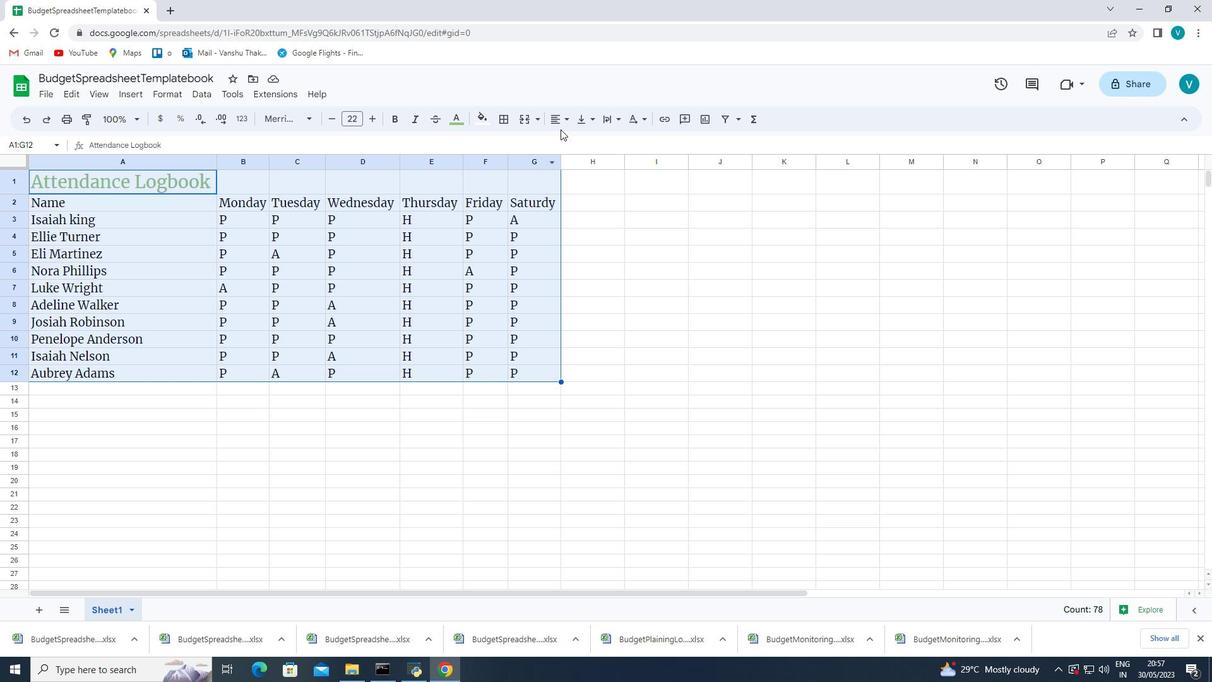 
Action: Mouse pressed left at (562, 120)
Screenshot: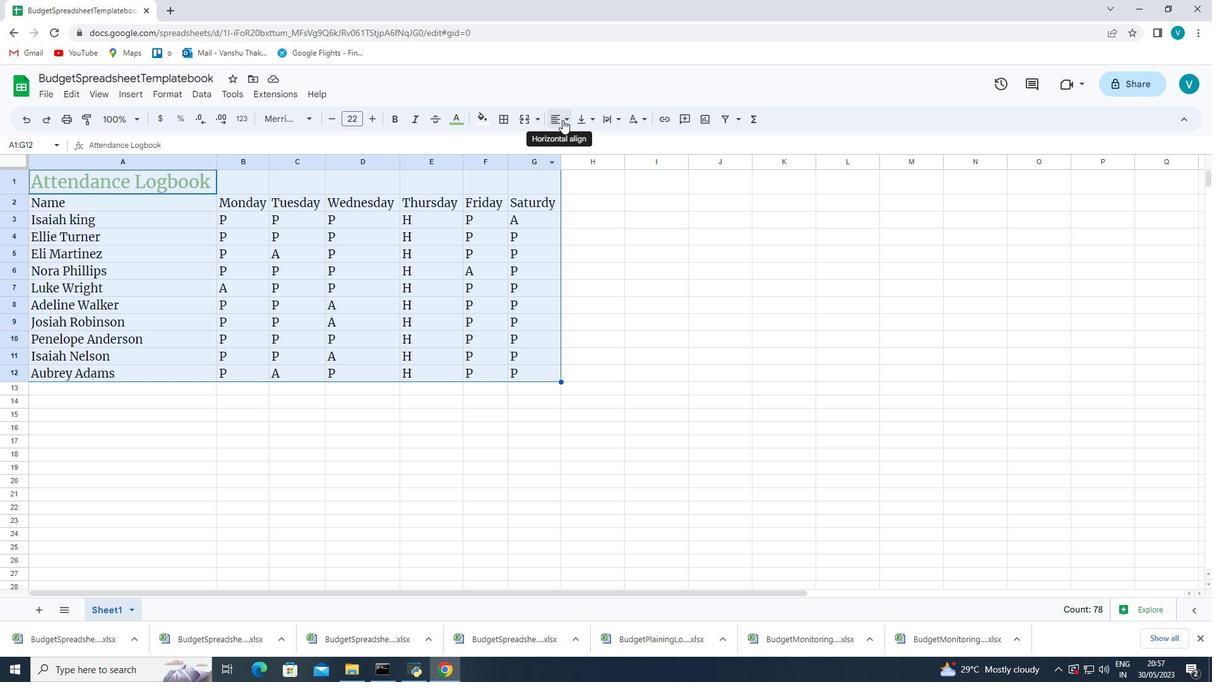 
Action: Mouse moved to (580, 142)
Screenshot: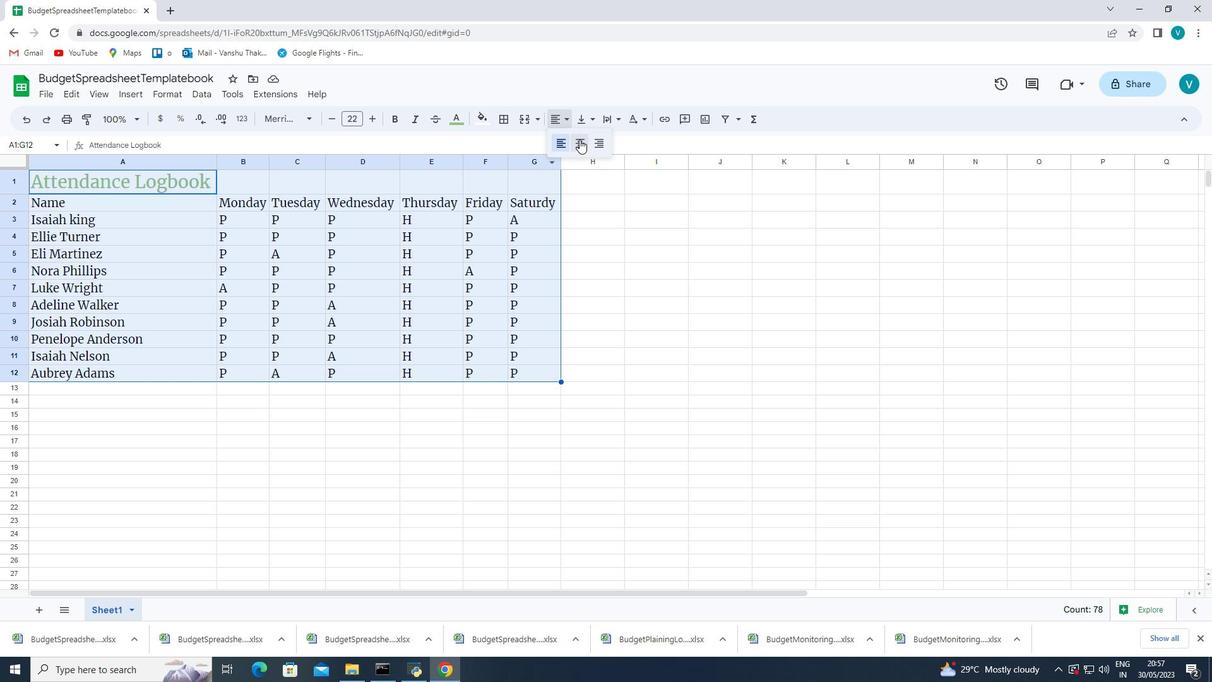 
Action: Mouse pressed left at (580, 142)
Screenshot: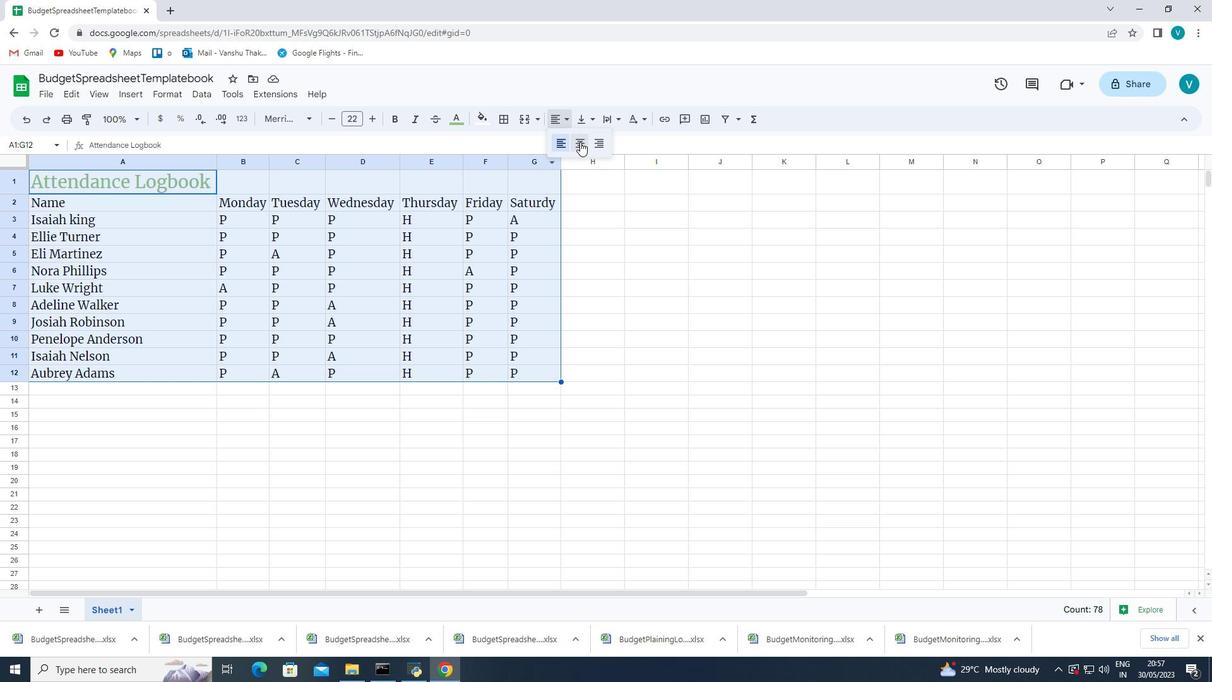 
Action: Mouse moved to (643, 256)
Screenshot: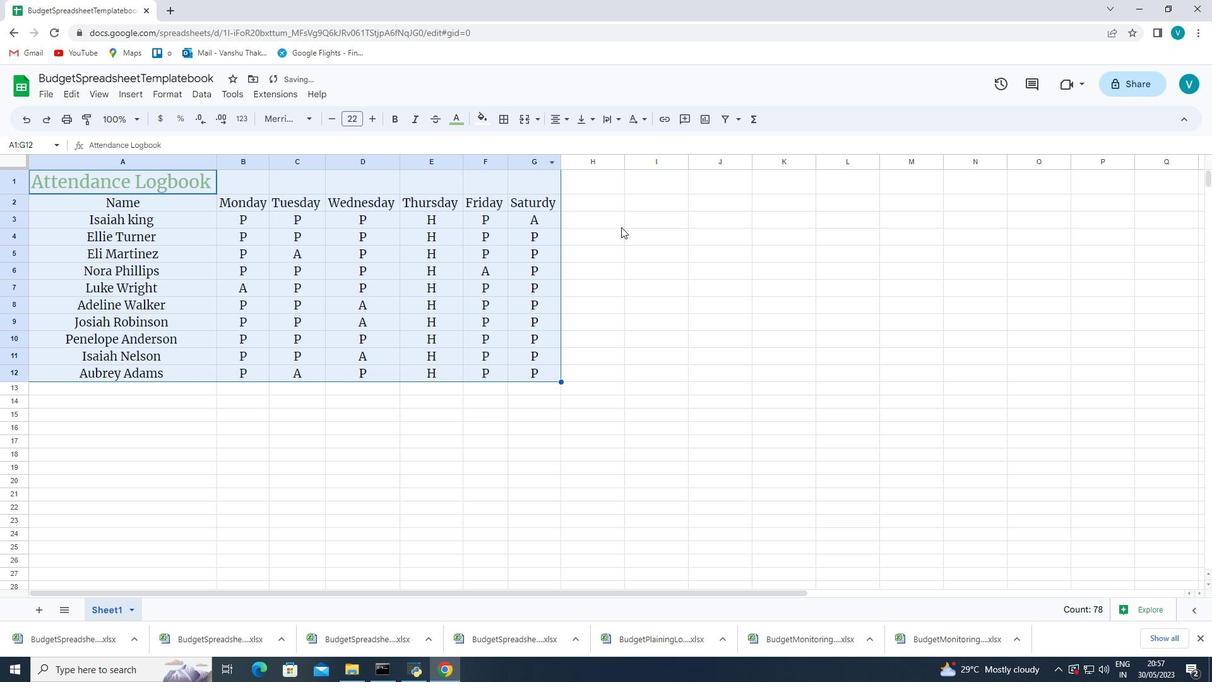 
Action: Mouse pressed left at (643, 256)
Screenshot: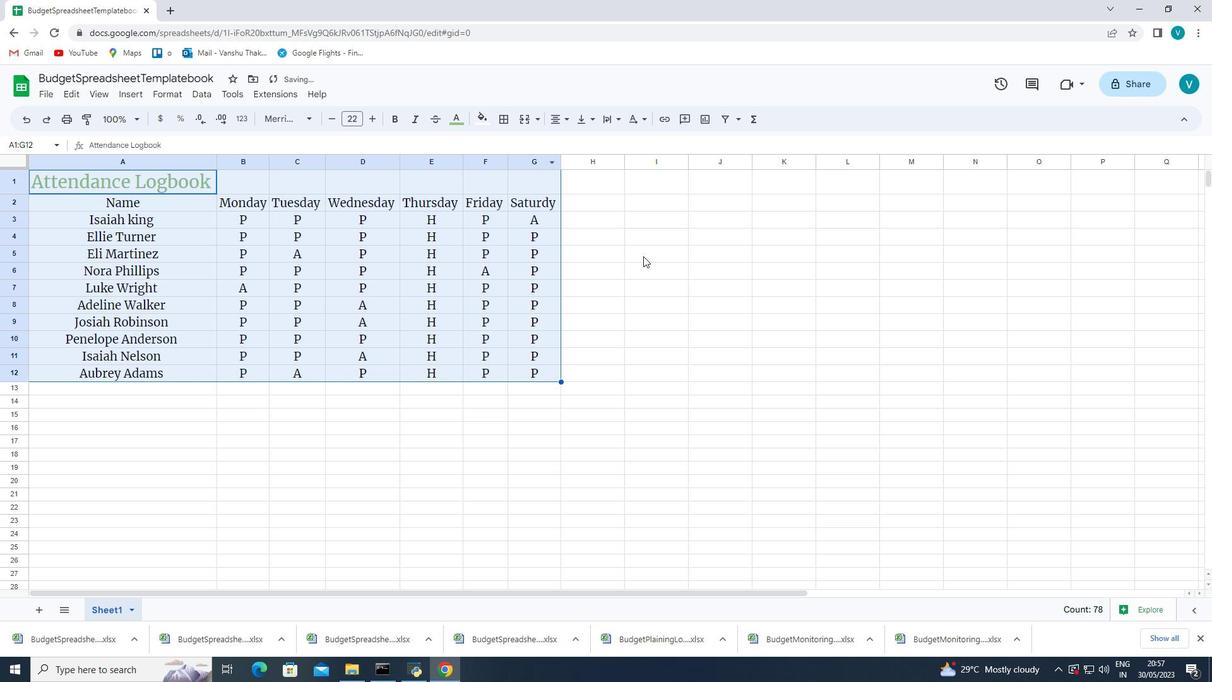 
Action: Mouse moved to (46, 93)
Screenshot: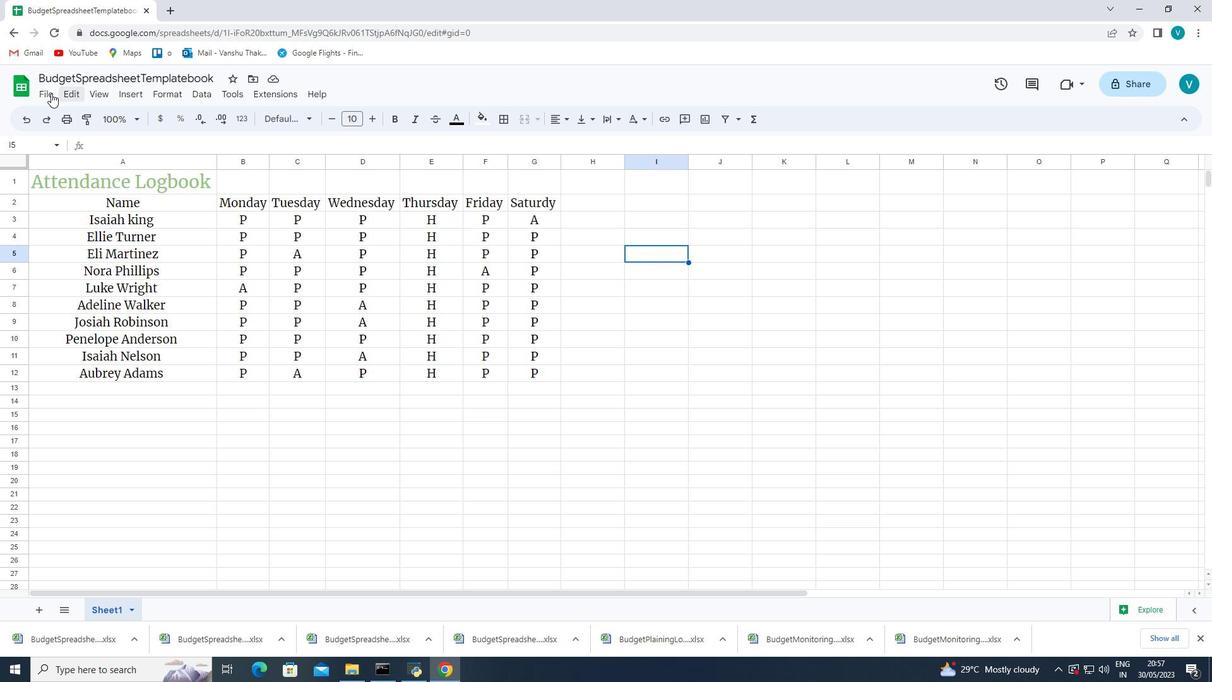 
Action: Mouse pressed left at (46, 93)
Screenshot: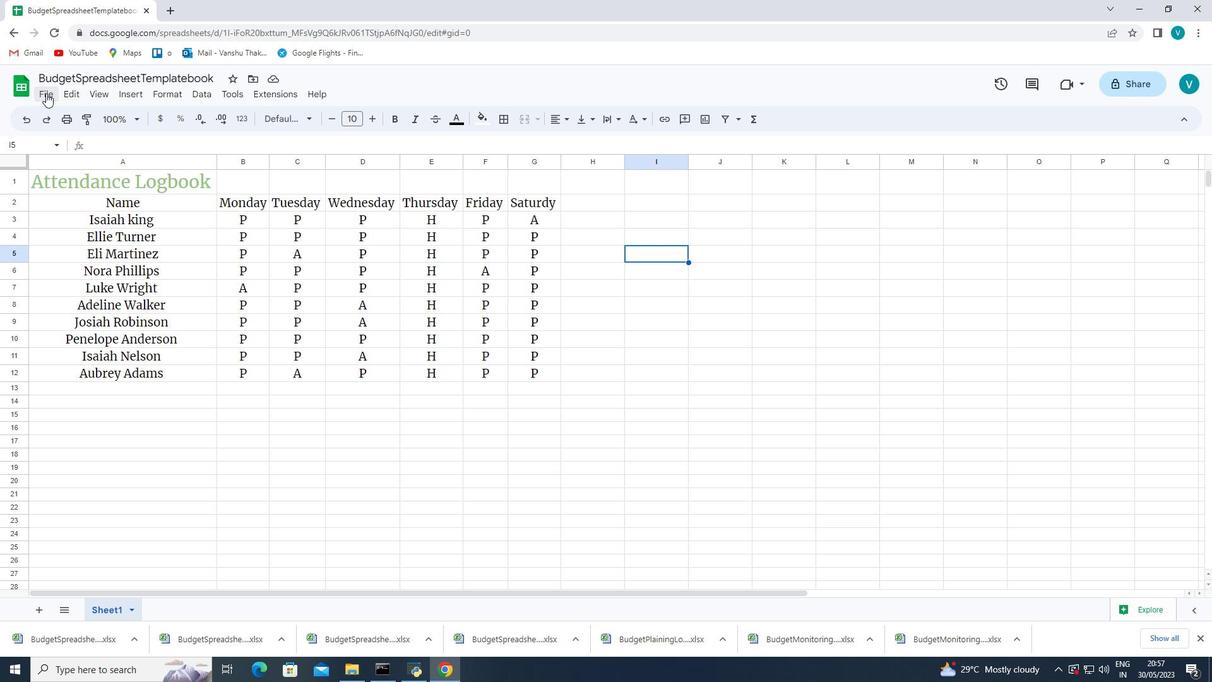 
Action: Mouse moved to (108, 249)
Screenshot: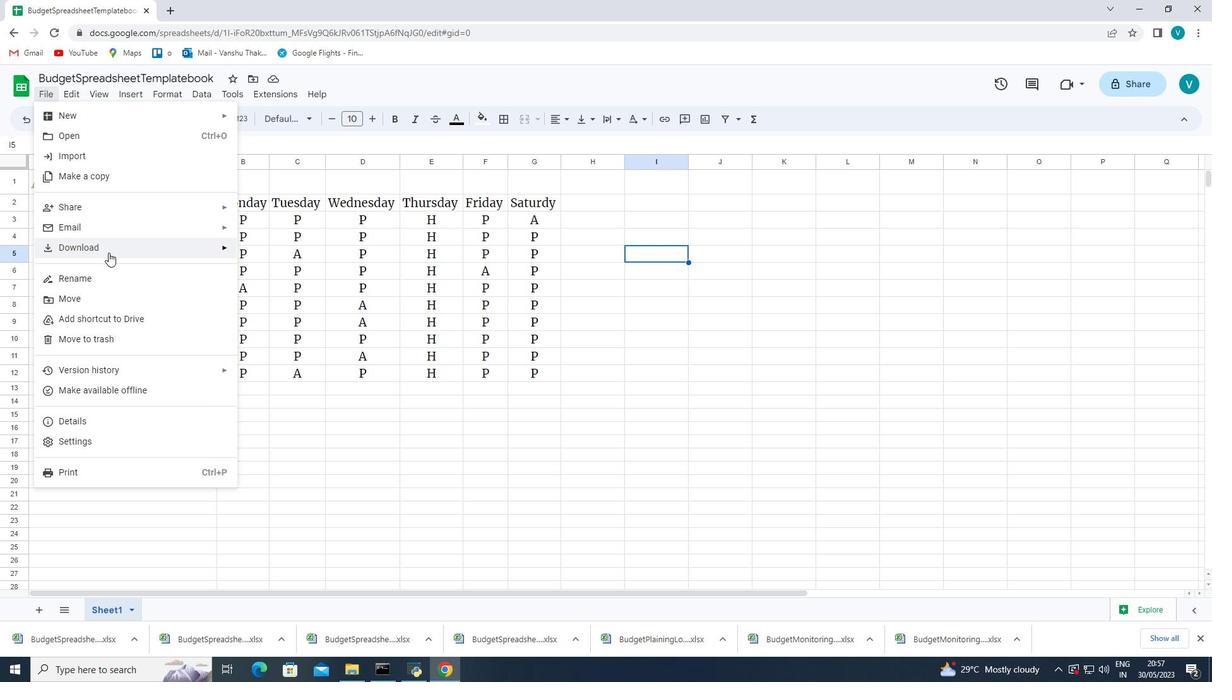 
Action: Mouse pressed left at (108, 249)
Screenshot: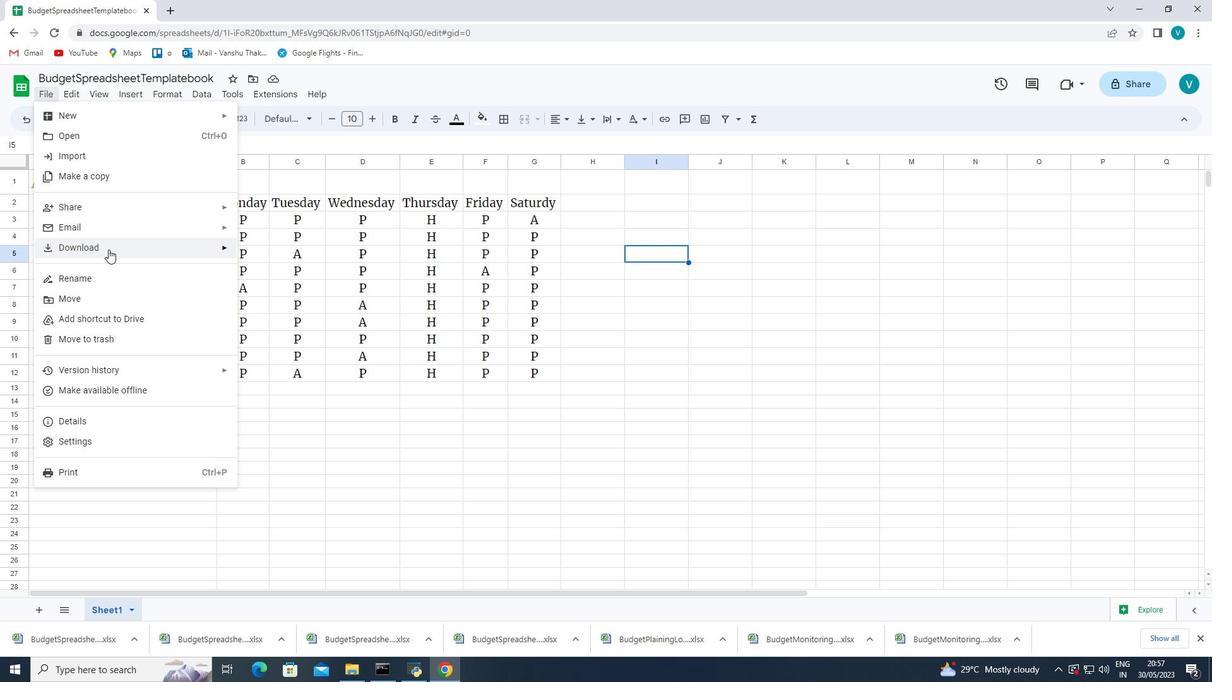 
Action: Mouse moved to (262, 257)
Screenshot: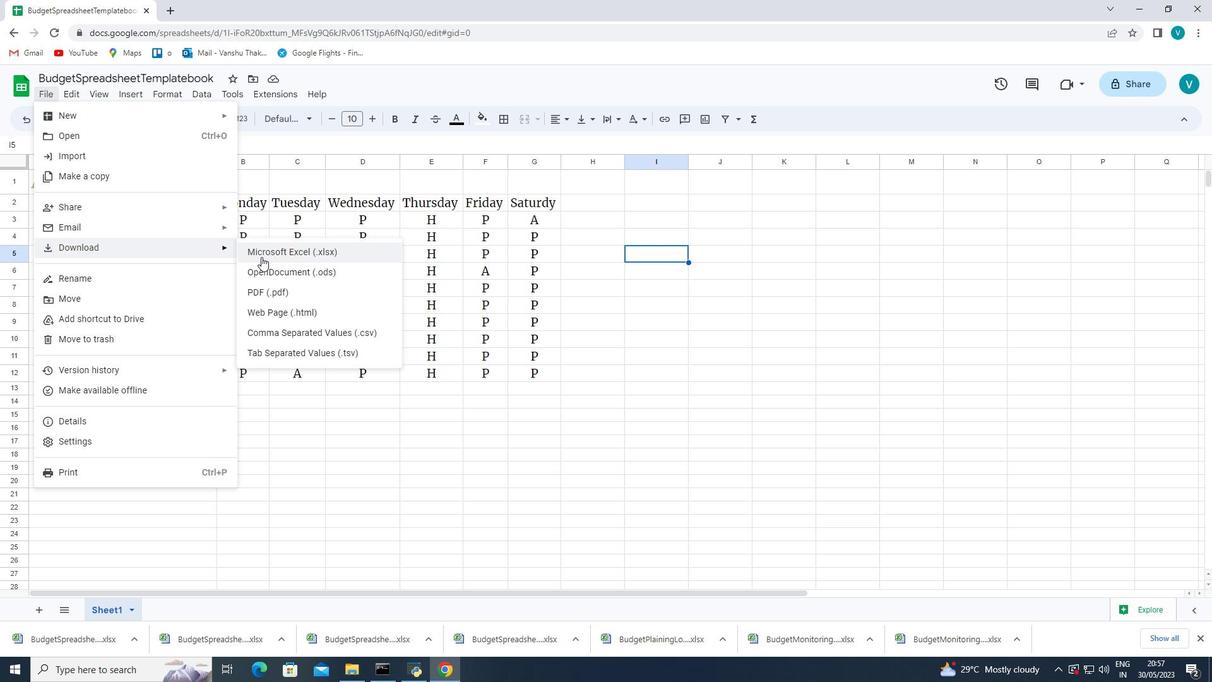 
Action: Mouse pressed left at (262, 257)
Screenshot: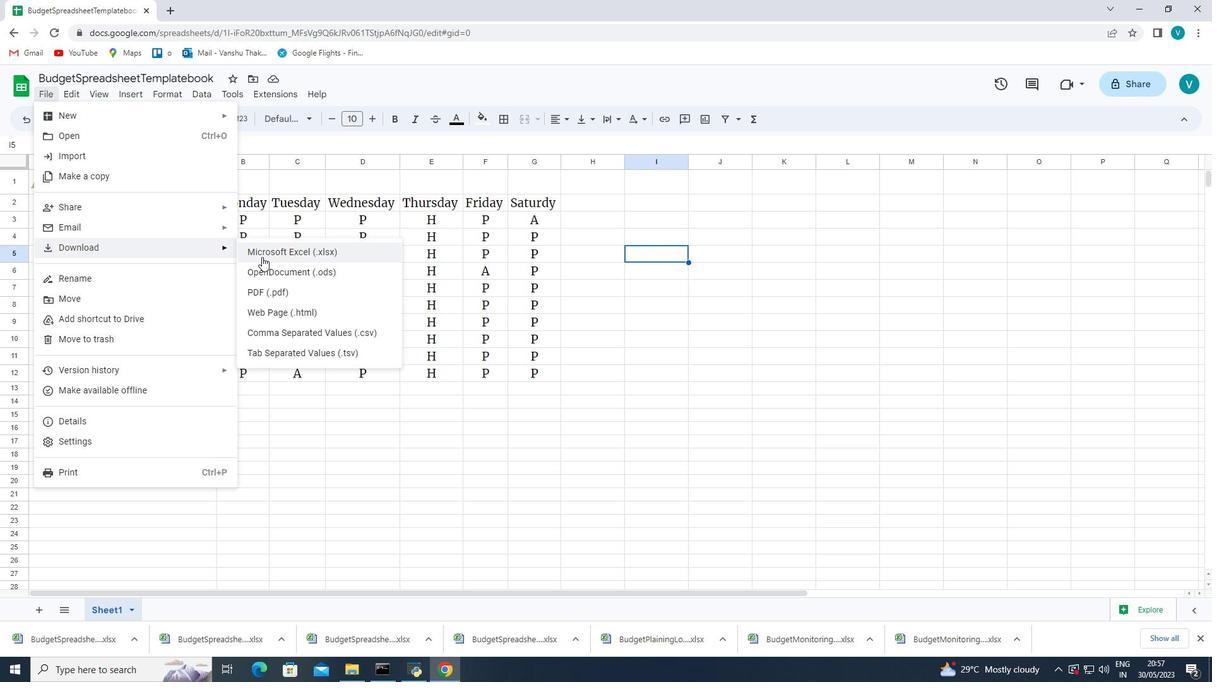 
Action: Mouse moved to (343, 437)
Screenshot: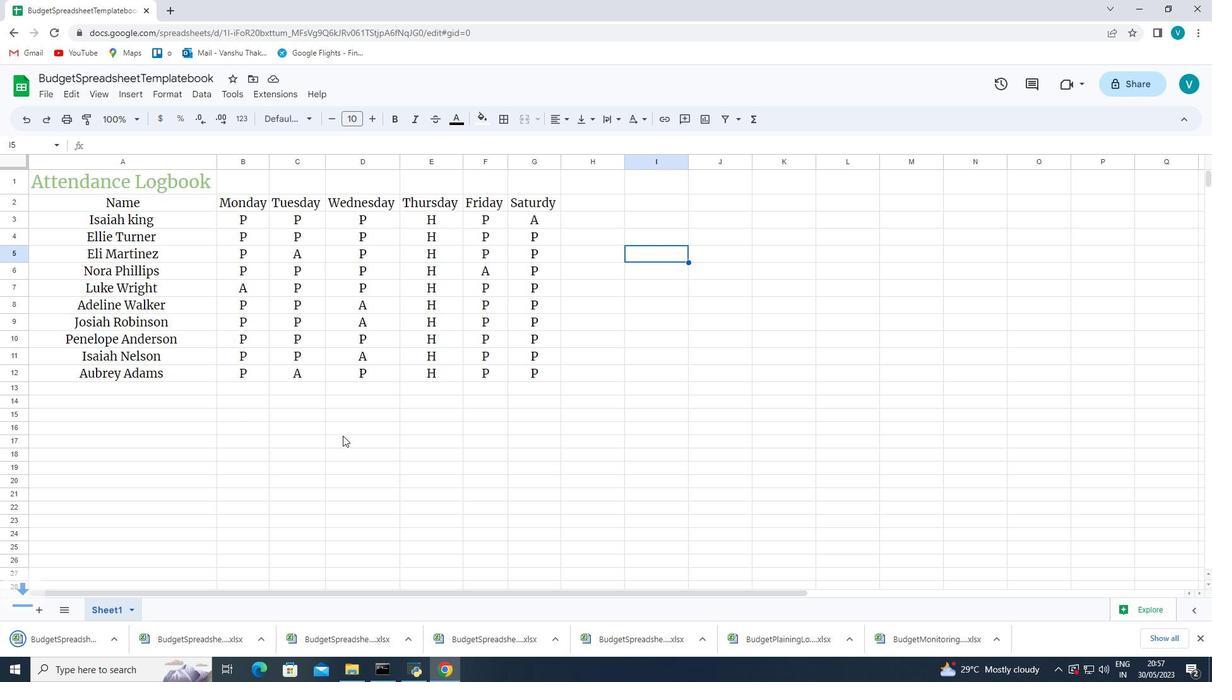 
Action: Mouse scrolled (343, 437) with delta (0, 0)
Screenshot: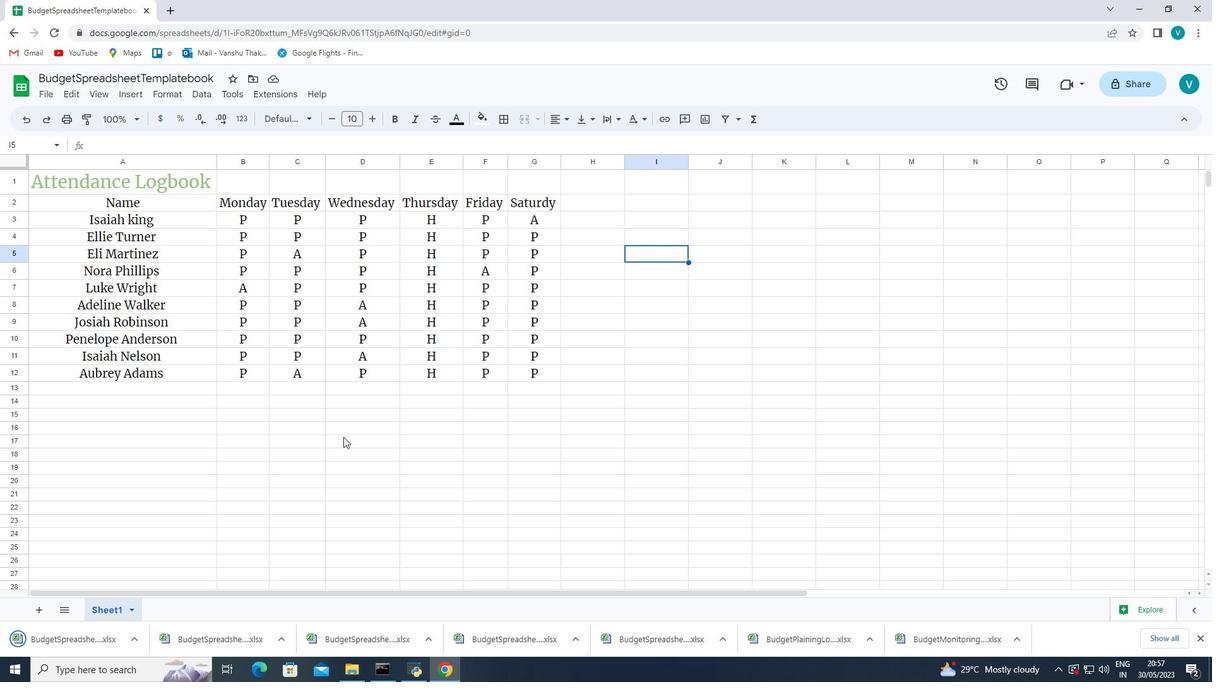 
Action: Mouse moved to (279, 382)
Screenshot: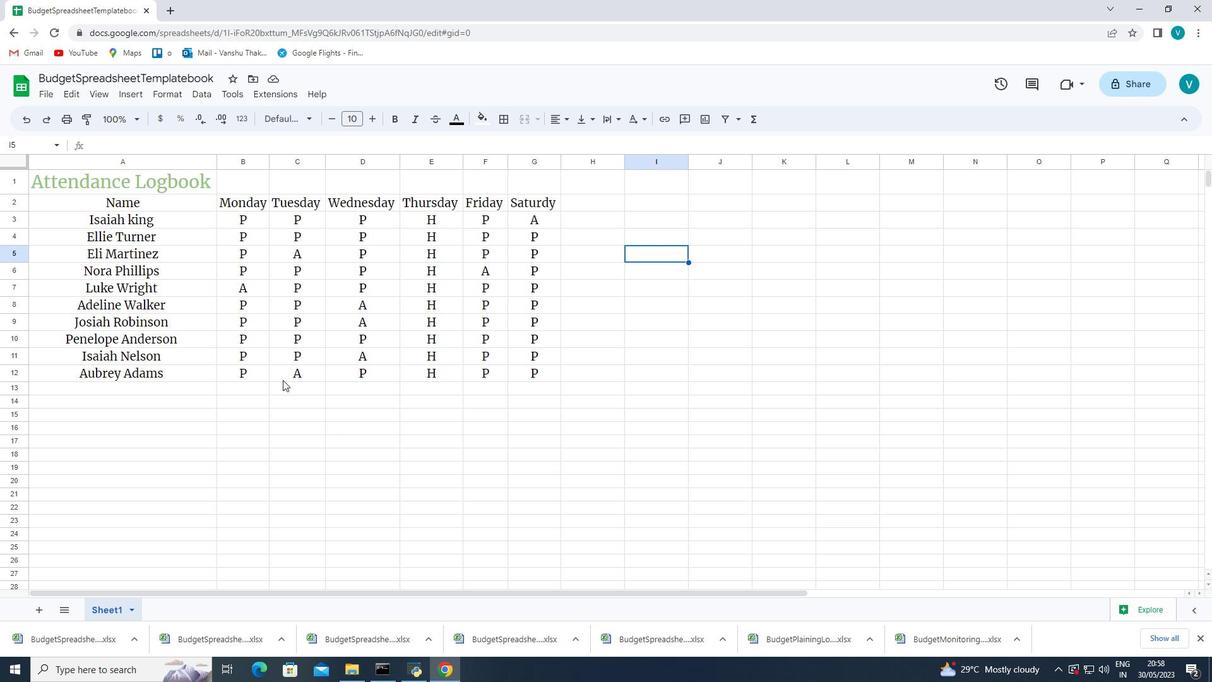 
